 Task: Look for space in Zawiya, Libya from 10th July, 2023 to 25th July, 2023 for 3 adults, 1 child in price range Rs.15000 to Rs.25000. Place can be shared room with 2 bedrooms having 3 beds and 2 bathrooms. Property type can be house, flat, guest house. Amenities needed are: wifi, TV, free parkinig on premises, gym, breakfast. Booking option can be shelf check-in. Required host language is English.
Action: Mouse pressed left at (489, 99)
Screenshot: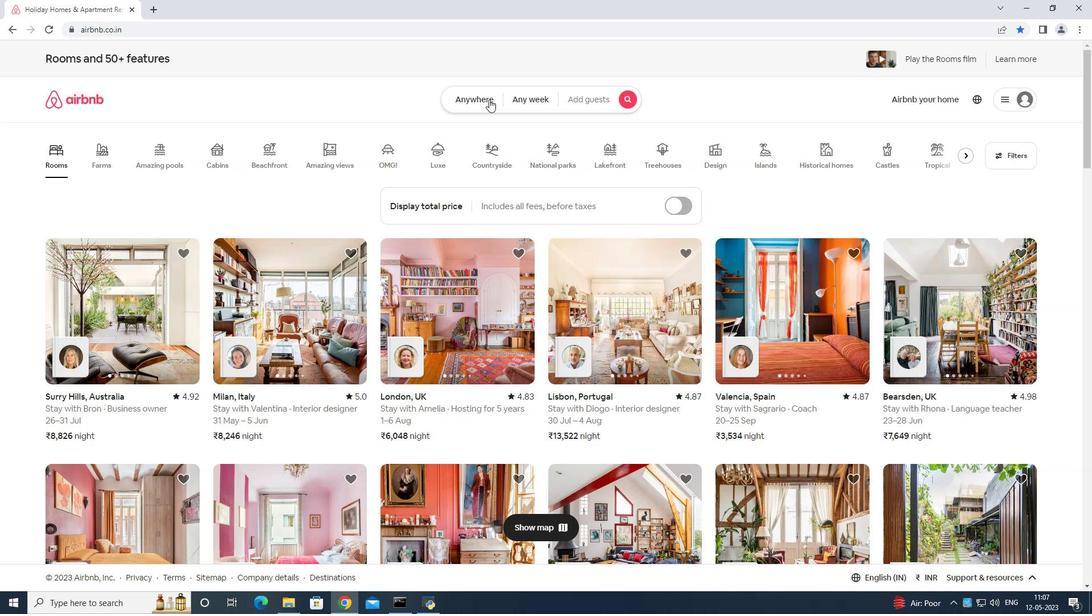 
Action: Mouse moved to (404, 144)
Screenshot: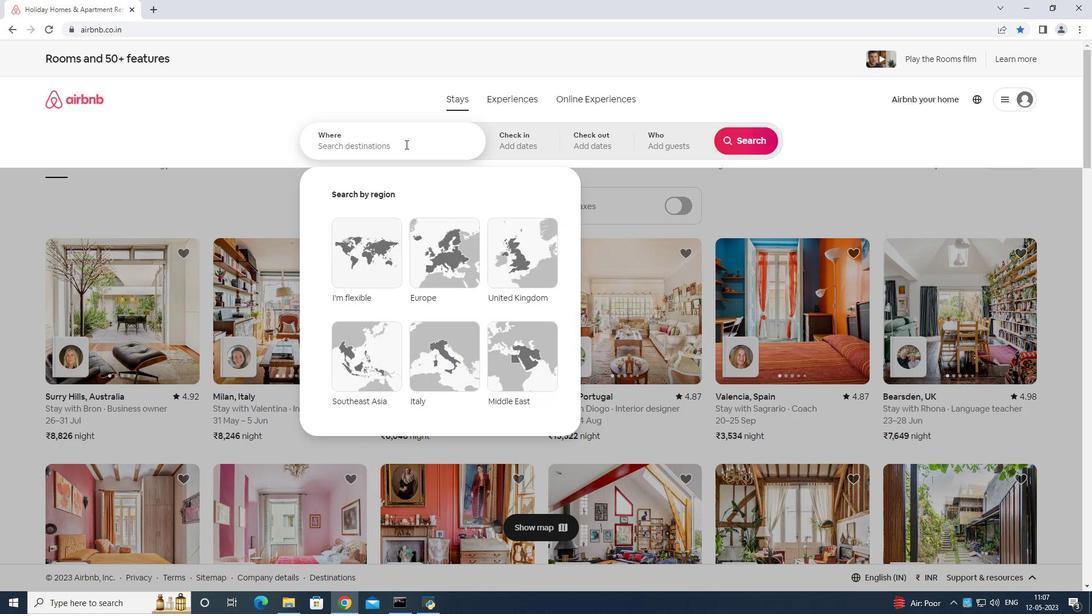 
Action: Mouse pressed left at (404, 144)
Screenshot: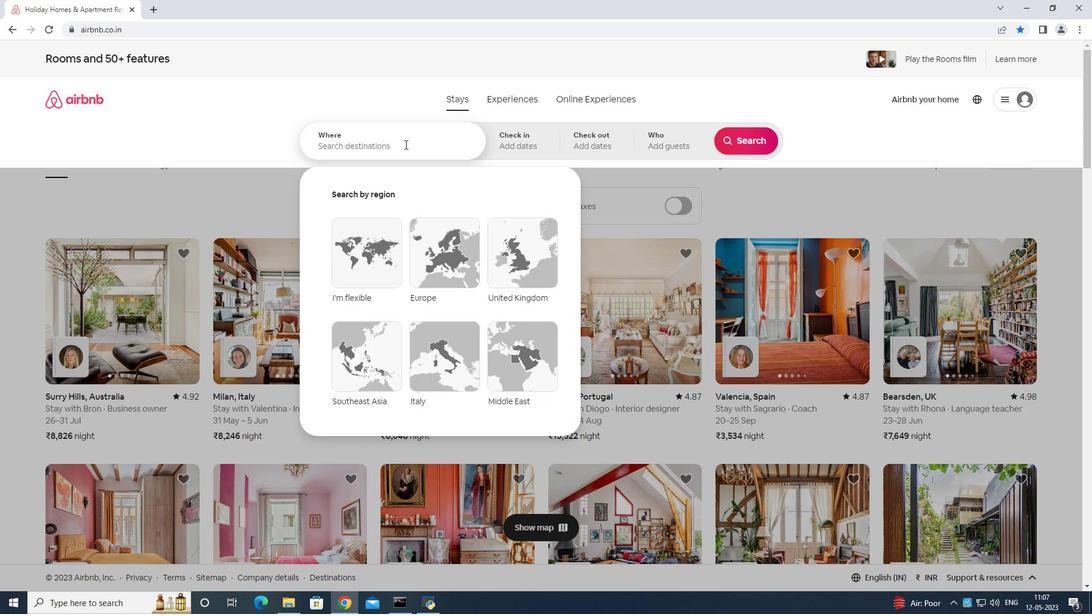 
Action: Key pressed <Key.shift>Zawiya<Key.space>libya<Key.enter>
Screenshot: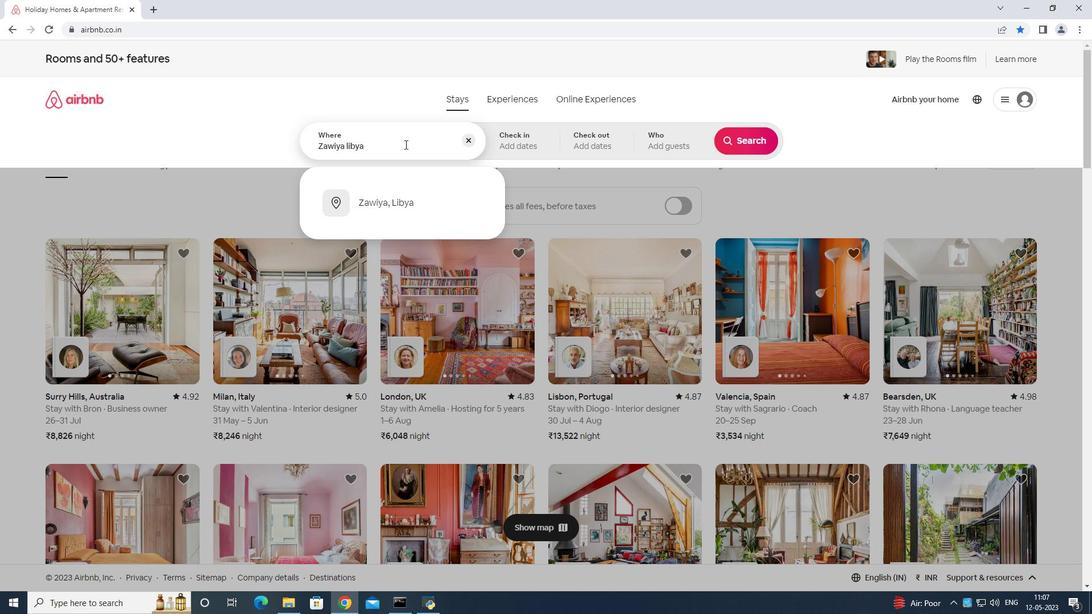
Action: Mouse moved to (742, 229)
Screenshot: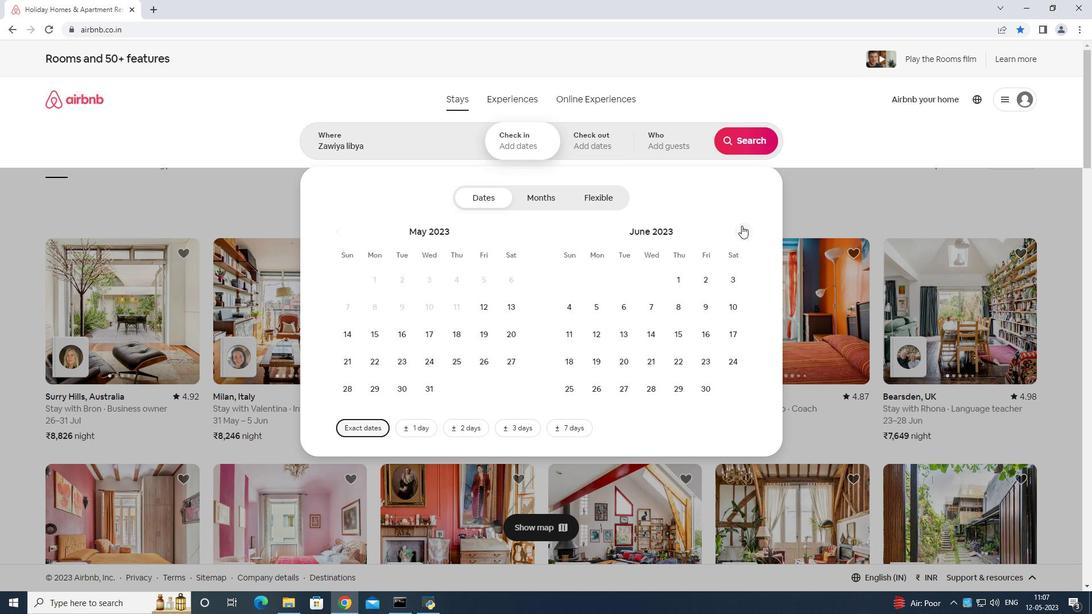 
Action: Mouse pressed left at (742, 229)
Screenshot: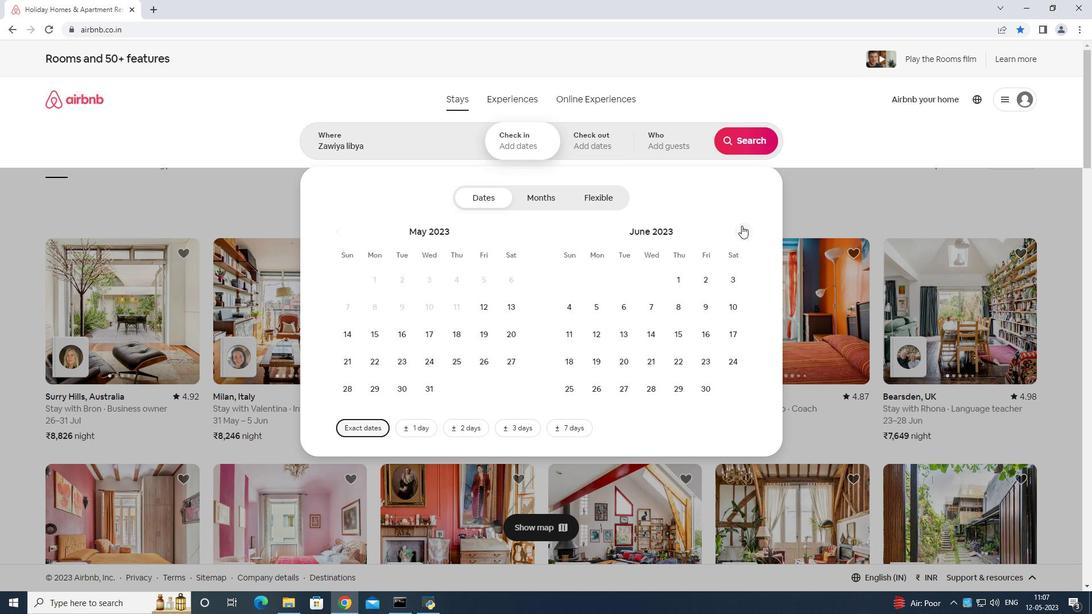 
Action: Mouse moved to (596, 335)
Screenshot: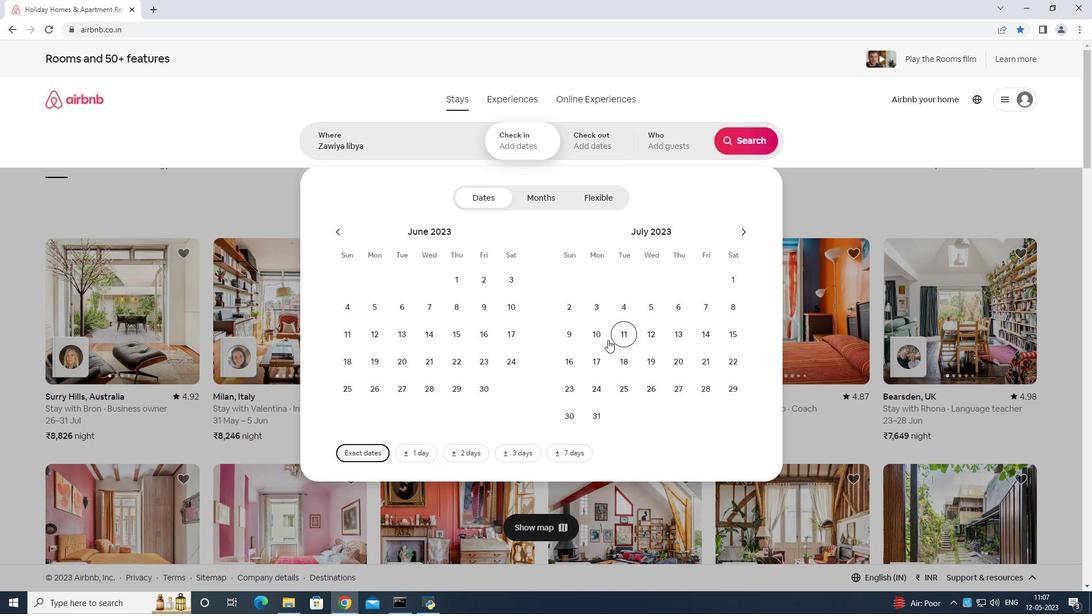 
Action: Mouse pressed left at (596, 335)
Screenshot: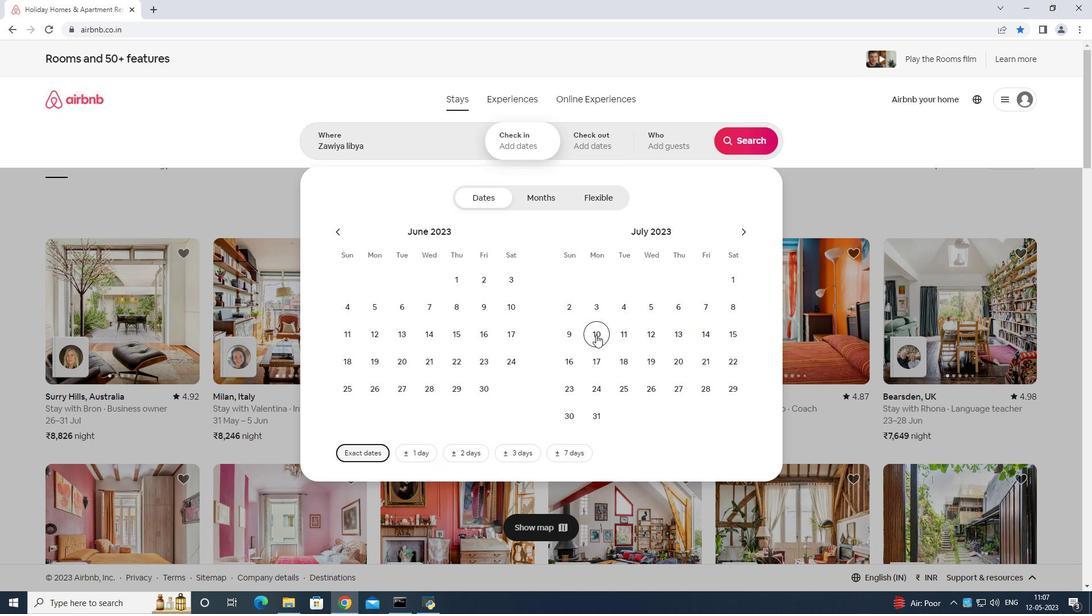 
Action: Mouse moved to (628, 386)
Screenshot: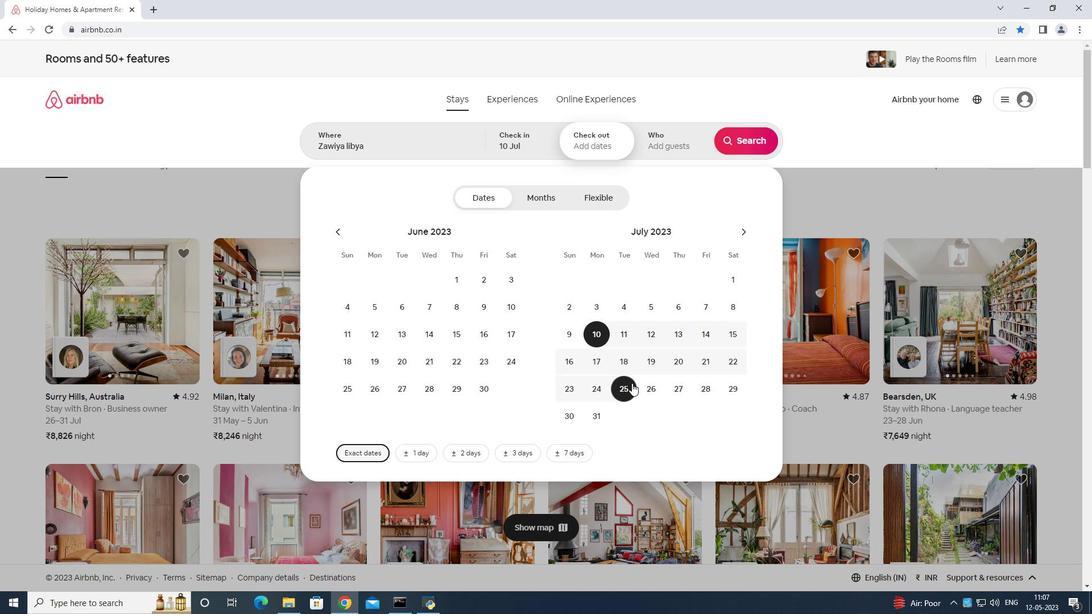 
Action: Mouse pressed left at (628, 386)
Screenshot: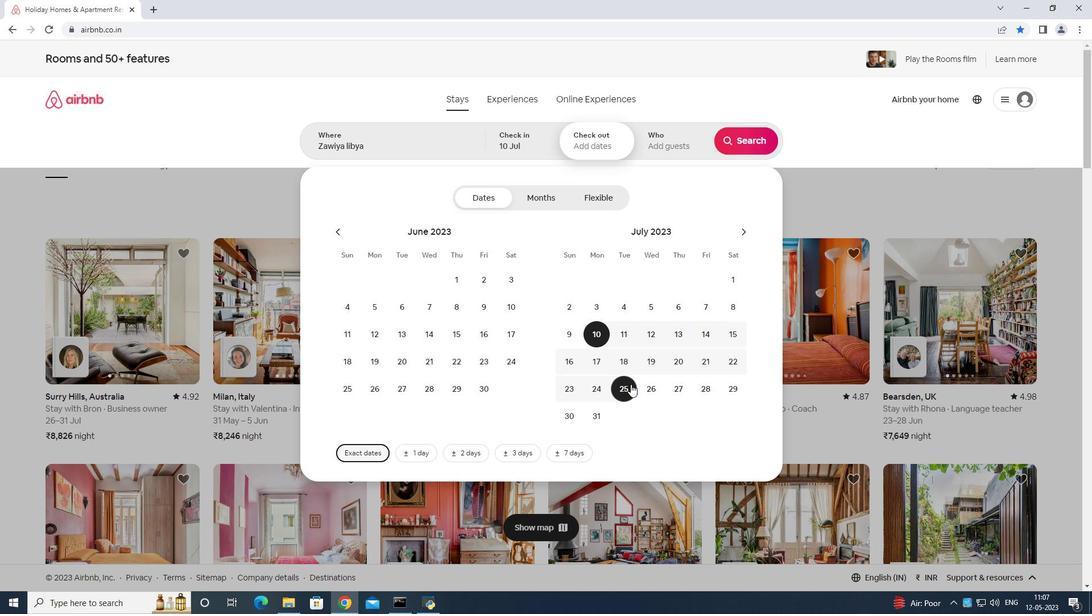 
Action: Mouse moved to (657, 139)
Screenshot: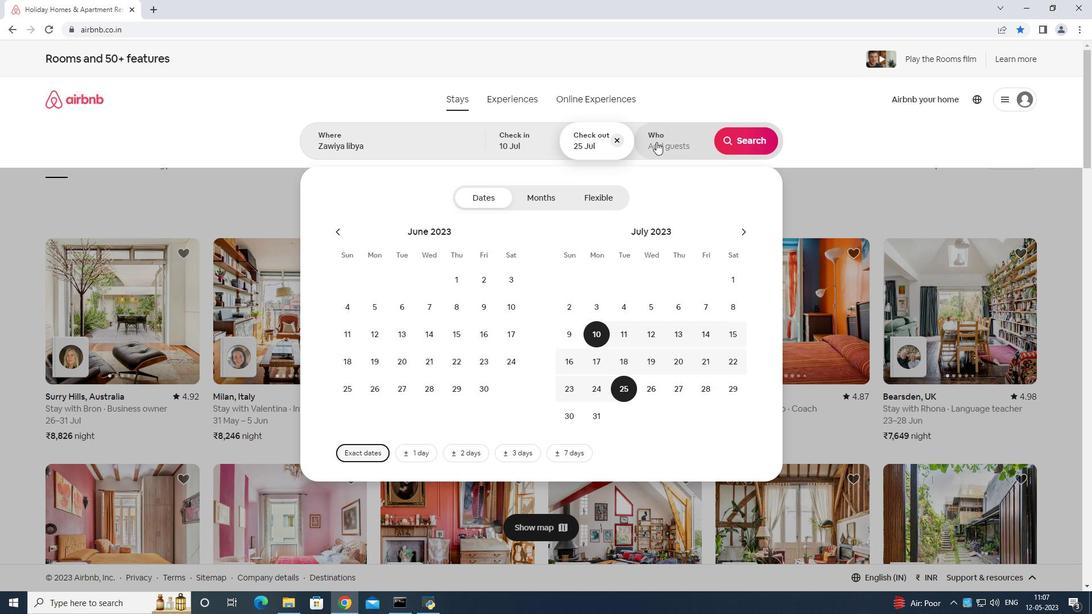 
Action: Mouse pressed left at (657, 139)
Screenshot: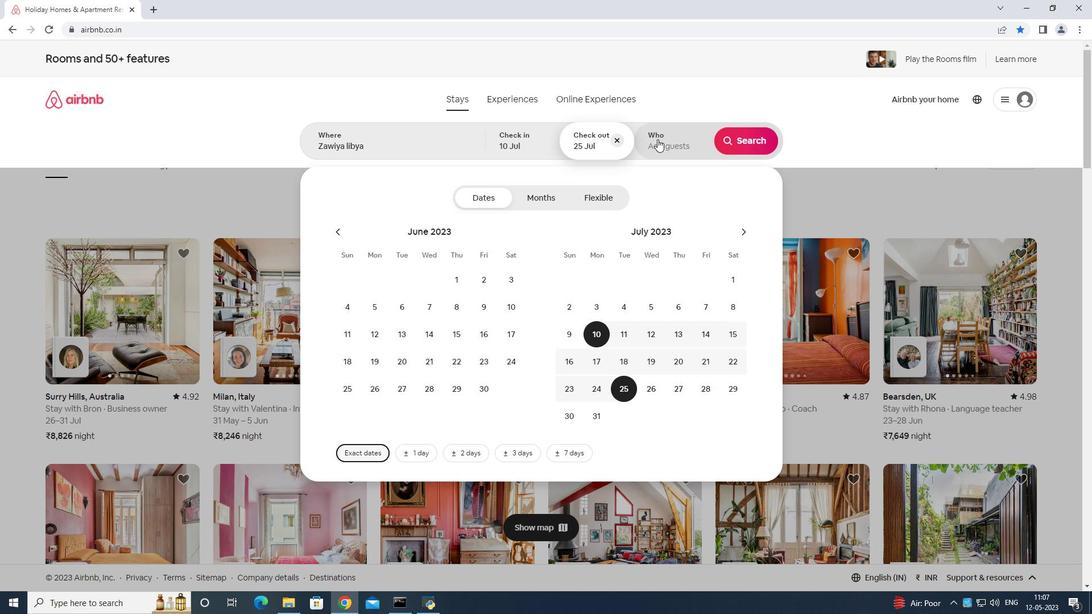 
Action: Mouse moved to (743, 200)
Screenshot: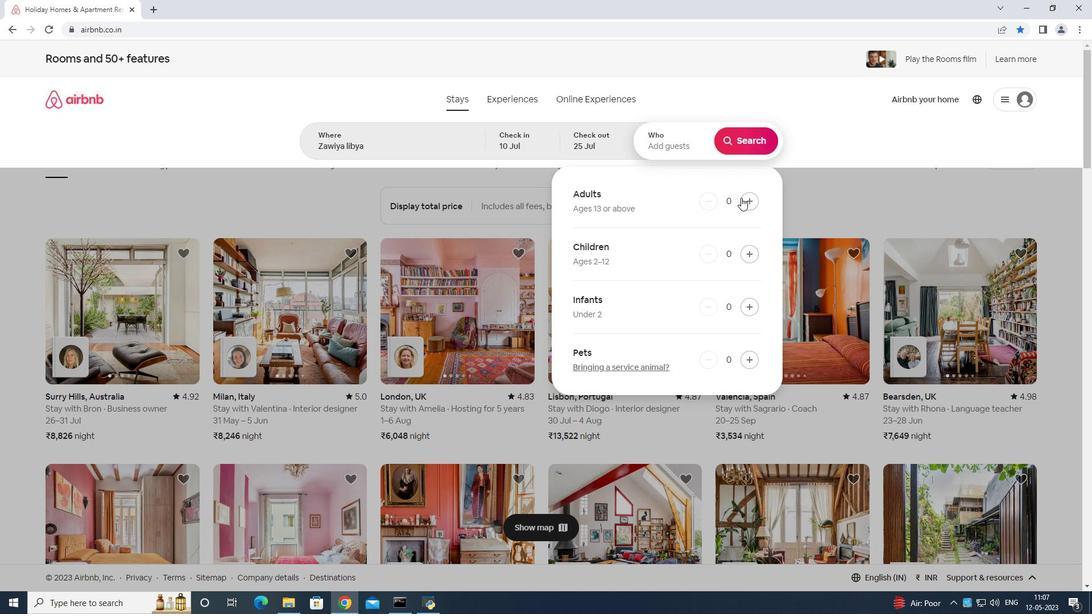 
Action: Mouse pressed left at (743, 200)
Screenshot: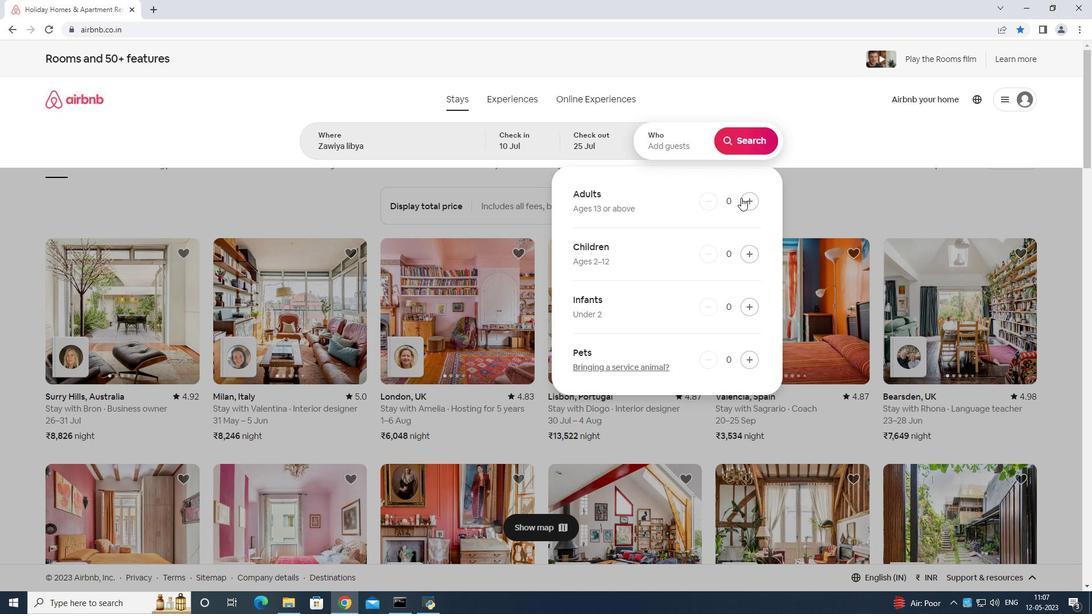 
Action: Mouse pressed left at (743, 200)
Screenshot: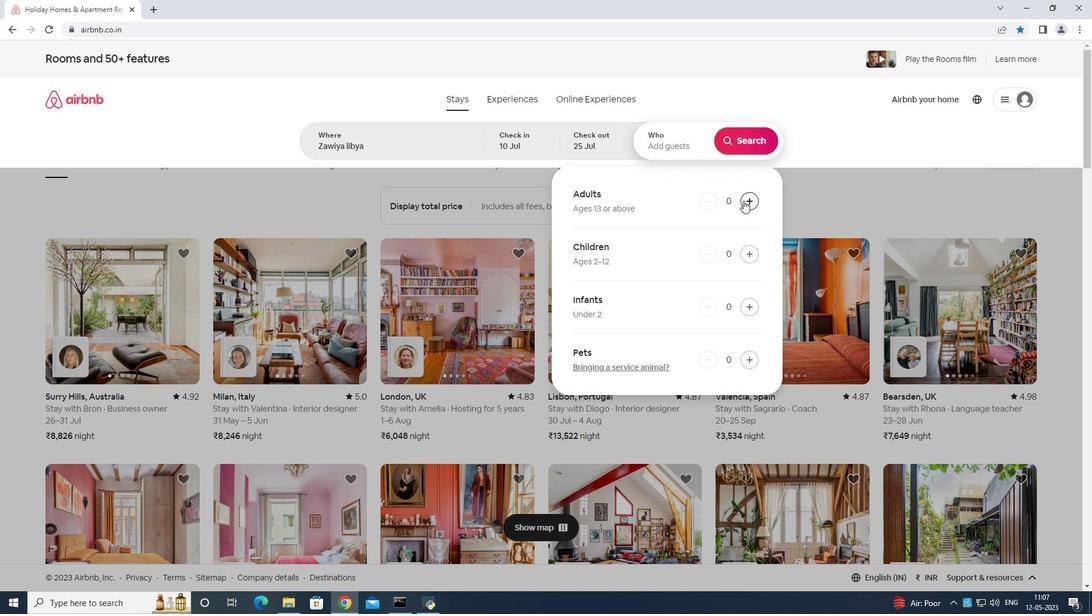 
Action: Mouse moved to (744, 200)
Screenshot: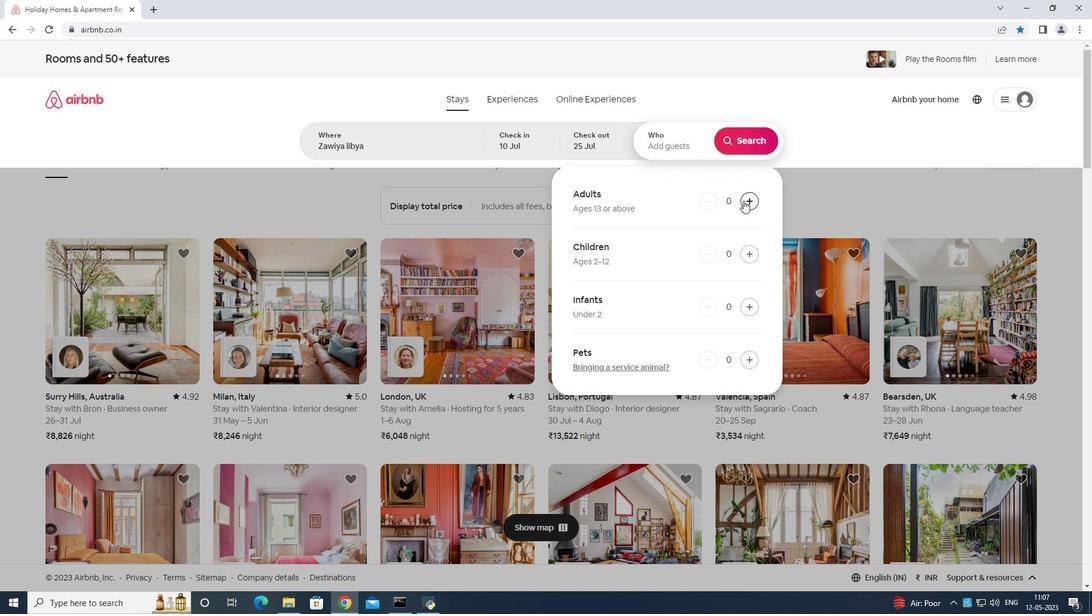 
Action: Mouse pressed left at (744, 200)
Screenshot: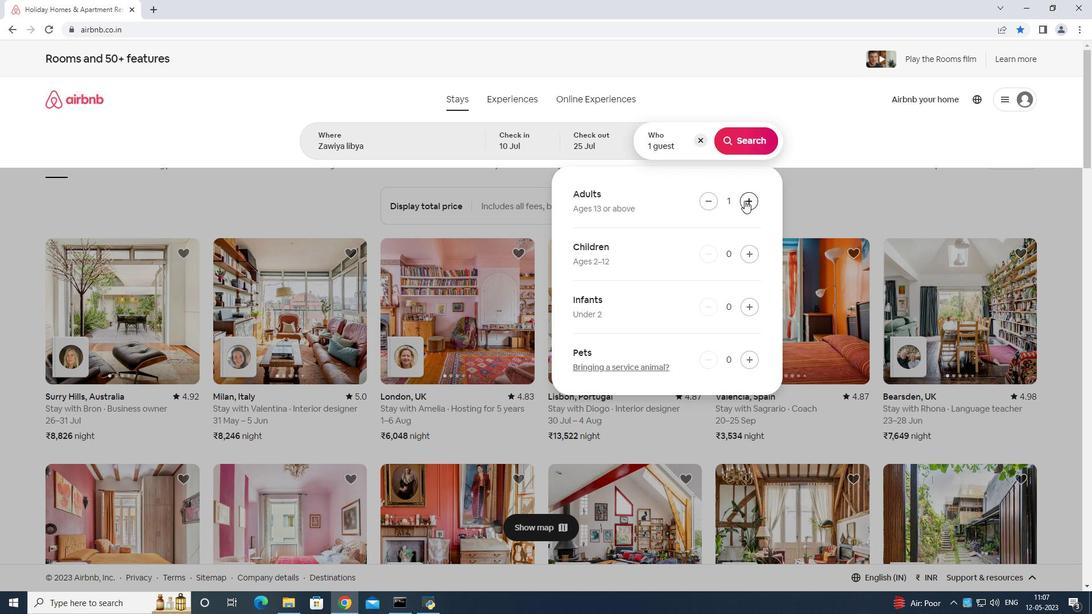 
Action: Mouse moved to (745, 255)
Screenshot: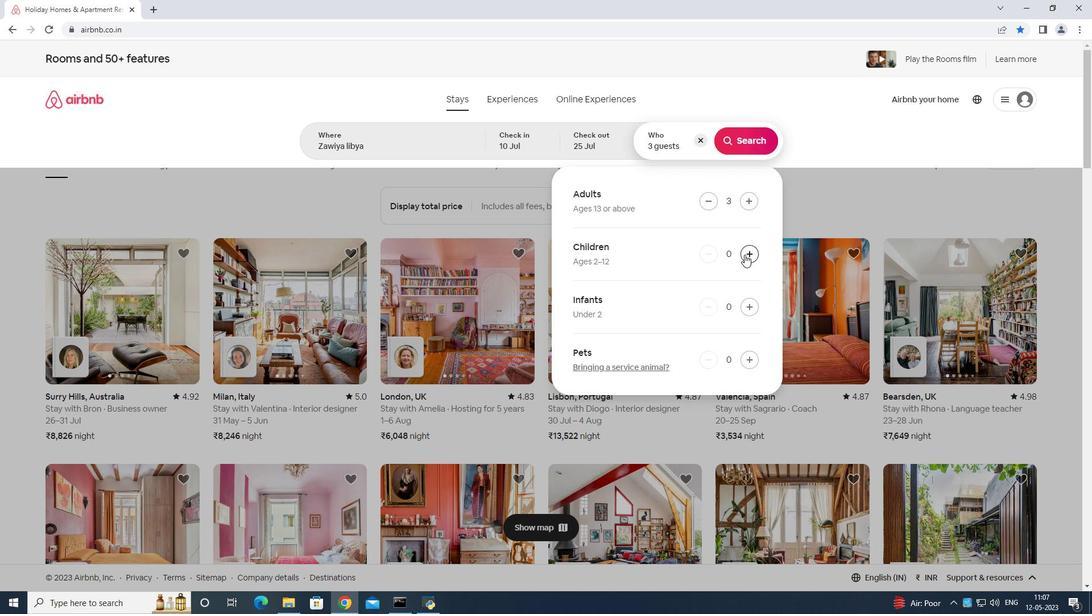 
Action: Mouse pressed left at (745, 255)
Screenshot: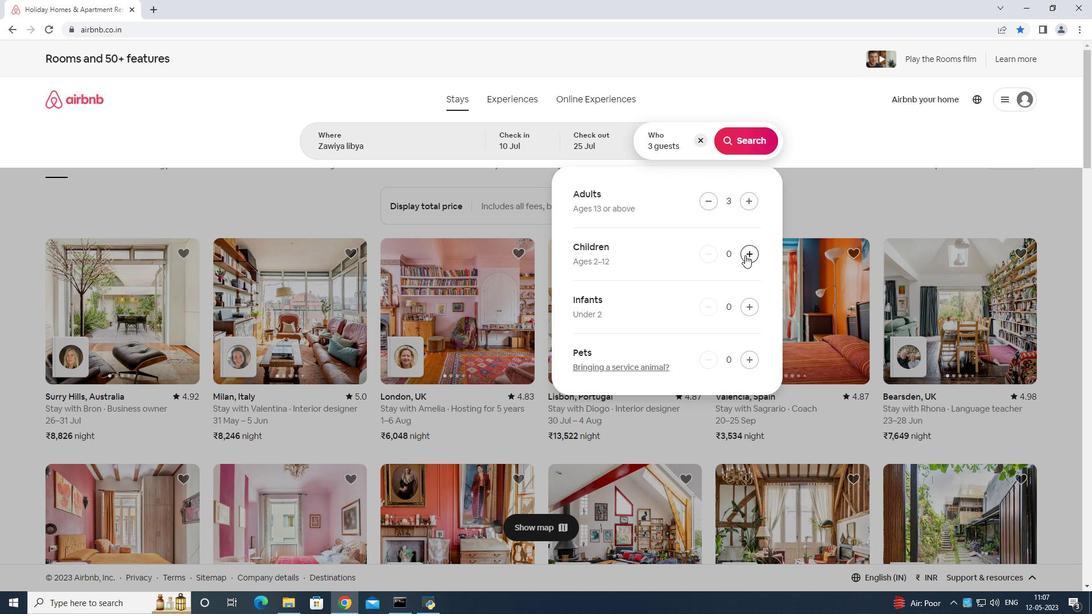 
Action: Mouse moved to (744, 140)
Screenshot: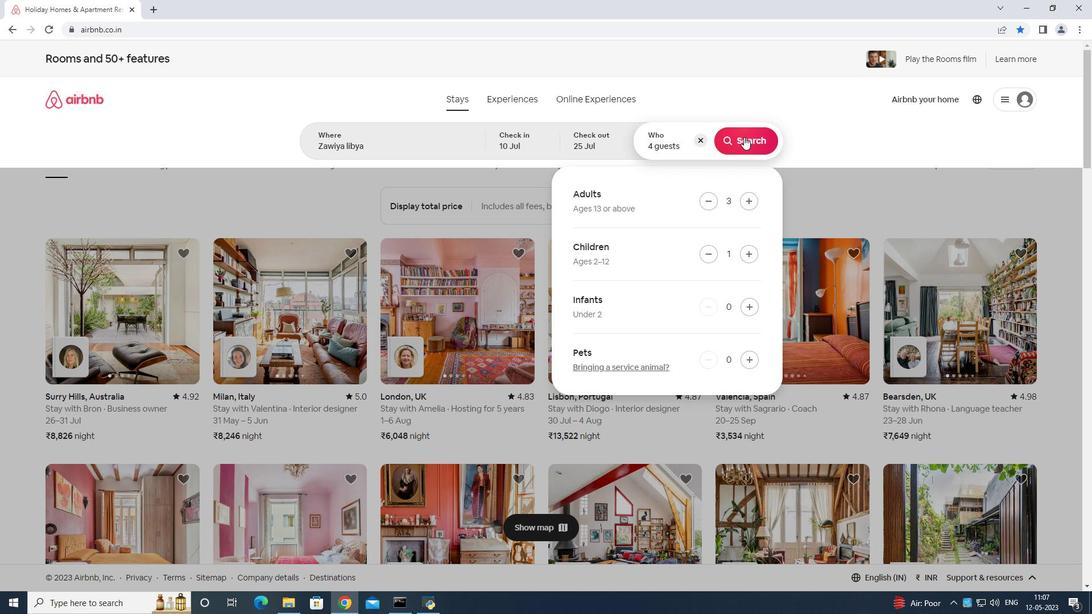 
Action: Mouse pressed left at (744, 140)
Screenshot: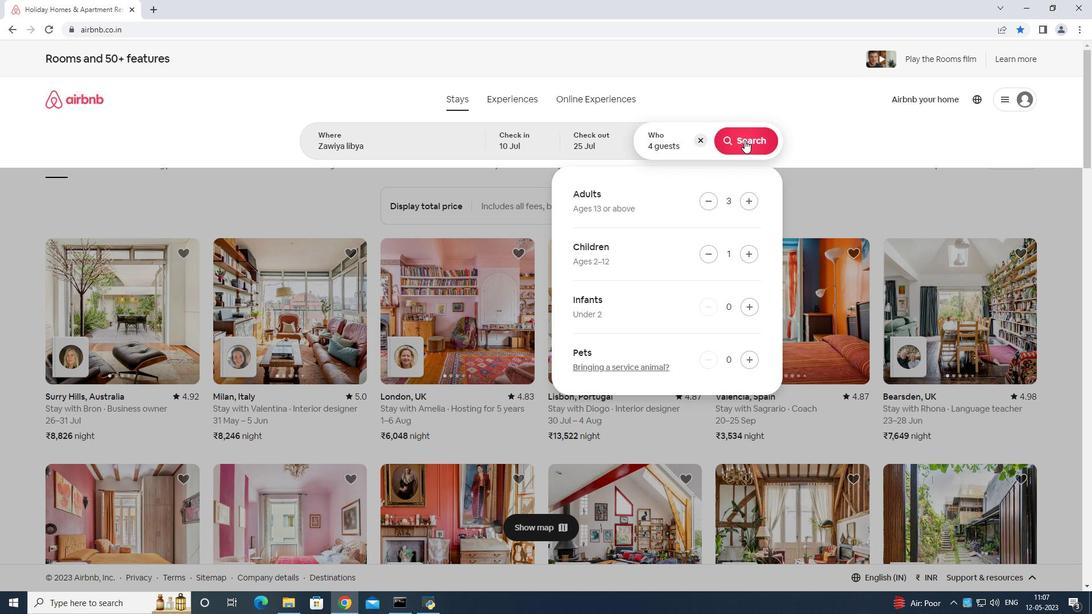 
Action: Mouse moved to (1048, 108)
Screenshot: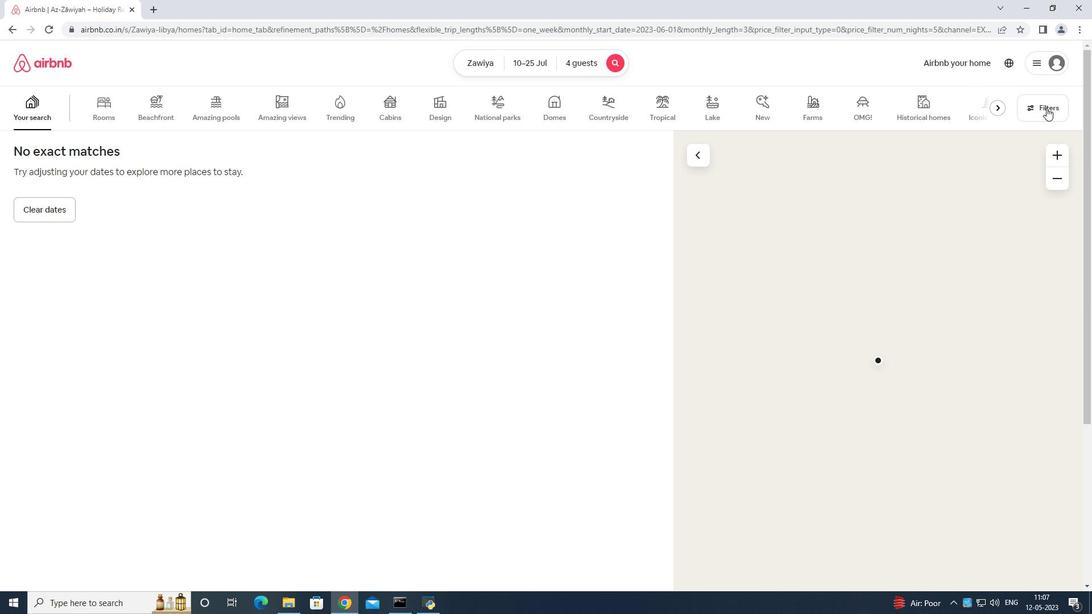 
Action: Mouse pressed left at (1048, 108)
Screenshot: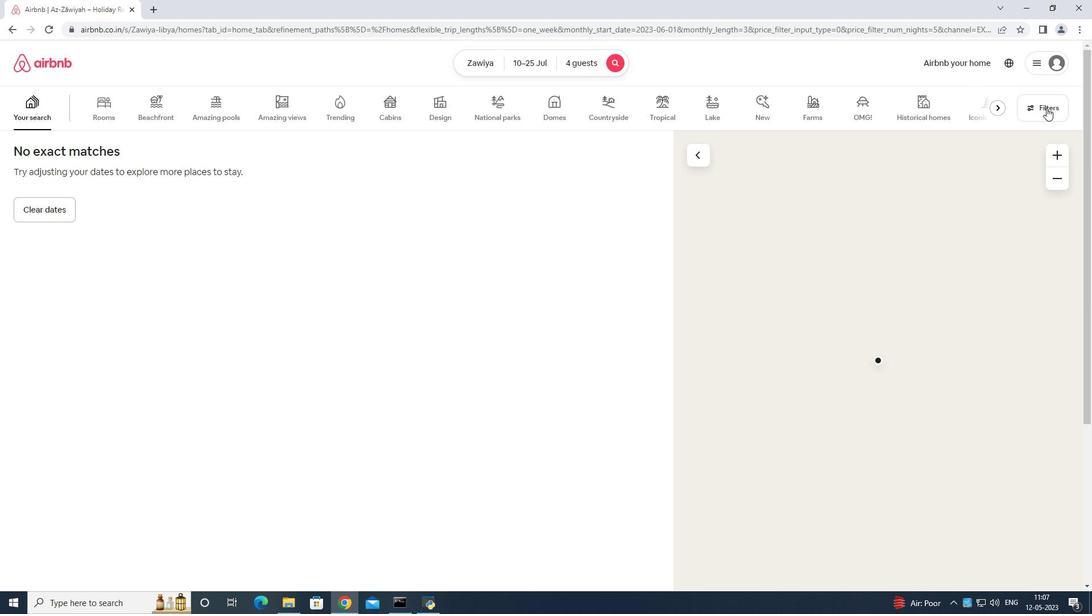 
Action: Mouse moved to (474, 382)
Screenshot: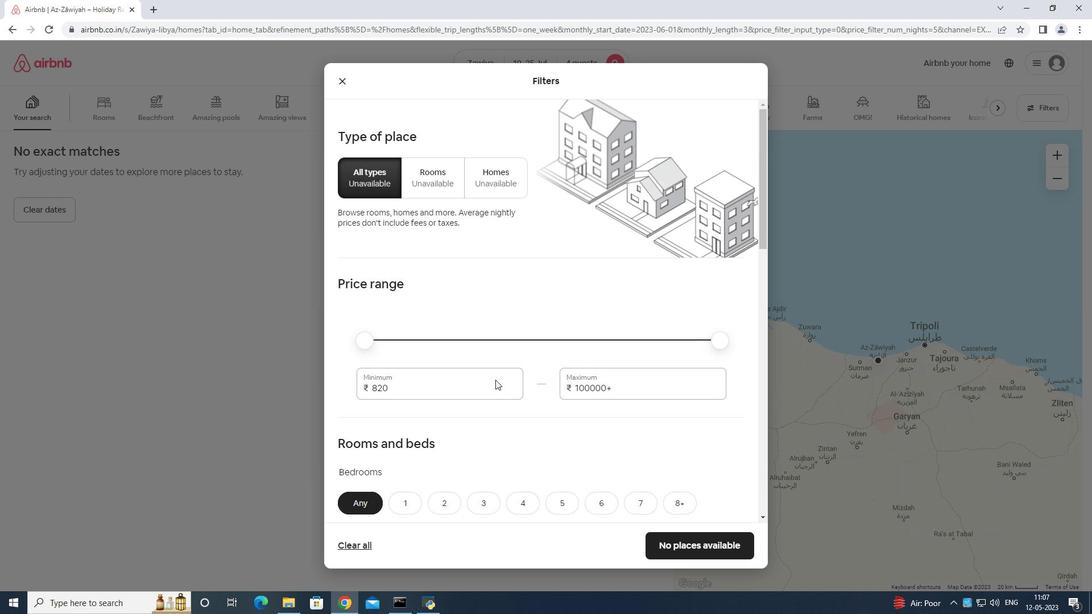 
Action: Mouse pressed left at (474, 382)
Screenshot: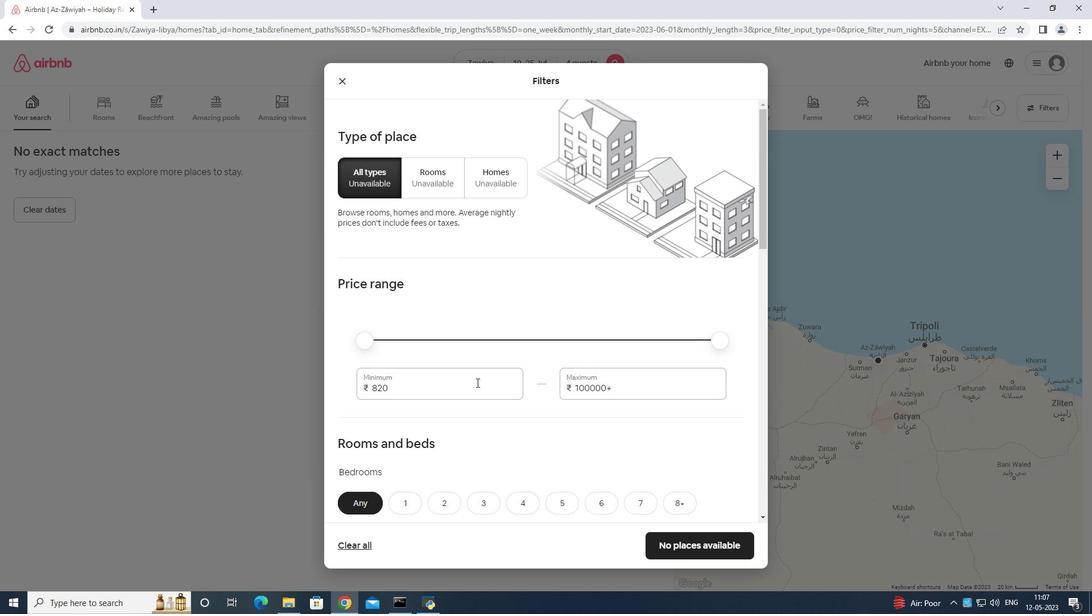 
Action: Mouse moved to (472, 383)
Screenshot: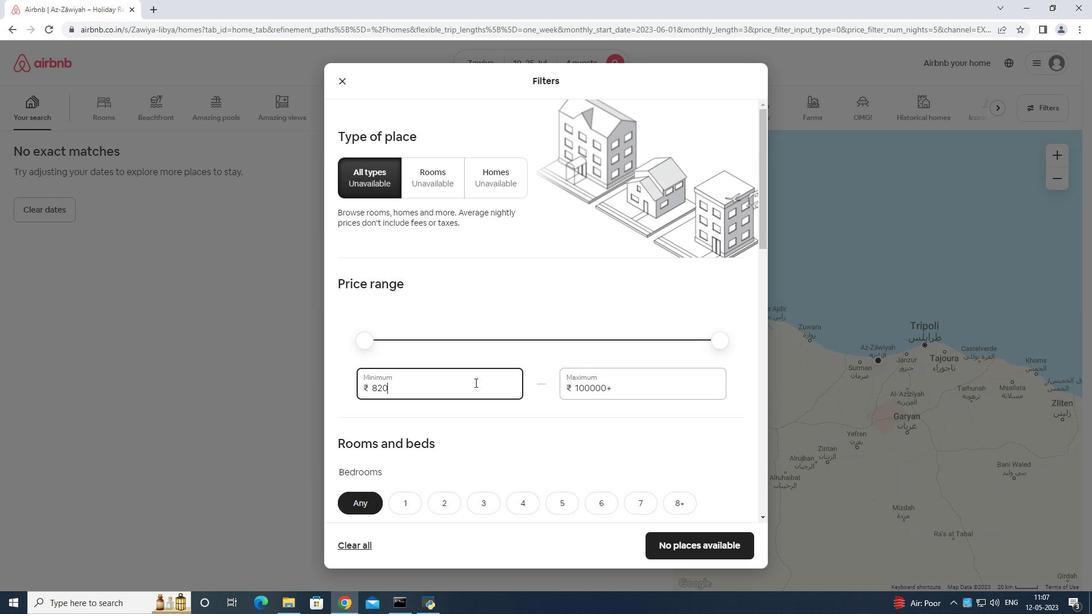 
Action: Key pressed <Key.backspace><Key.backspace><Key.backspace><Key.backspace><Key.backspace><Key.backspace><Key.backspace><Key.backspace><Key.backspace><Key.backspace>10<Key.backspace>5000
Screenshot: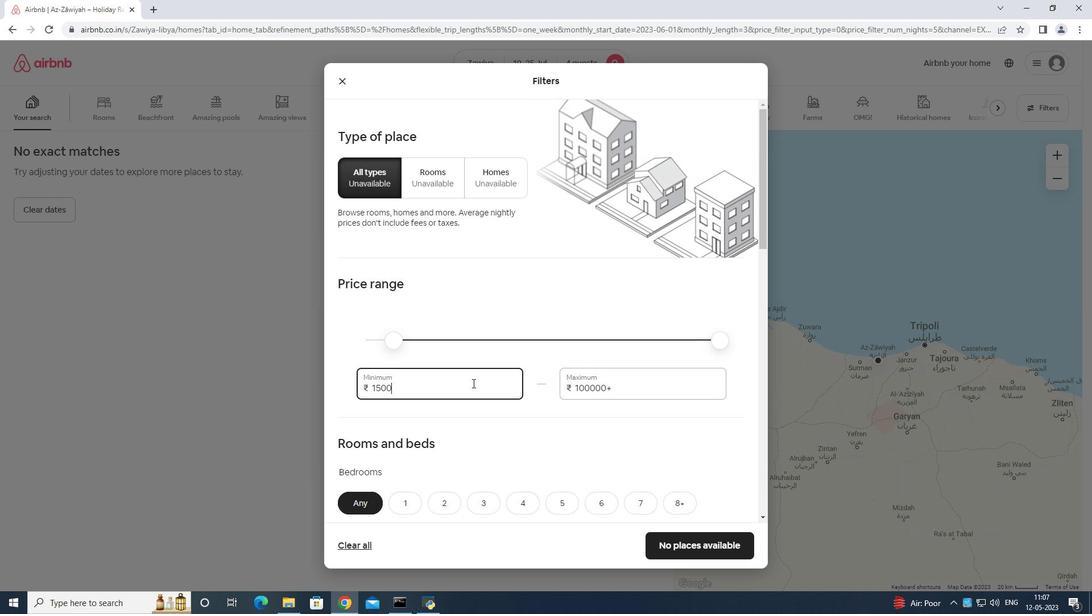 
Action: Mouse moved to (633, 375)
Screenshot: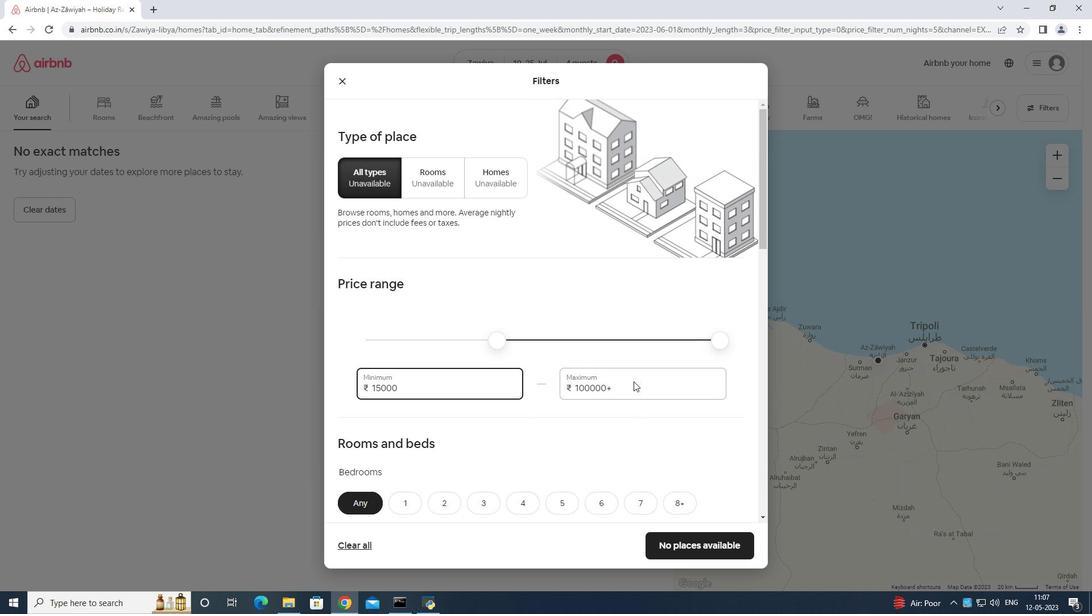 
Action: Mouse pressed left at (633, 375)
Screenshot: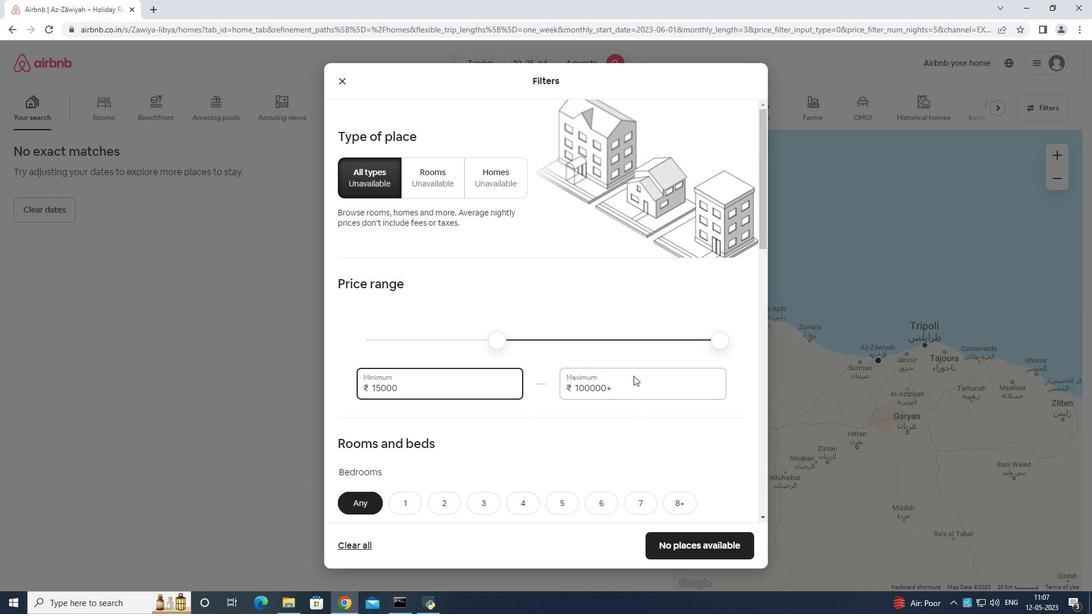 
Action: Key pressed <Key.backspace><Key.backspace><Key.backspace><Key.backspace><Key.backspace><Key.backspace><Key.backspace><Key.backspace><Key.backspace><Key.backspace><Key.backspace><Key.backspace><Key.backspace>2
Screenshot: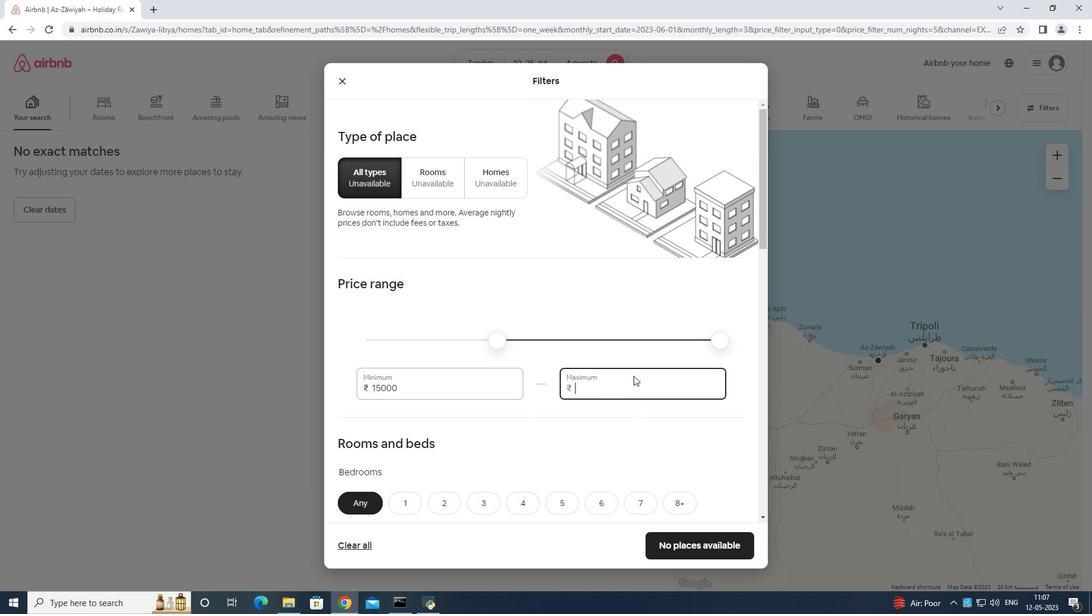 
Action: Mouse moved to (634, 375)
Screenshot: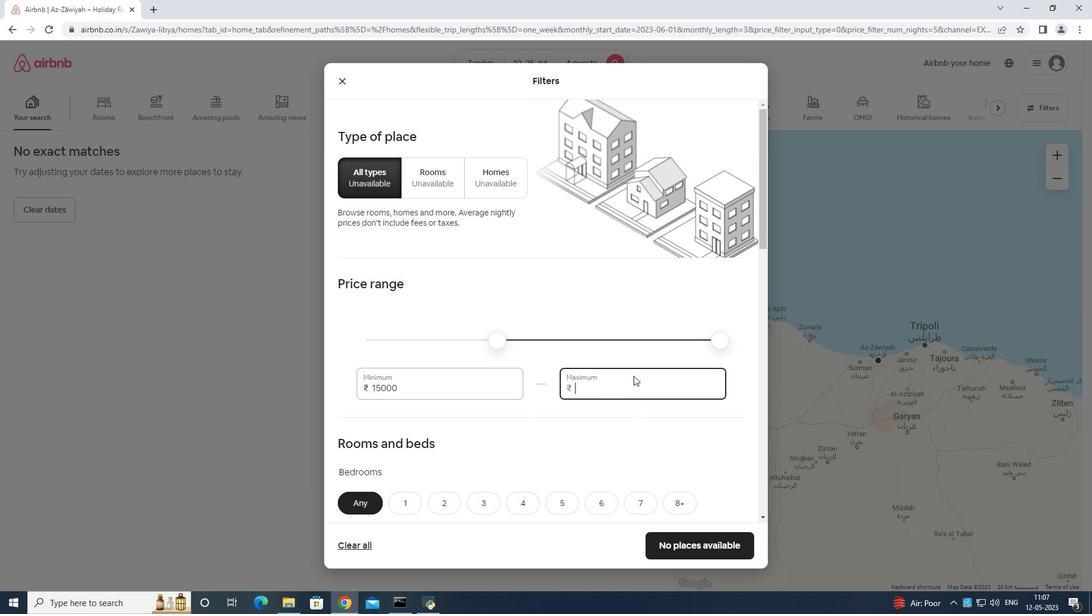 
Action: Key pressed 5
Screenshot: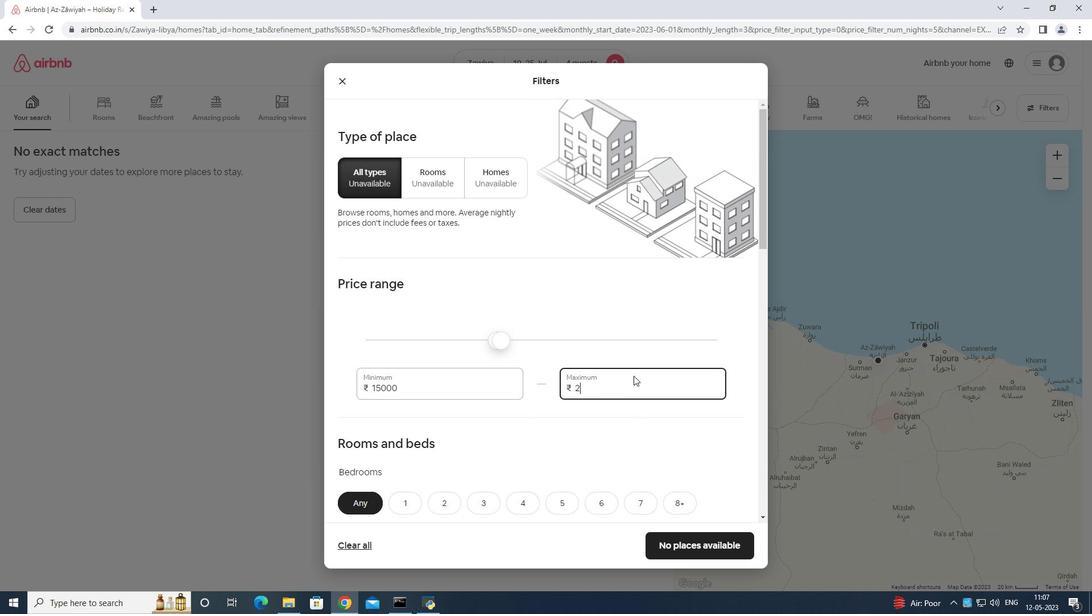 
Action: Mouse moved to (635, 374)
Screenshot: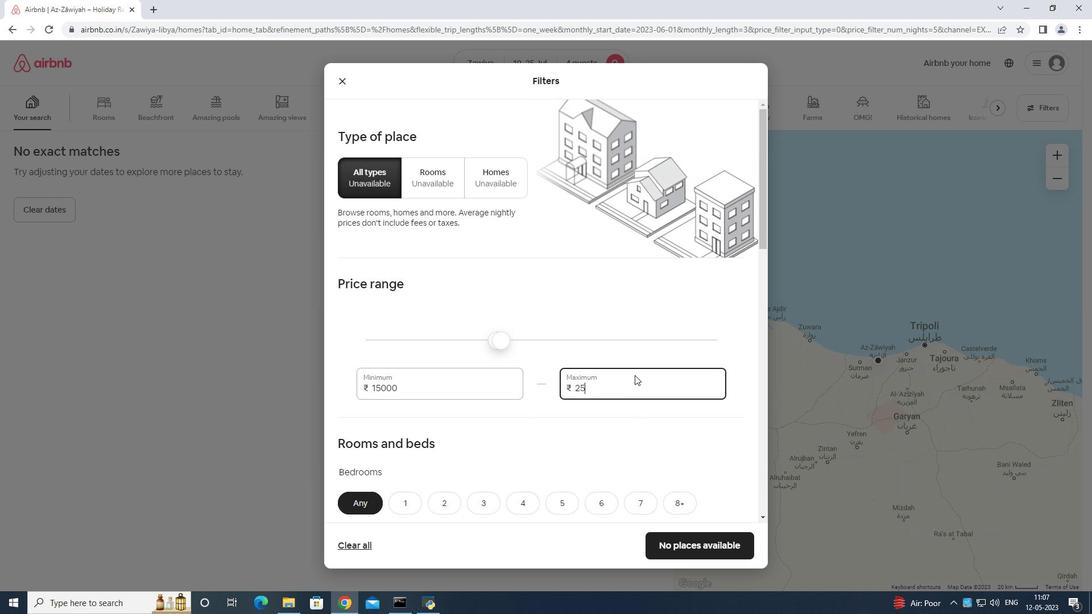 
Action: Key pressed 000
Screenshot: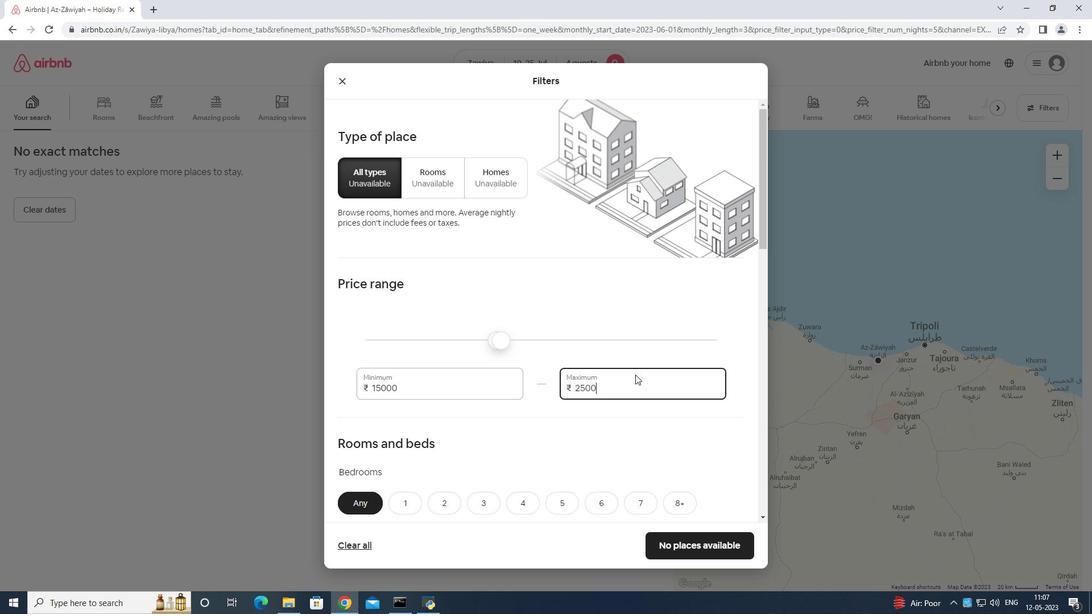 
Action: Mouse moved to (637, 374)
Screenshot: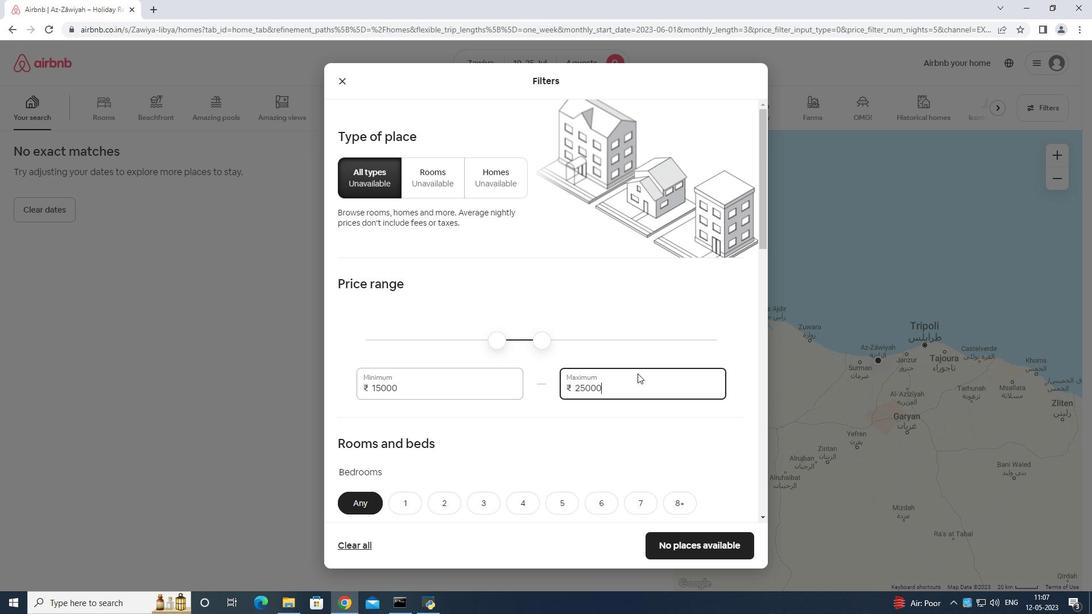 
Action: Mouse scrolled (637, 373) with delta (0, 0)
Screenshot: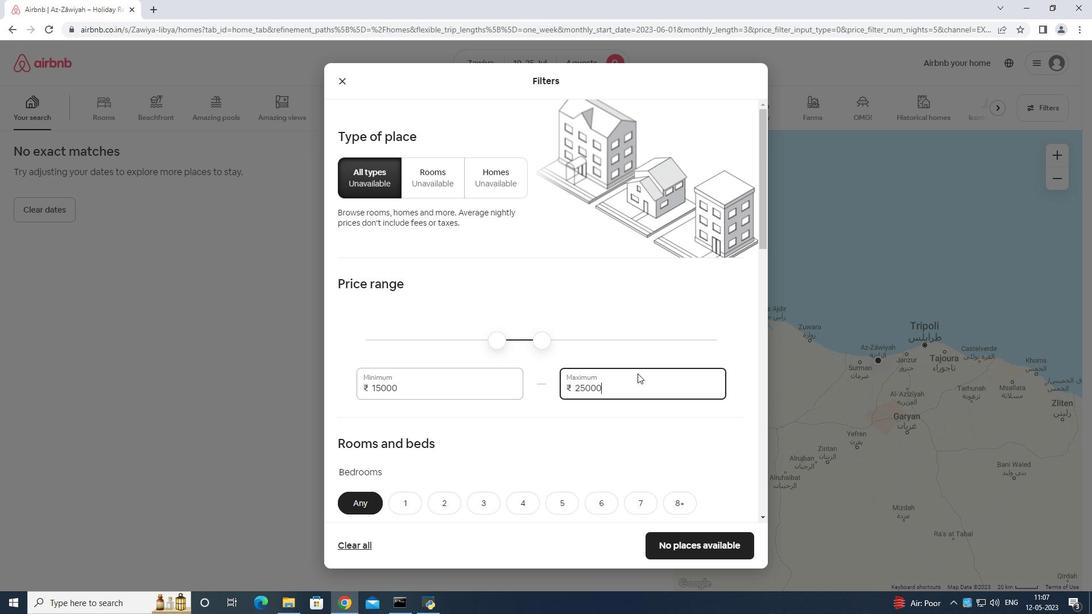 
Action: Mouse moved to (636, 375)
Screenshot: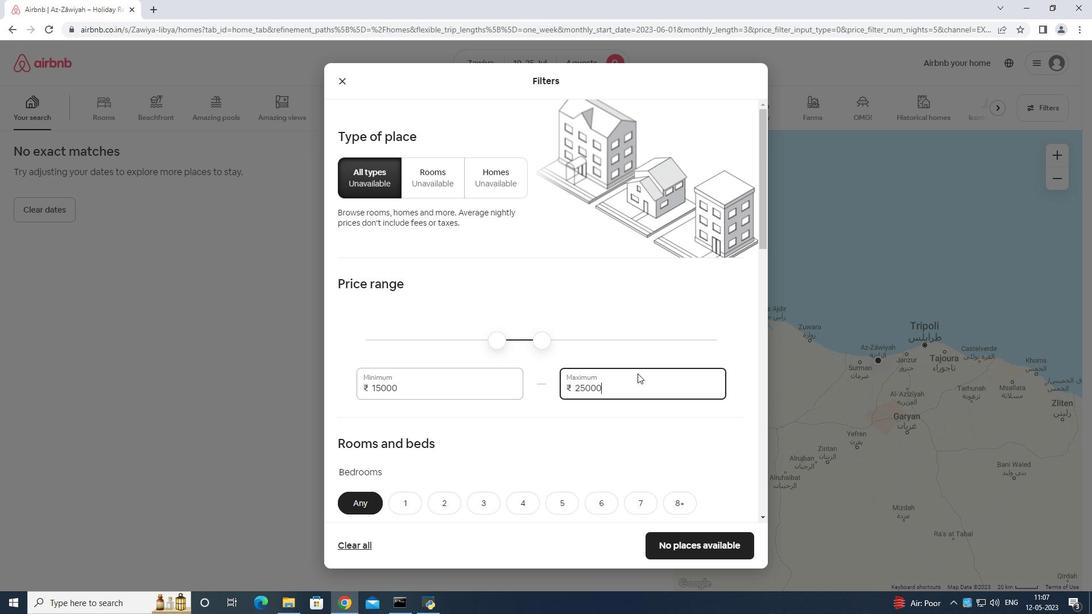 
Action: Mouse scrolled (636, 375) with delta (0, 0)
Screenshot: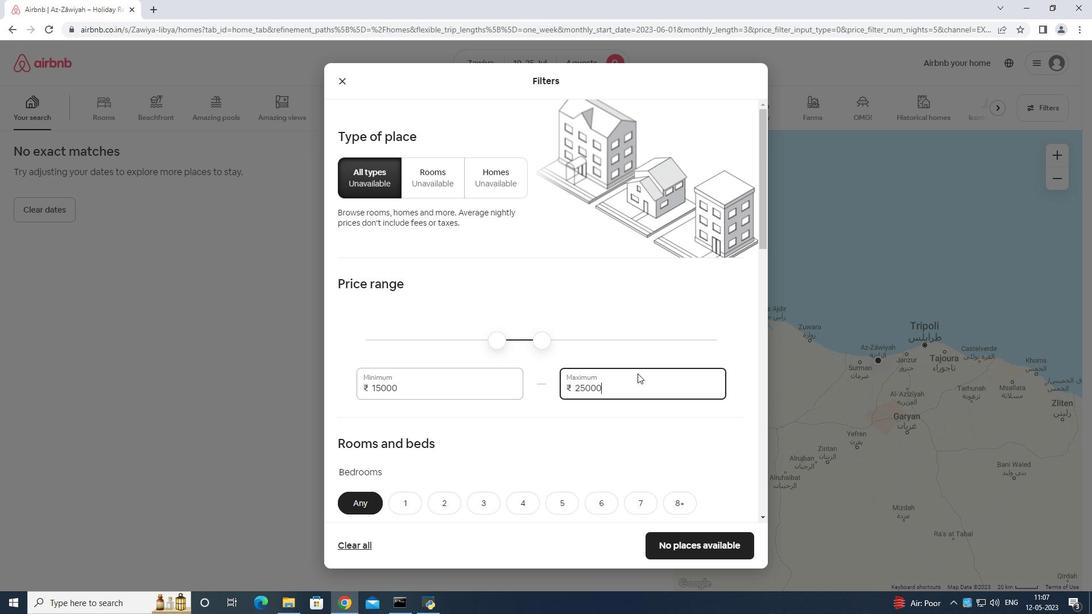 
Action: Mouse moved to (635, 377)
Screenshot: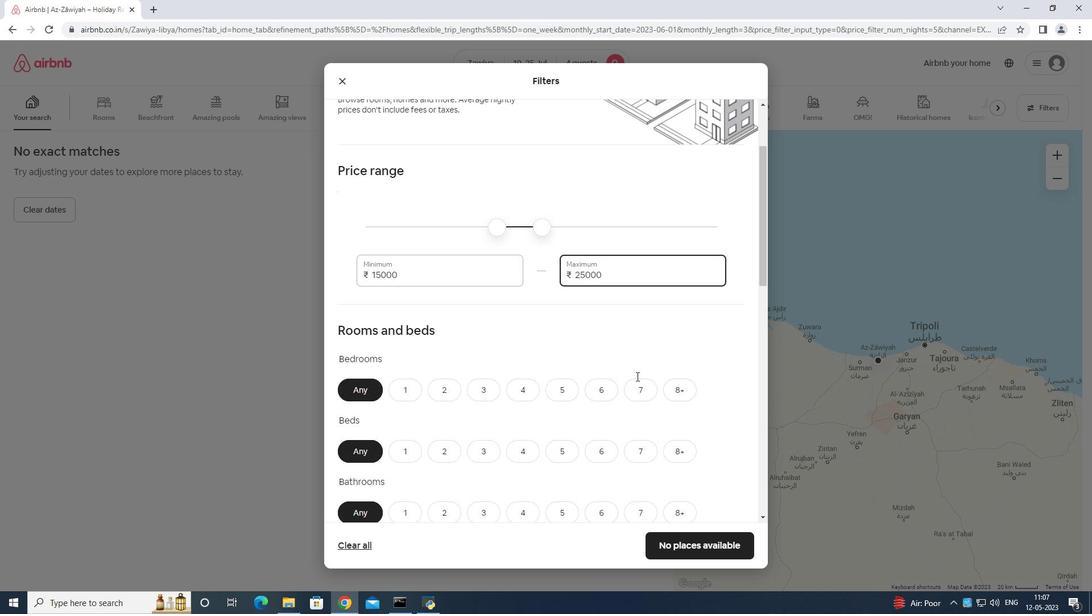 
Action: Mouse scrolled (635, 377) with delta (0, 0)
Screenshot: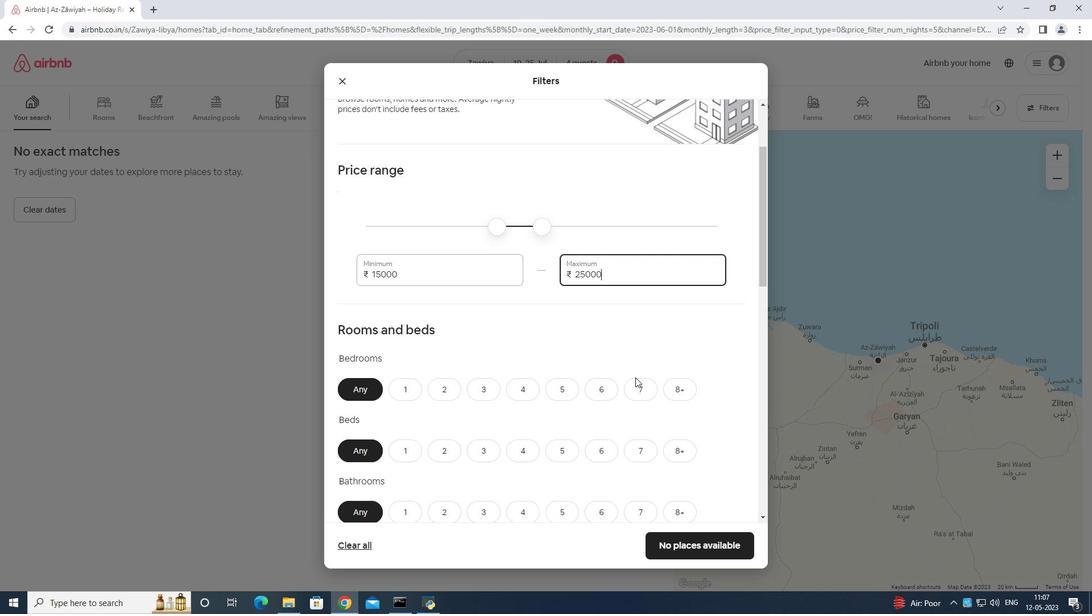 
Action: Mouse scrolled (635, 377) with delta (0, 0)
Screenshot: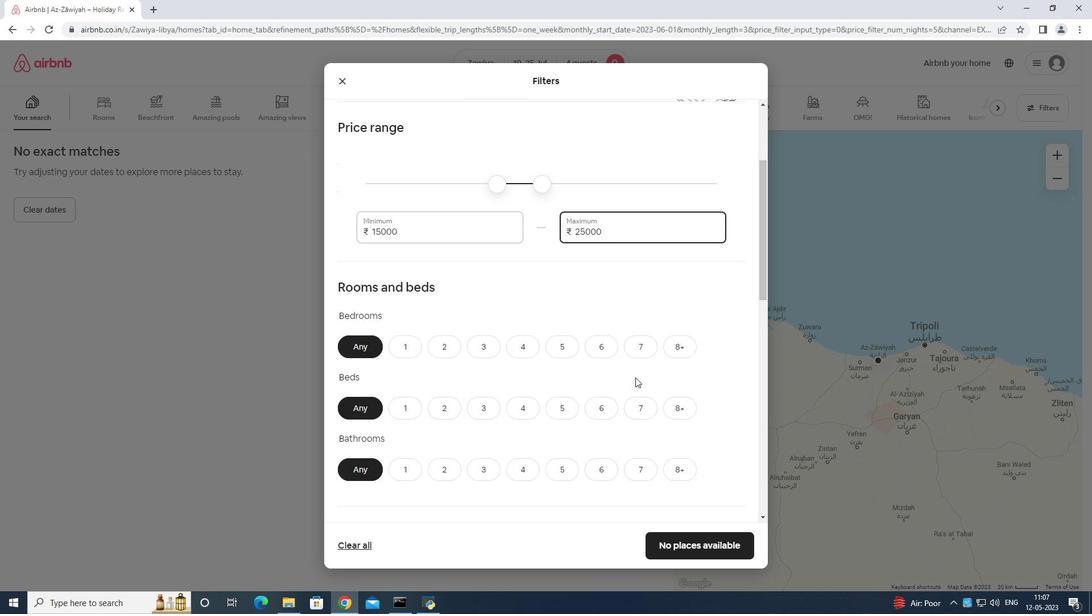 
Action: Mouse moved to (455, 271)
Screenshot: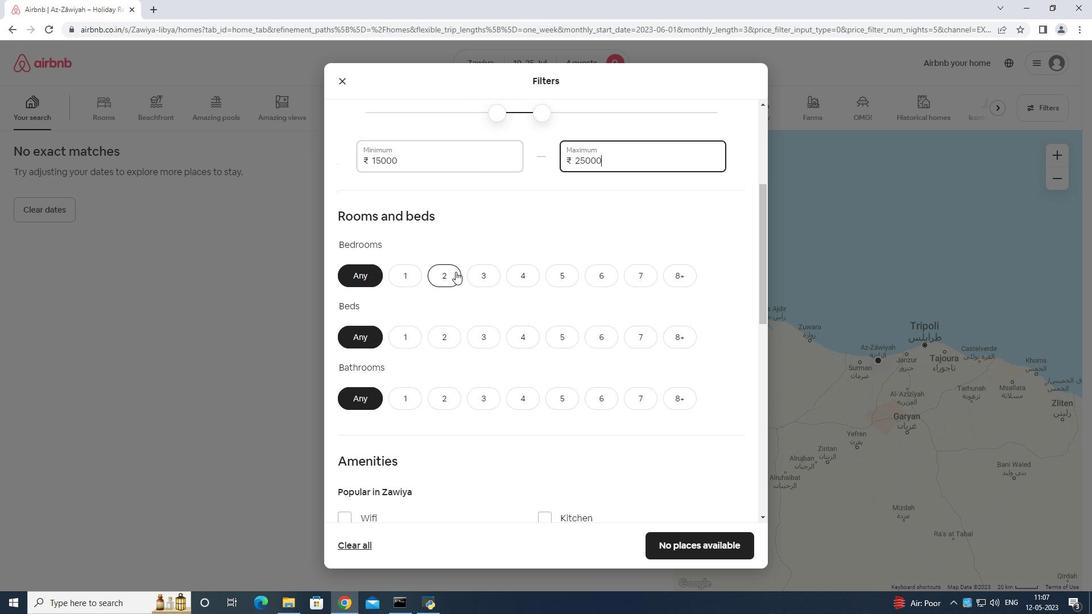 
Action: Mouse pressed left at (455, 271)
Screenshot: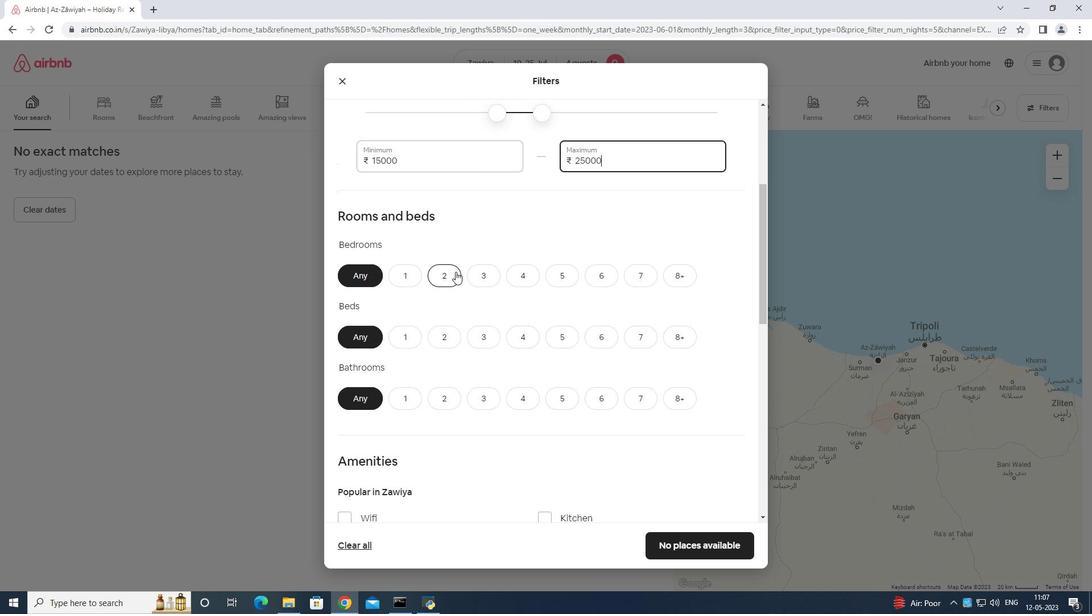
Action: Mouse moved to (522, 334)
Screenshot: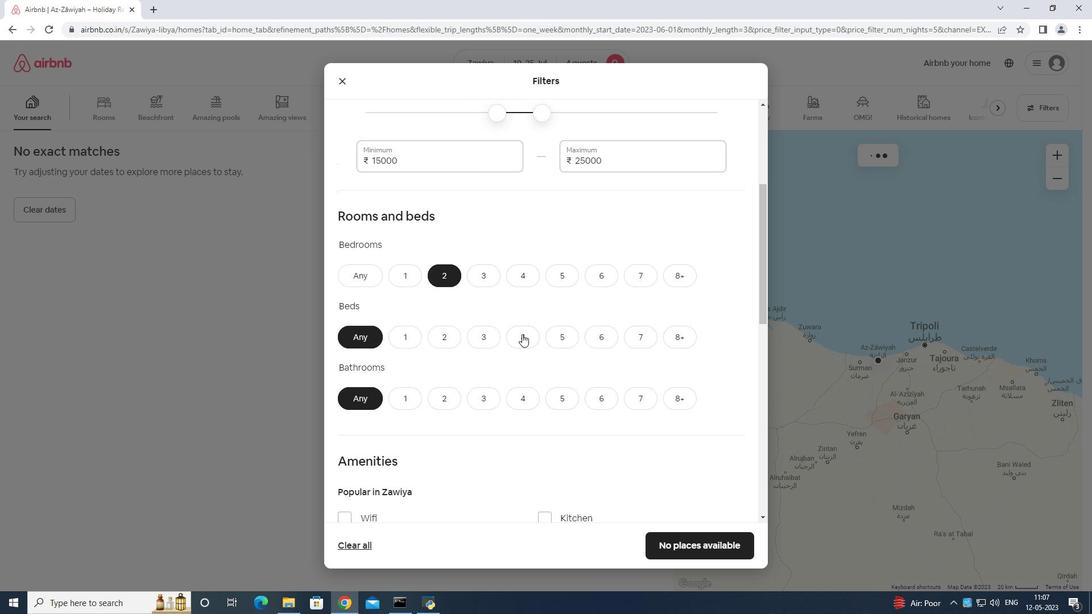 
Action: Mouse pressed left at (522, 334)
Screenshot: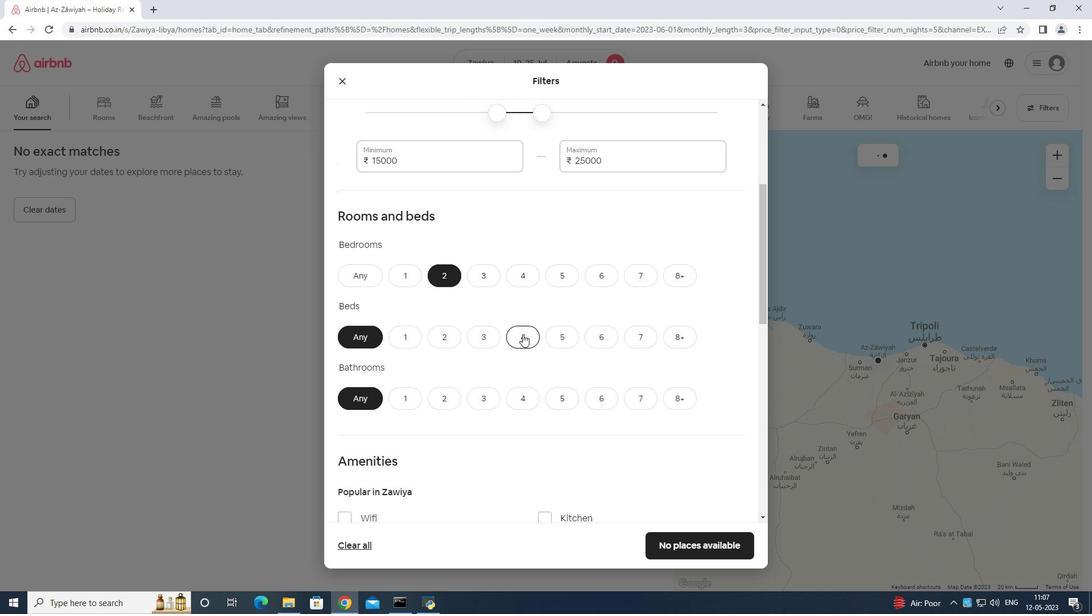 
Action: Mouse moved to (489, 333)
Screenshot: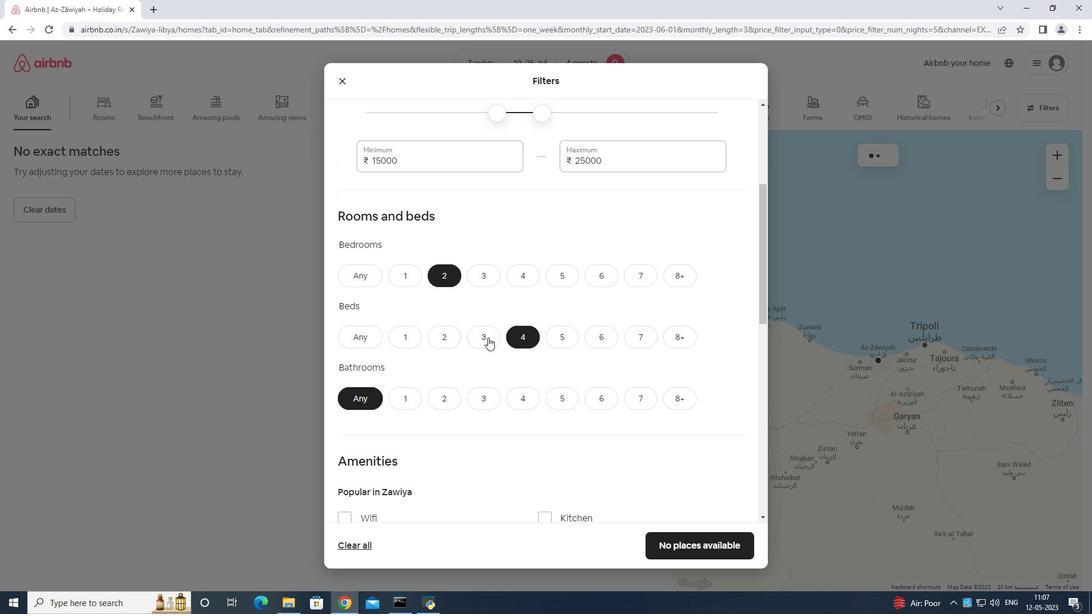 
Action: Mouse pressed left at (489, 333)
Screenshot: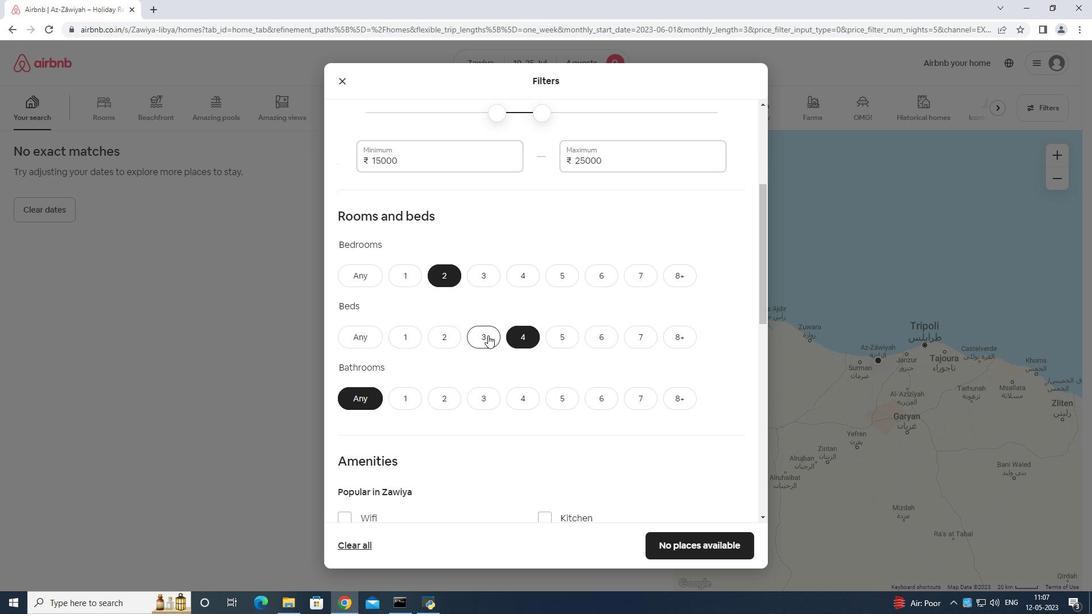 
Action: Mouse moved to (440, 396)
Screenshot: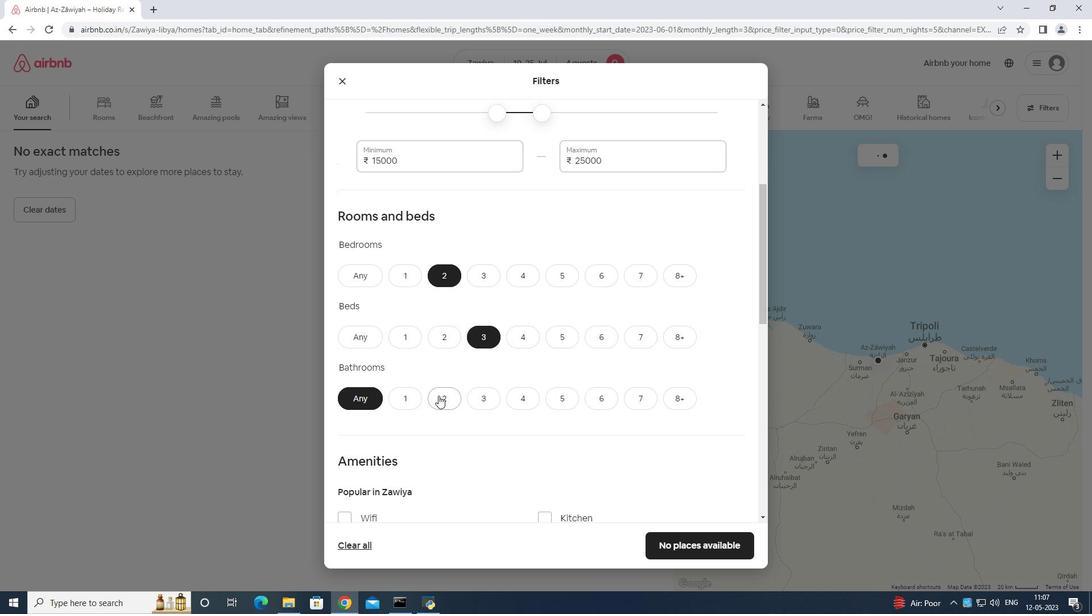 
Action: Mouse pressed left at (440, 396)
Screenshot: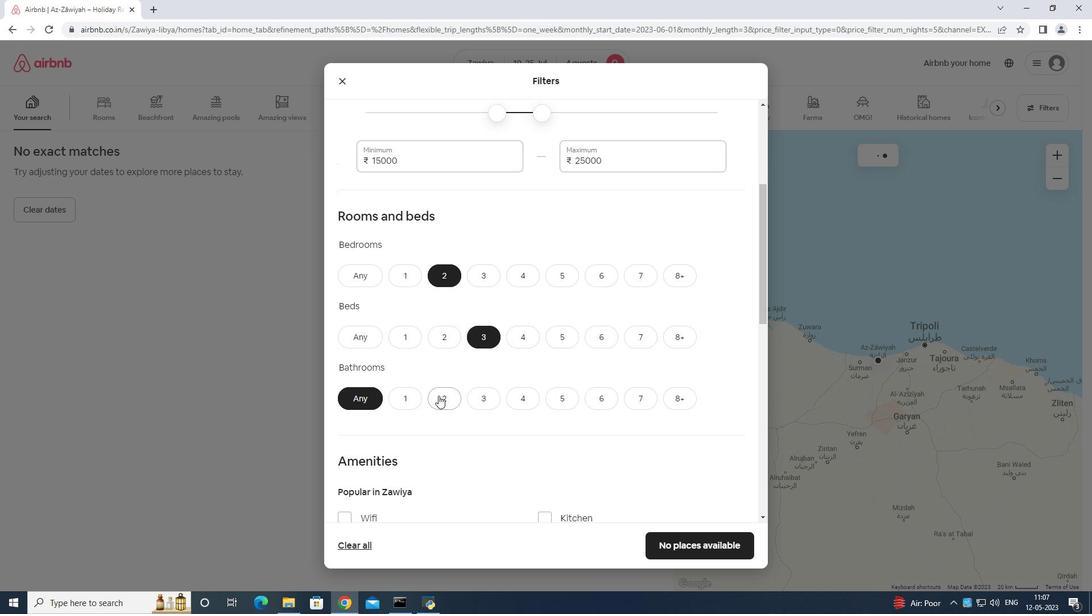 
Action: Mouse moved to (443, 388)
Screenshot: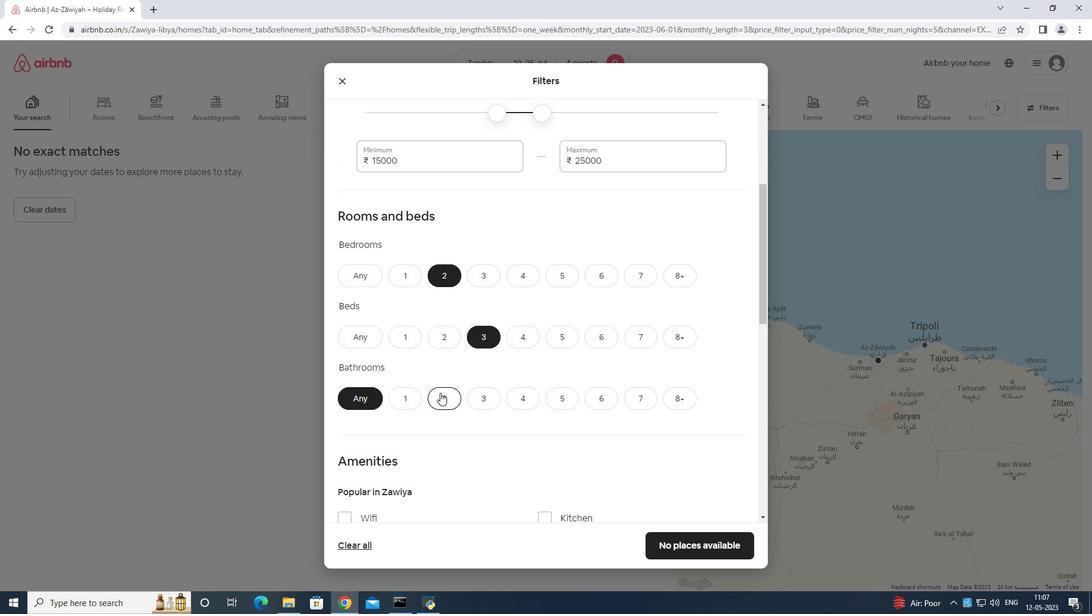 
Action: Mouse scrolled (443, 387) with delta (0, 0)
Screenshot: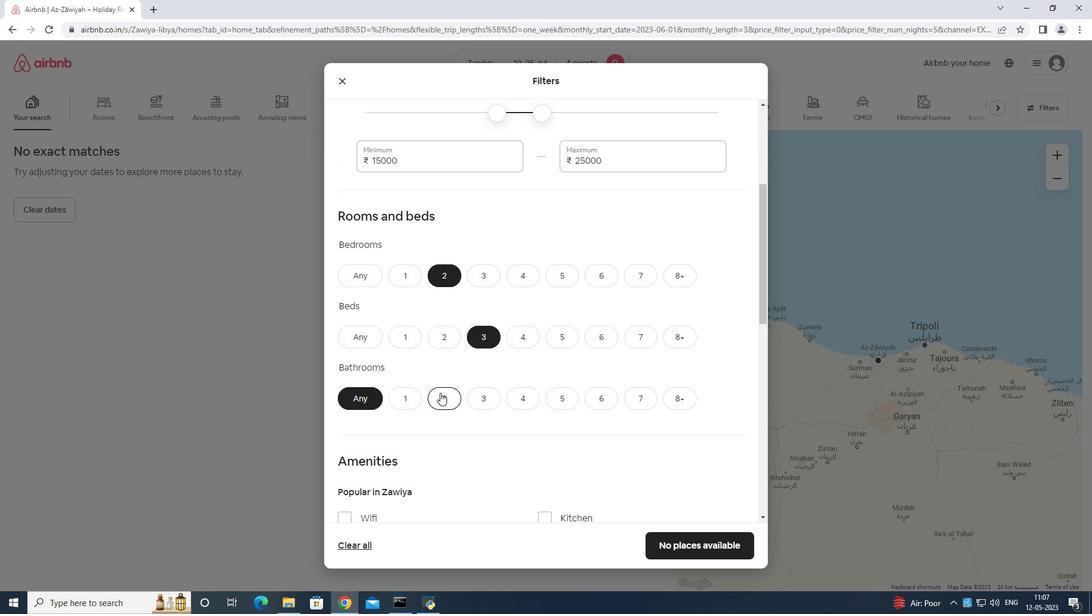 
Action: Mouse moved to (444, 389)
Screenshot: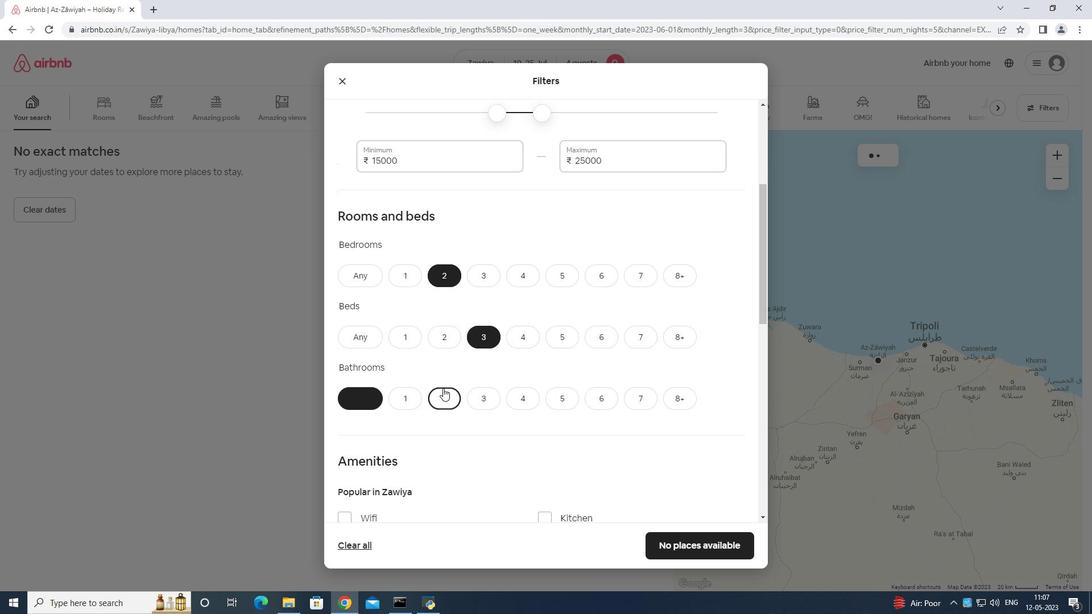 
Action: Mouse scrolled (444, 388) with delta (0, 0)
Screenshot: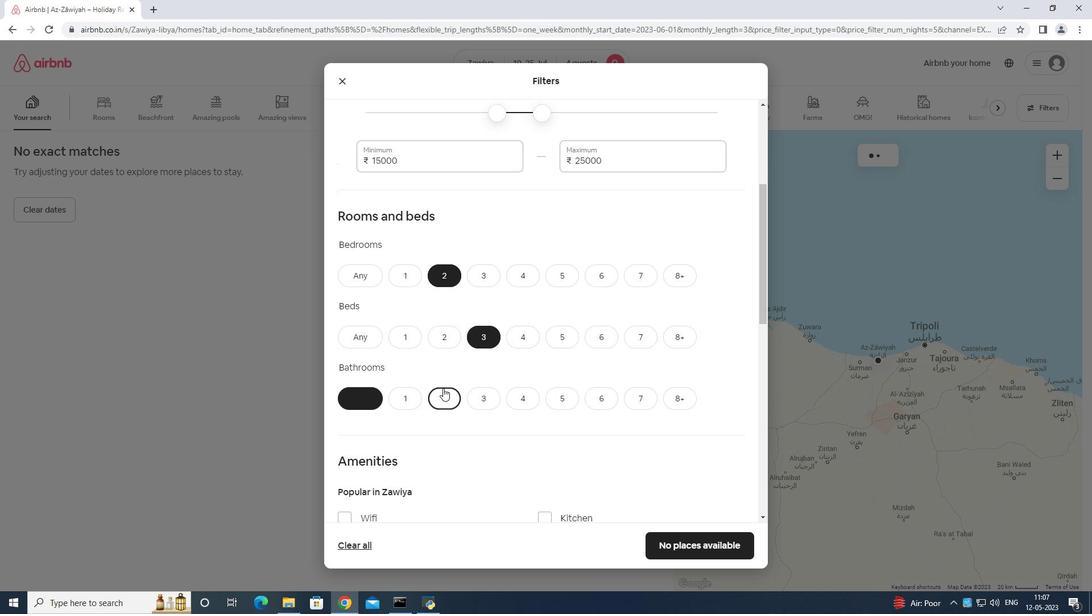 
Action: Mouse moved to (445, 389)
Screenshot: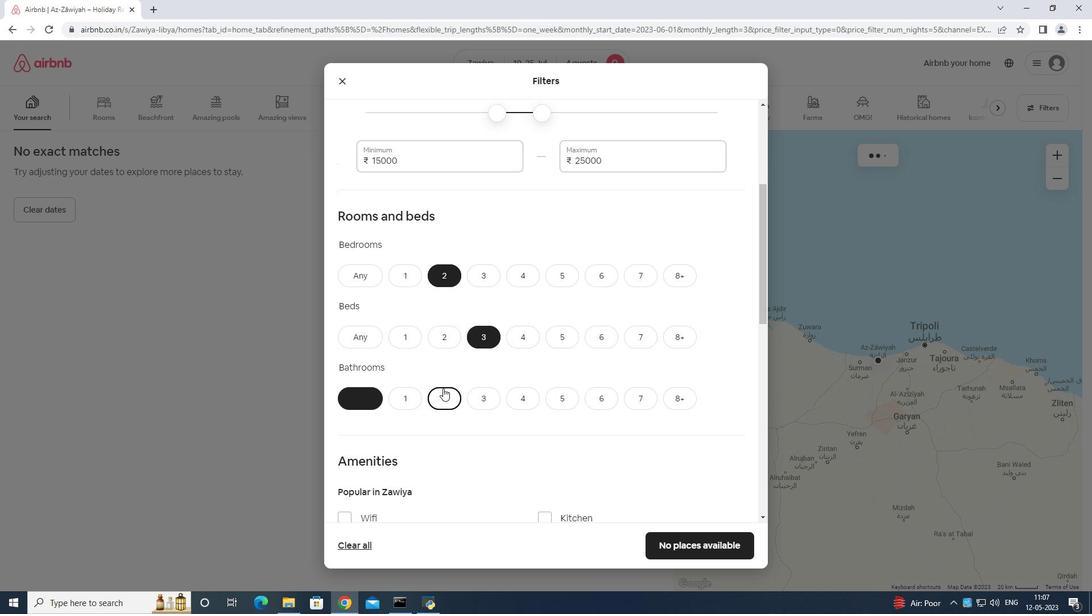 
Action: Mouse scrolled (445, 388) with delta (0, 0)
Screenshot: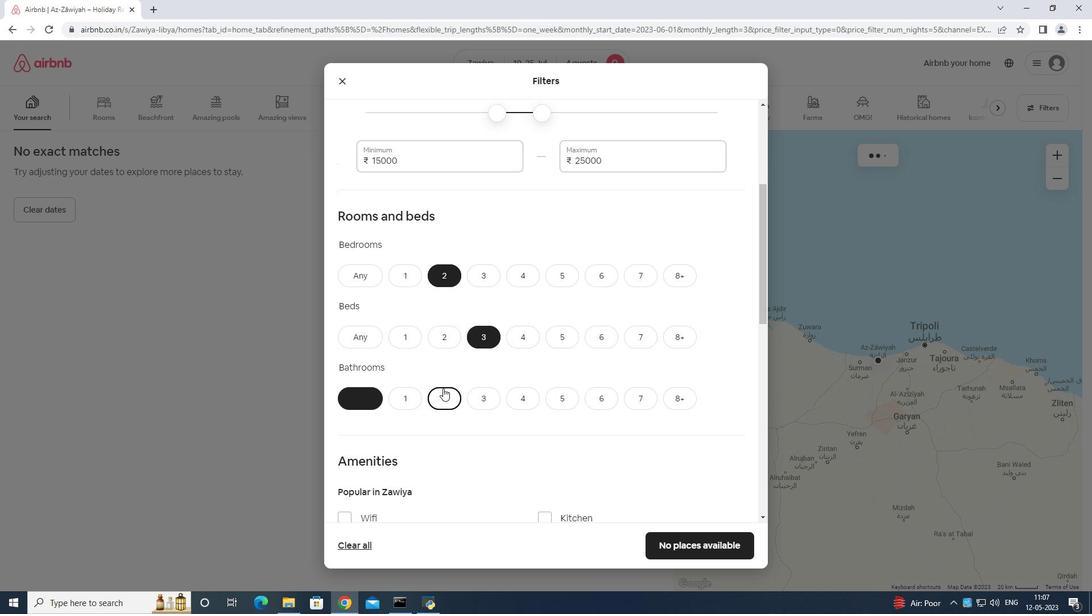
Action: Mouse moved to (449, 386)
Screenshot: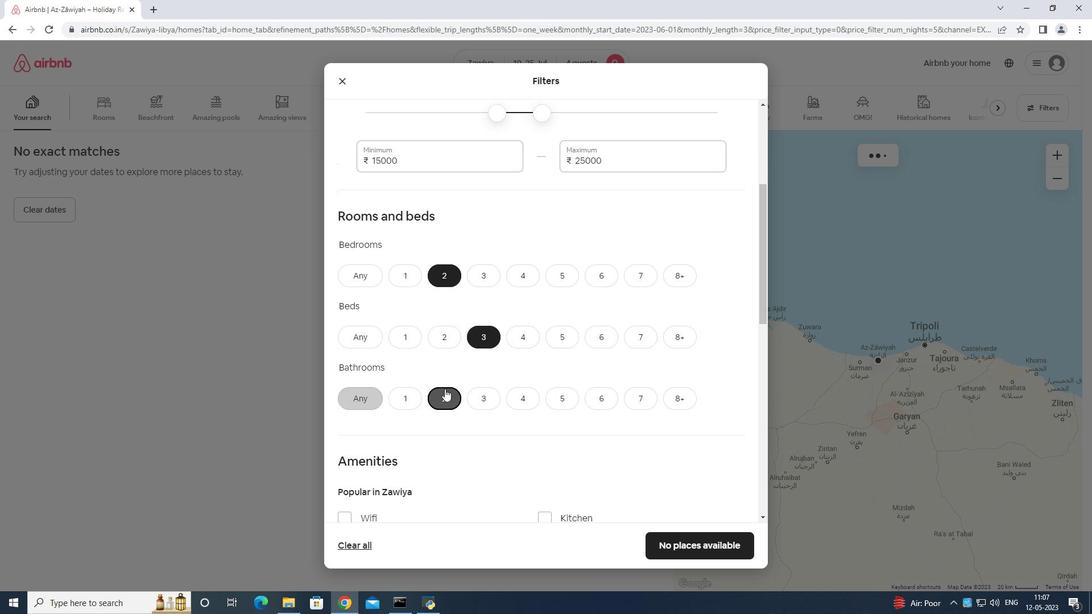 
Action: Mouse scrolled (449, 386) with delta (0, 0)
Screenshot: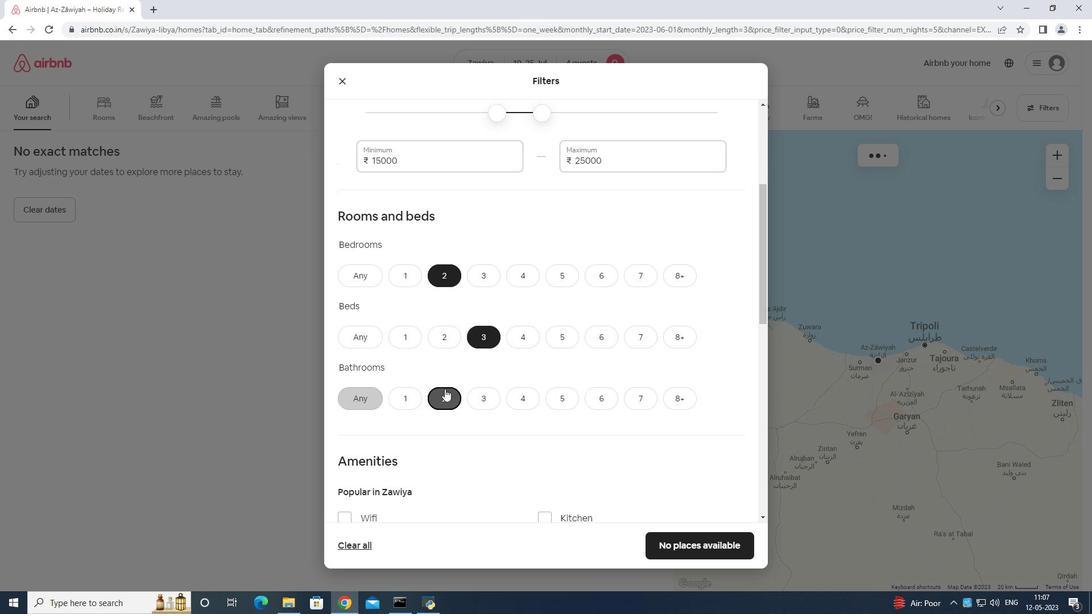 
Action: Mouse moved to (350, 290)
Screenshot: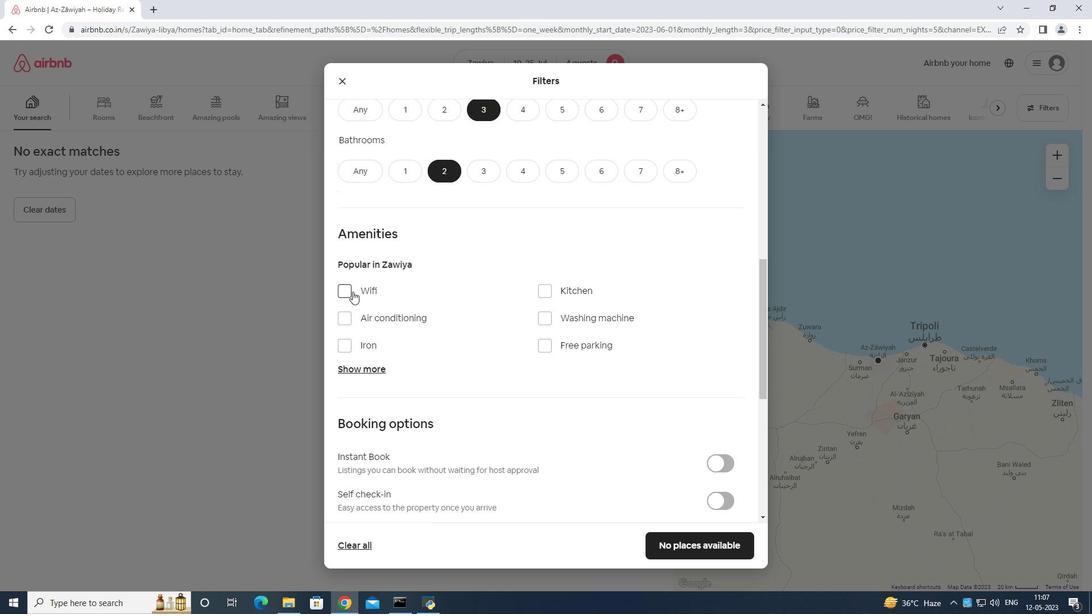 
Action: Mouse pressed left at (350, 290)
Screenshot: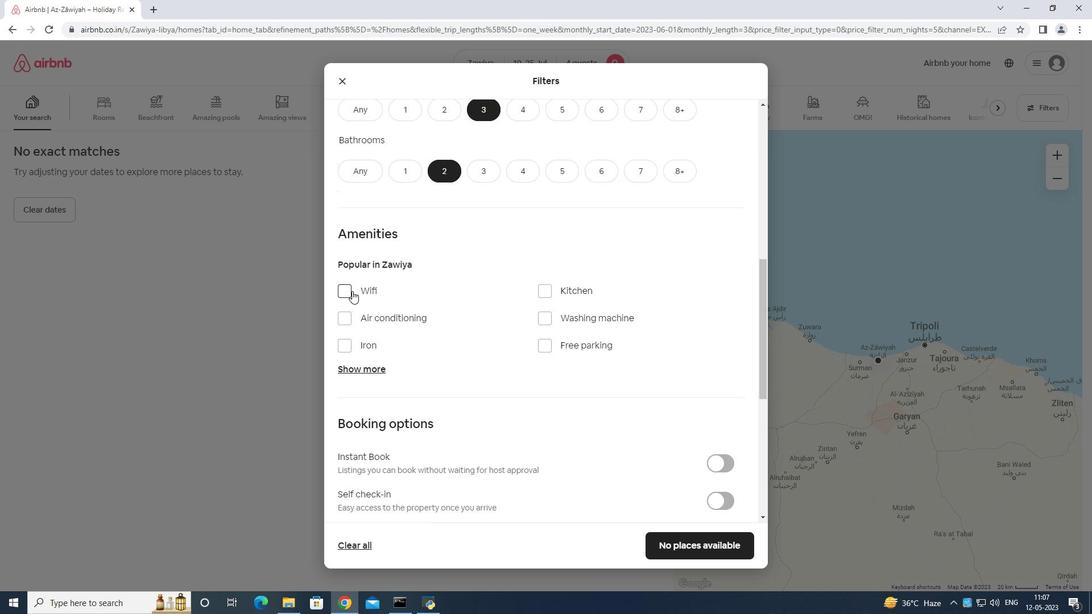 
Action: Mouse moved to (539, 347)
Screenshot: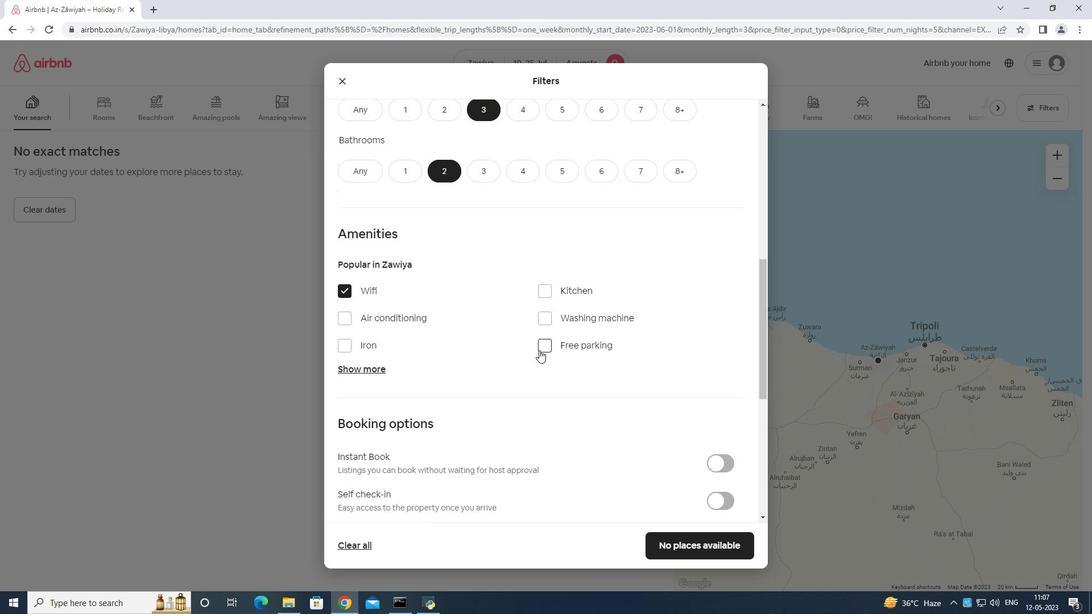 
Action: Mouse pressed left at (539, 347)
Screenshot: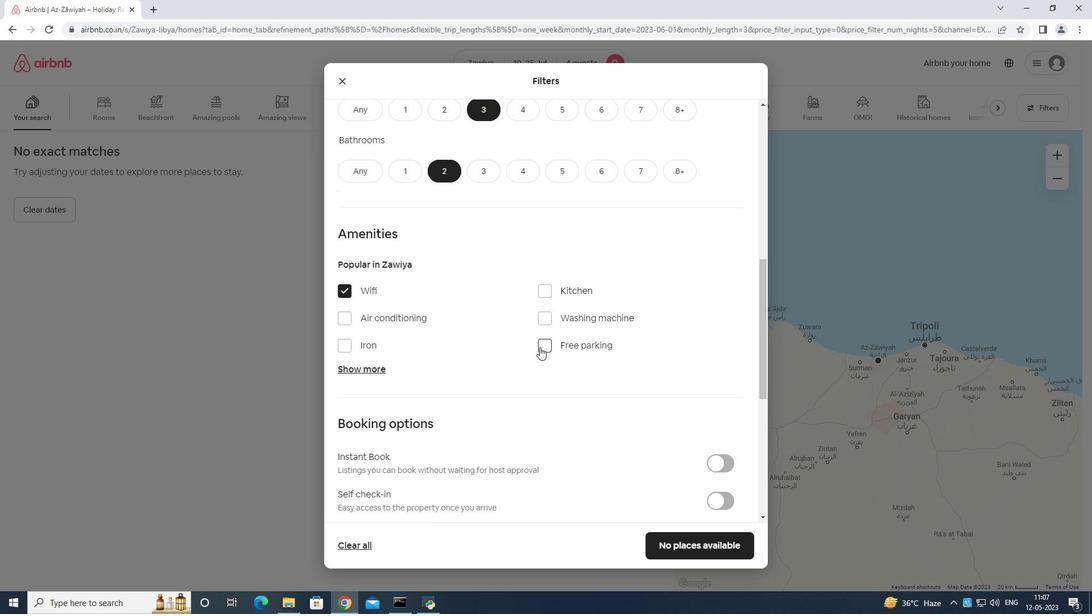 
Action: Mouse moved to (357, 367)
Screenshot: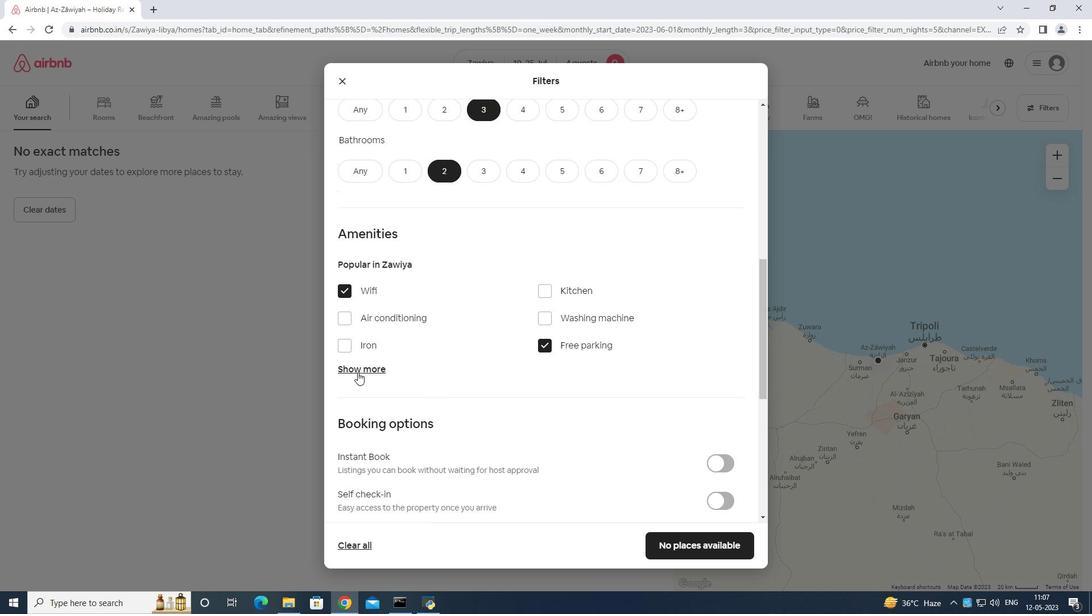 
Action: Mouse pressed left at (357, 367)
Screenshot: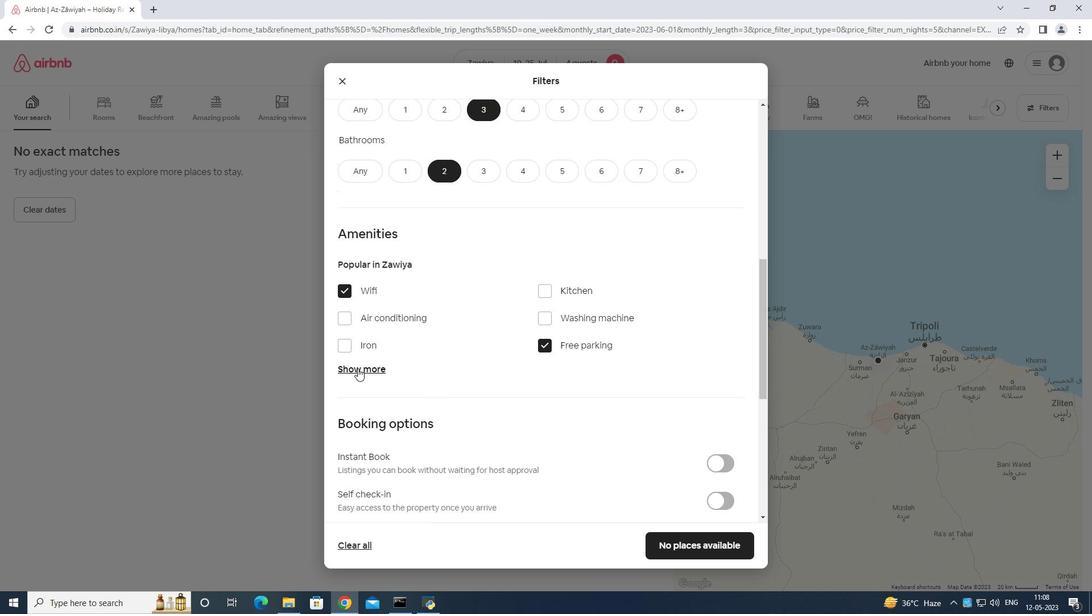 
Action: Mouse moved to (543, 441)
Screenshot: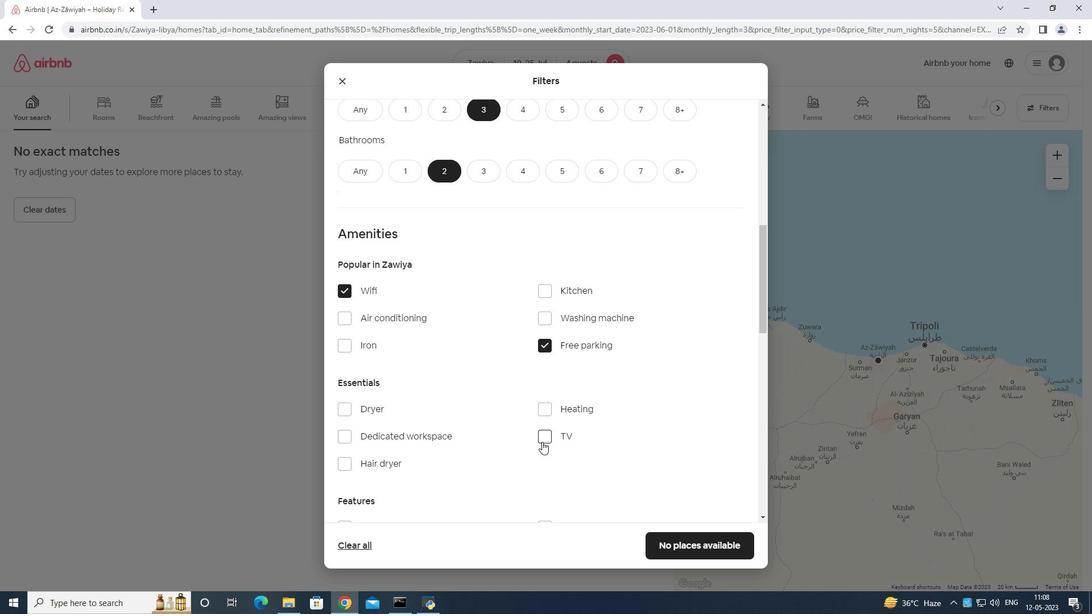 
Action: Mouse pressed left at (543, 441)
Screenshot: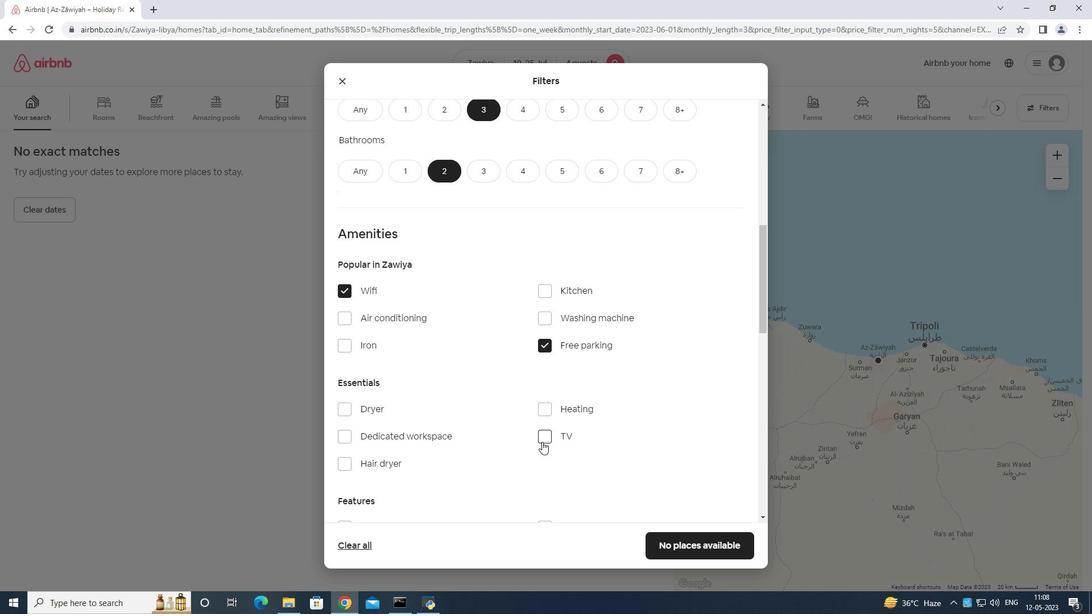 
Action: Mouse moved to (547, 423)
Screenshot: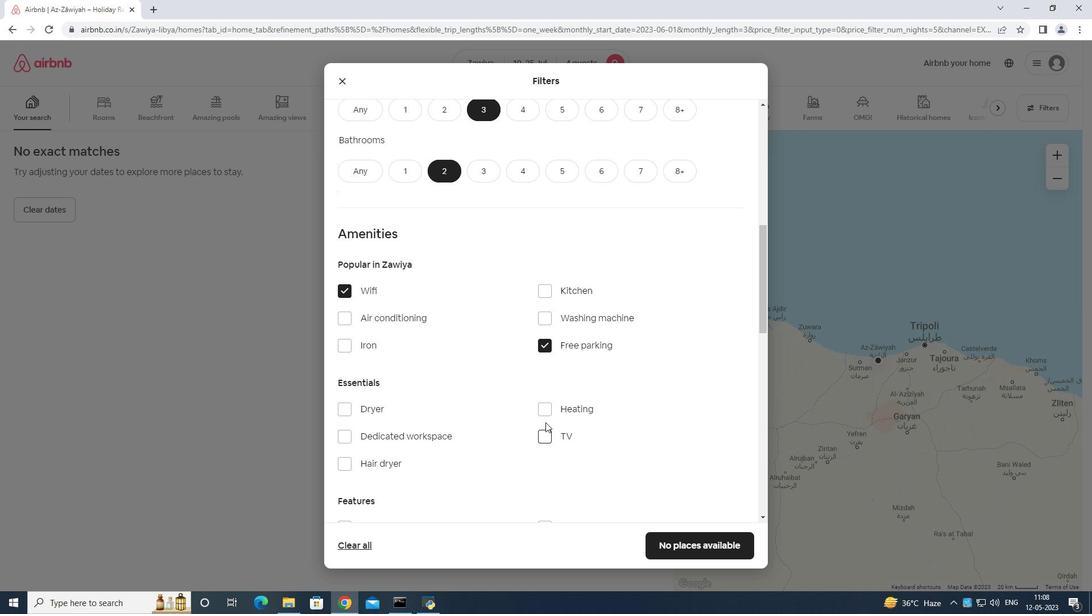 
Action: Mouse scrolled (547, 422) with delta (0, 0)
Screenshot: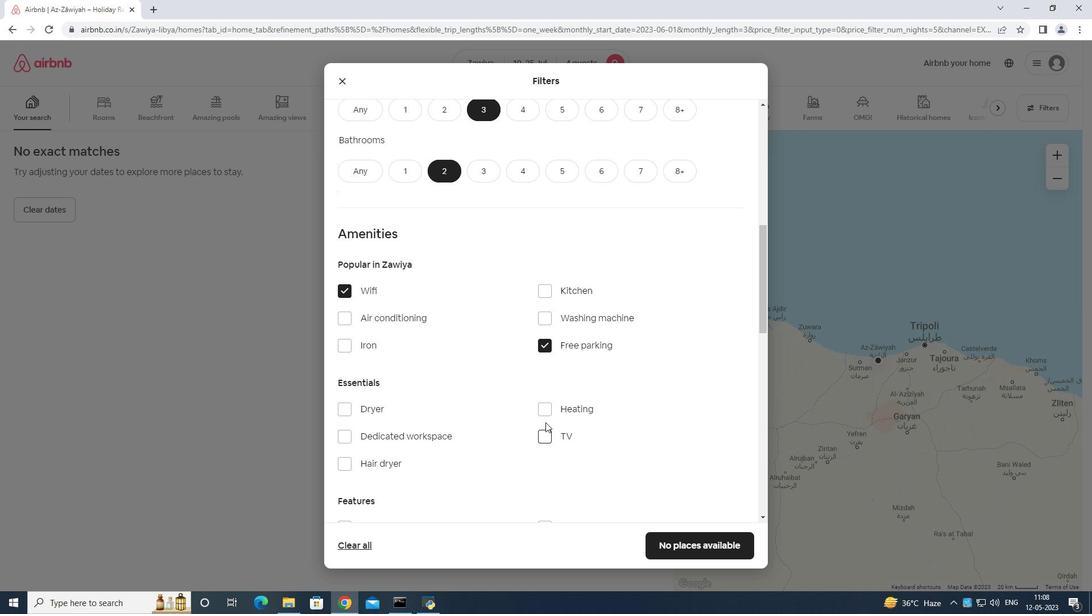 
Action: Mouse moved to (547, 427)
Screenshot: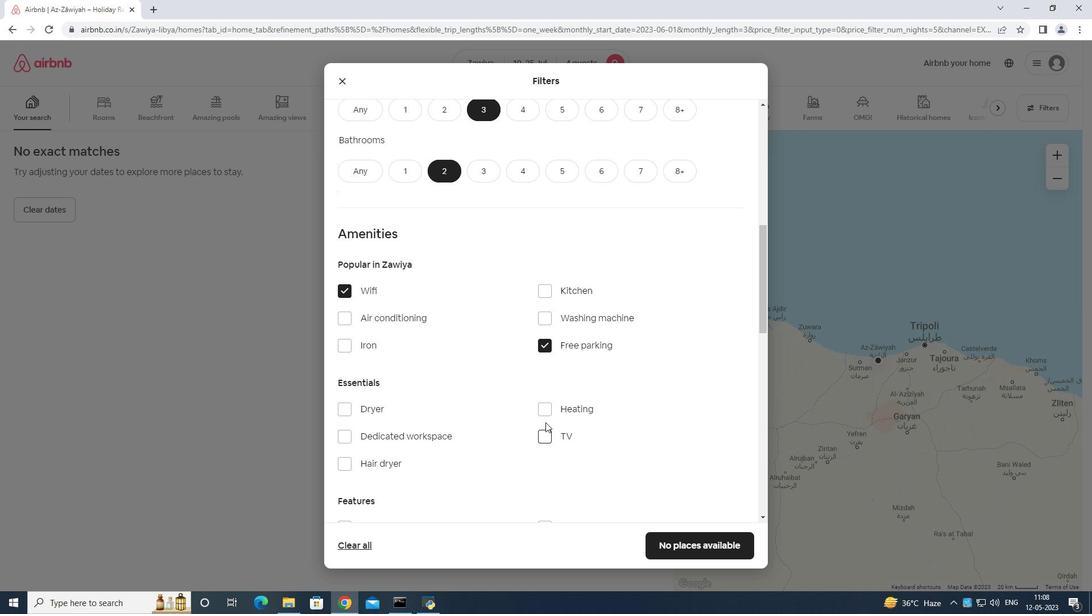 
Action: Mouse scrolled (547, 426) with delta (0, 0)
Screenshot: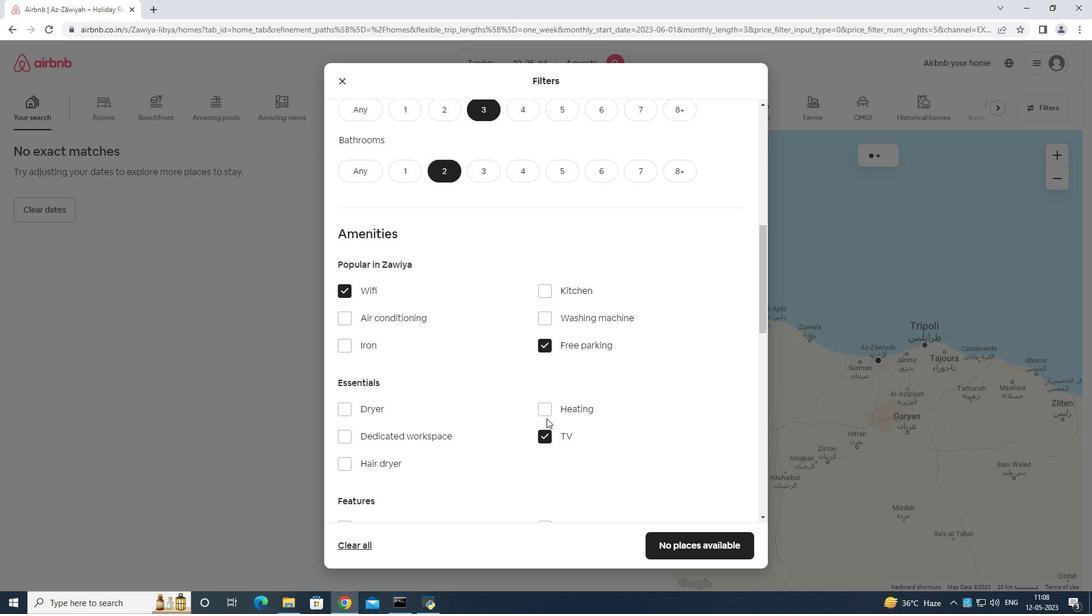 
Action: Mouse scrolled (547, 426) with delta (0, 0)
Screenshot: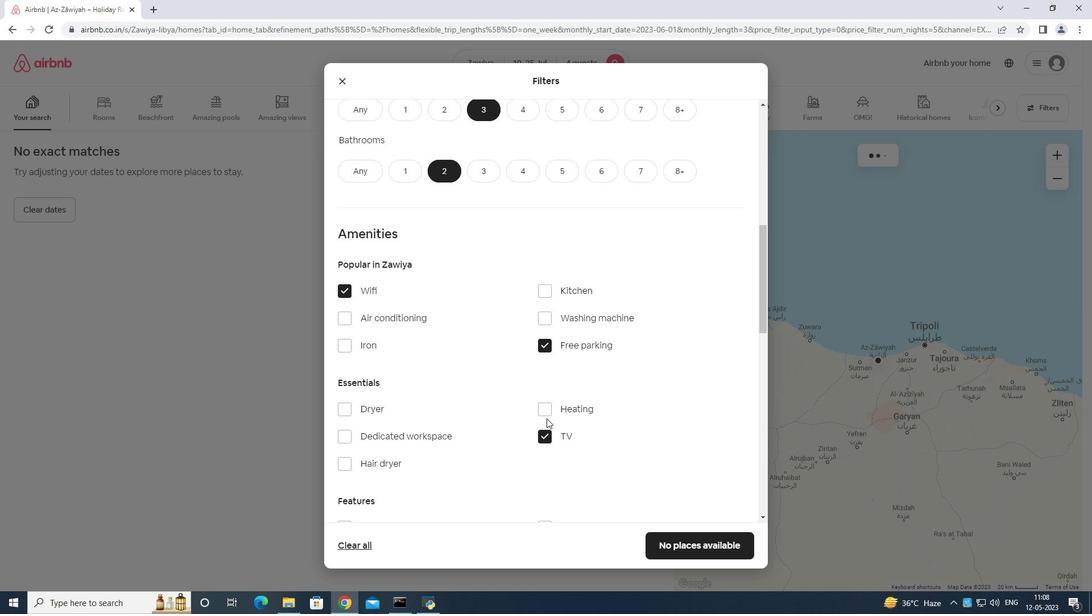 
Action: Mouse moved to (345, 411)
Screenshot: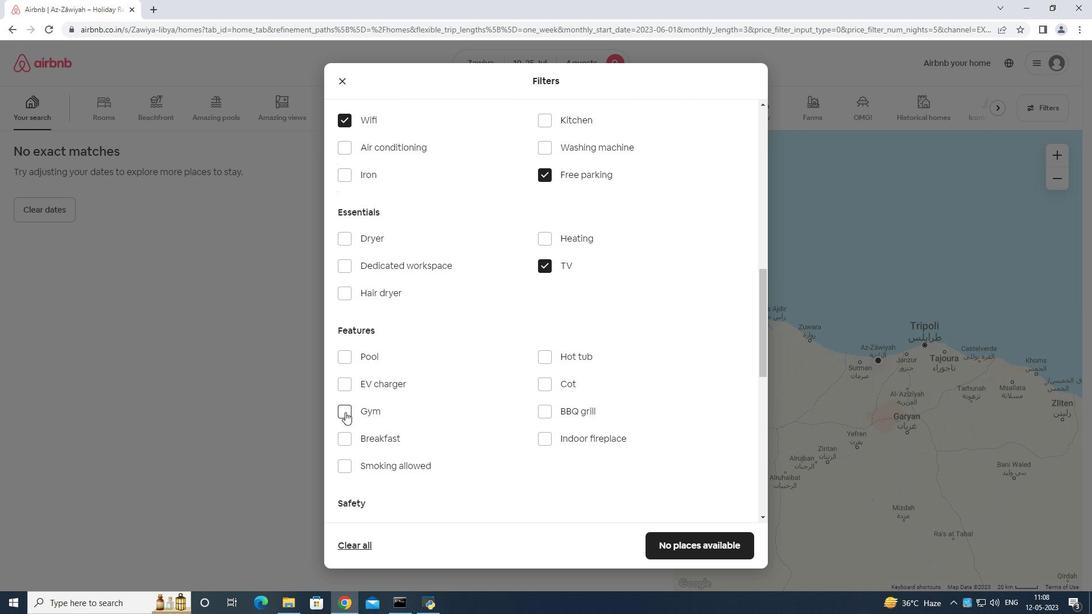 
Action: Mouse pressed left at (345, 411)
Screenshot: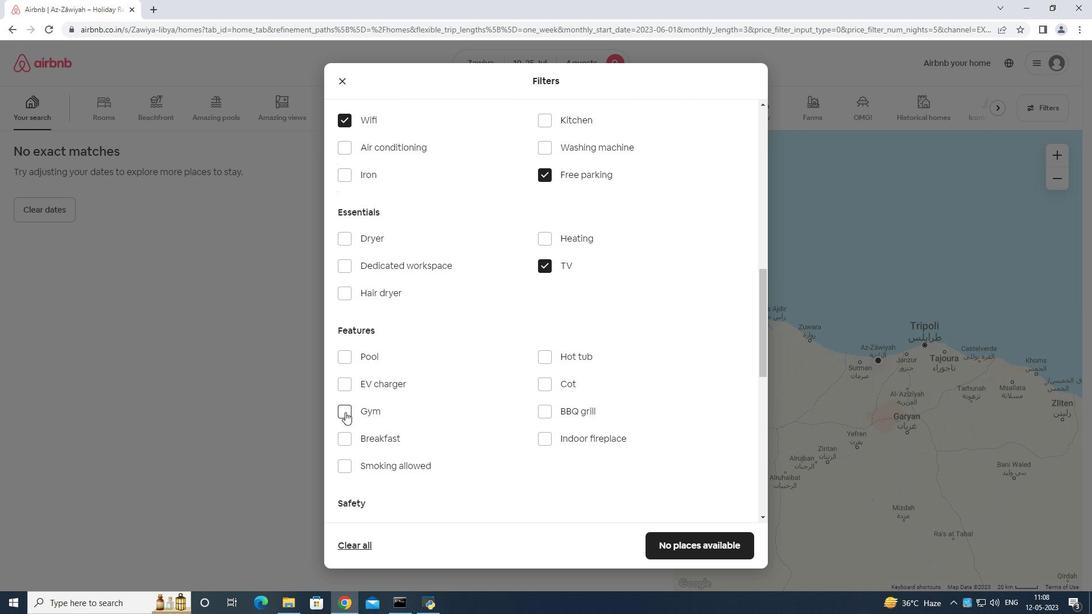 
Action: Mouse moved to (344, 435)
Screenshot: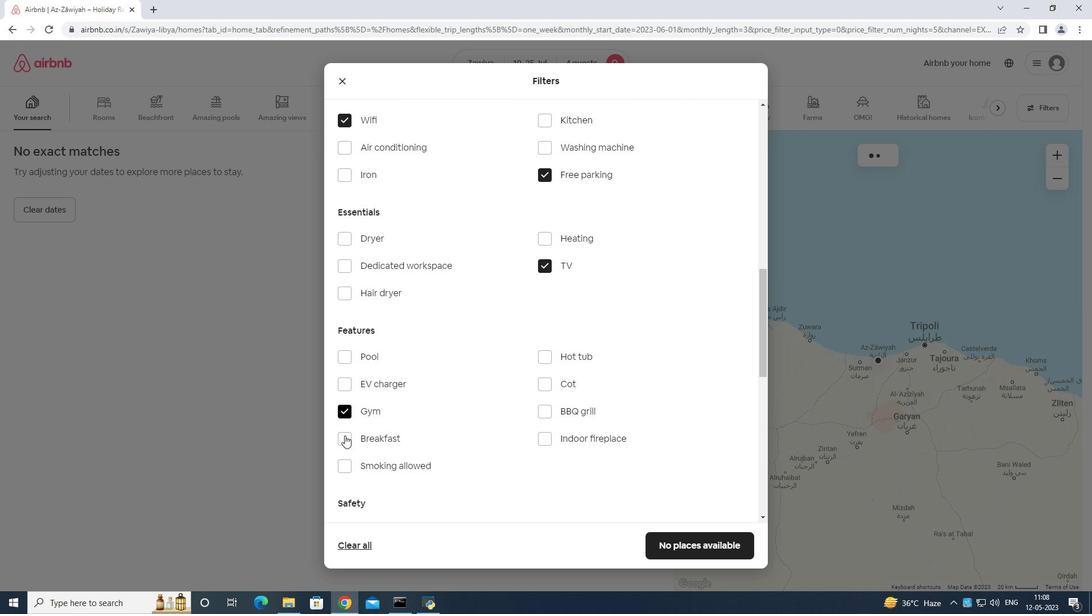 
Action: Mouse pressed left at (344, 435)
Screenshot: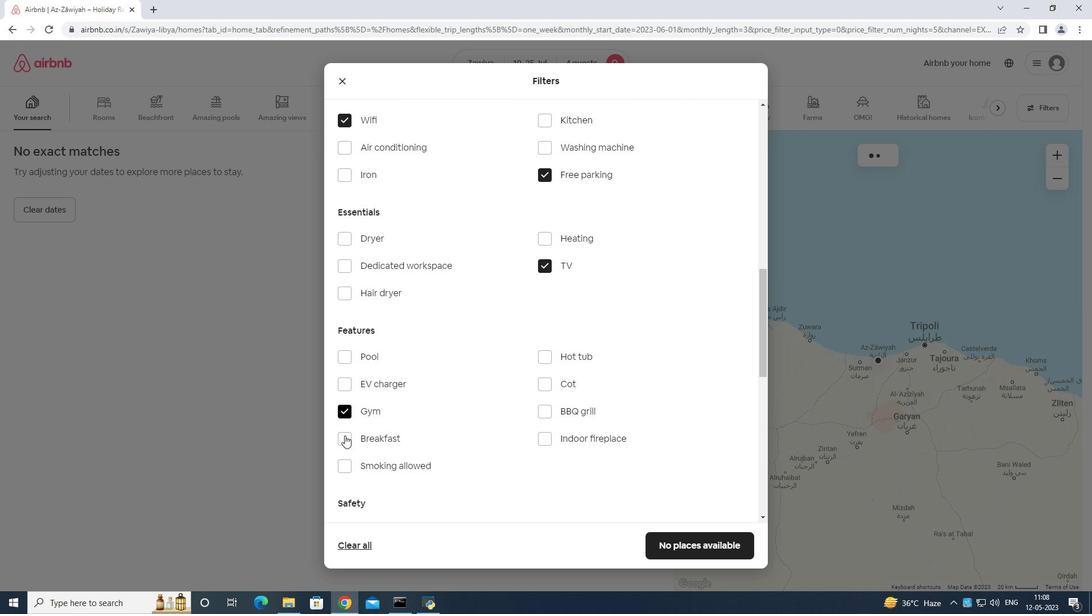 
Action: Mouse moved to (370, 434)
Screenshot: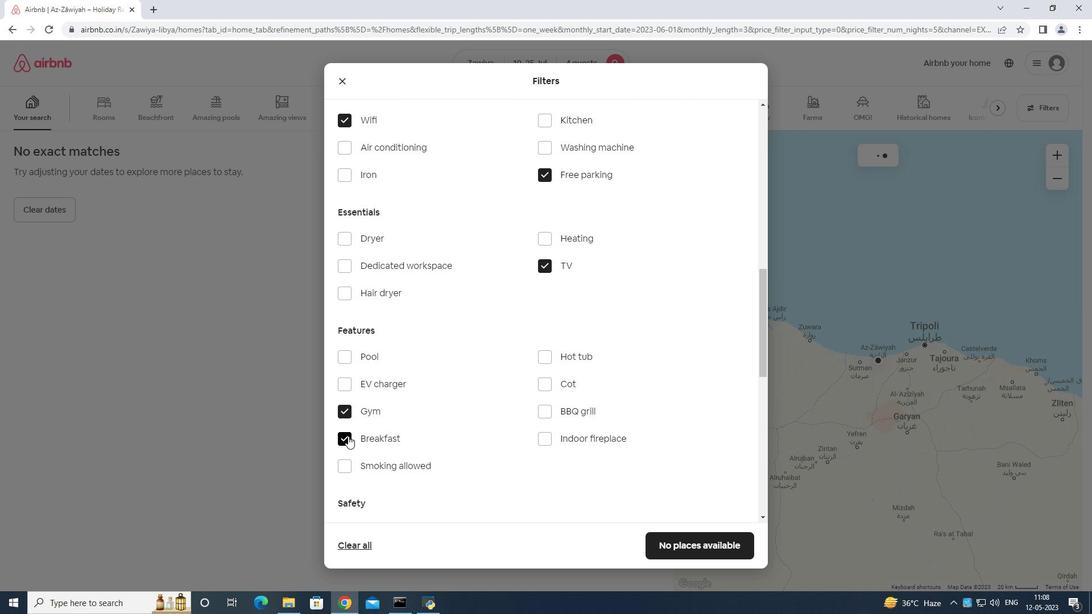 
Action: Mouse scrolled (370, 434) with delta (0, 0)
Screenshot: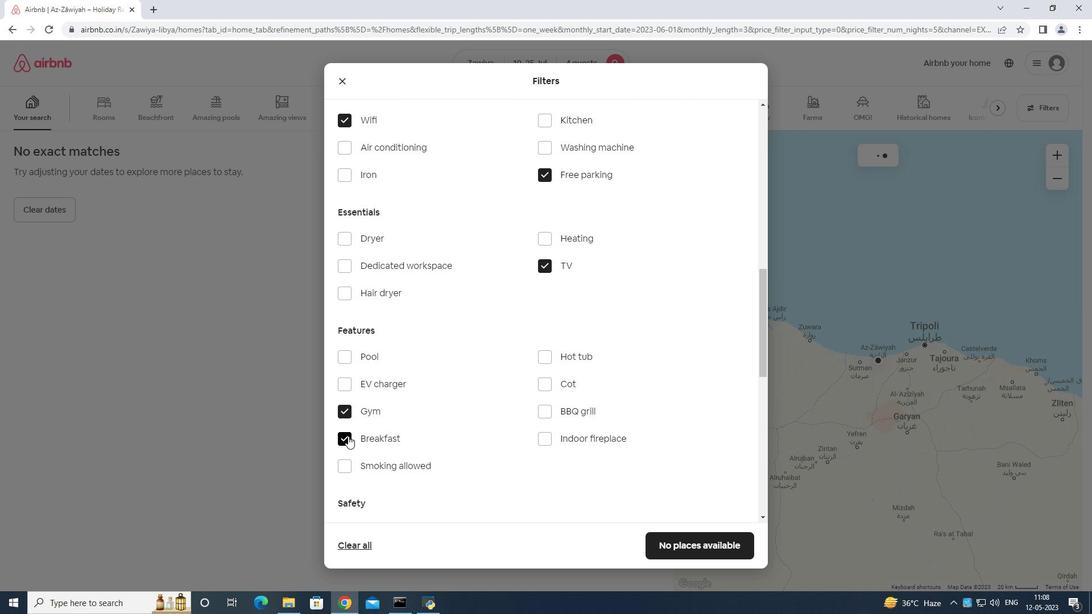 
Action: Mouse moved to (408, 436)
Screenshot: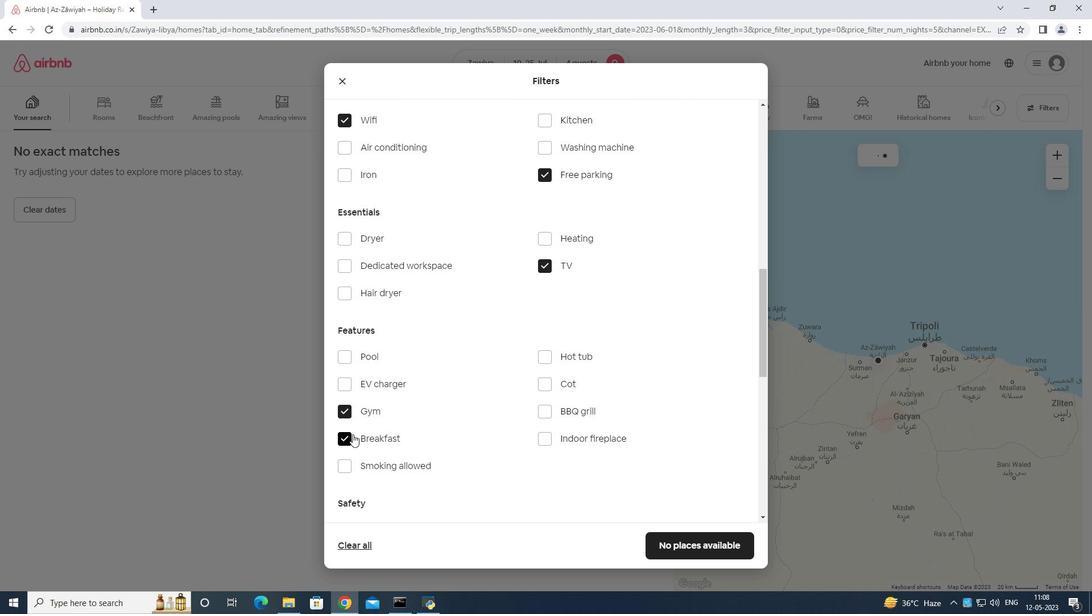 
Action: Mouse scrolled (408, 435) with delta (0, 0)
Screenshot: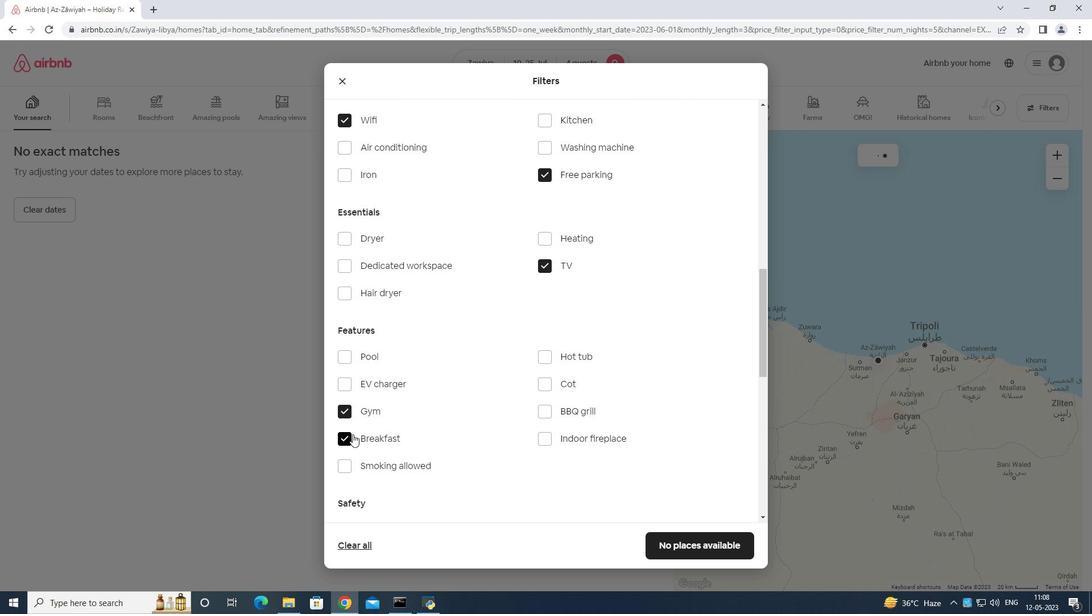 
Action: Mouse moved to (449, 437)
Screenshot: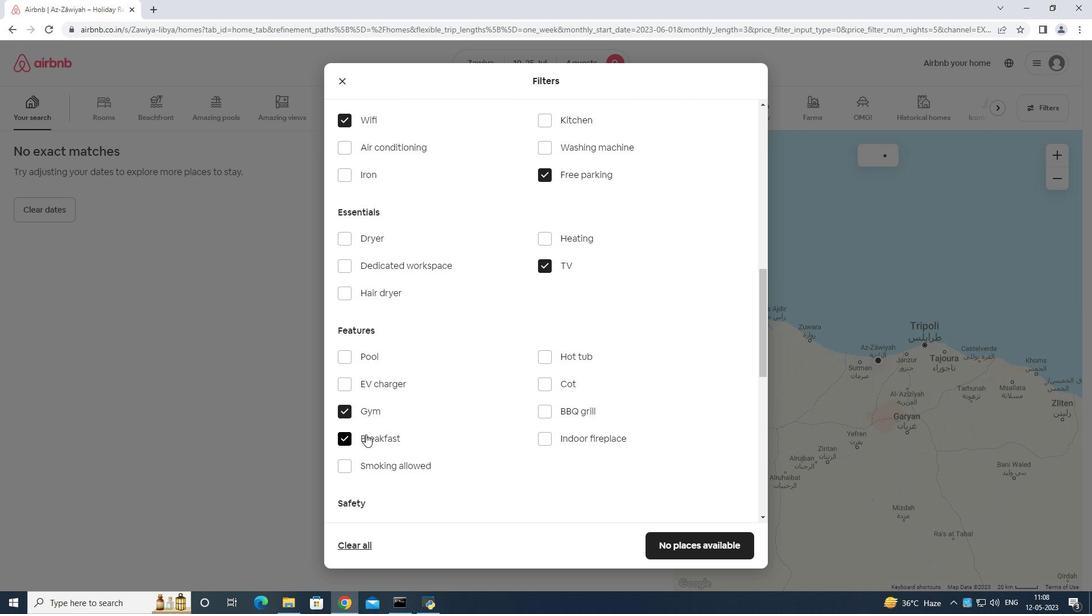 
Action: Mouse scrolled (449, 437) with delta (0, 0)
Screenshot: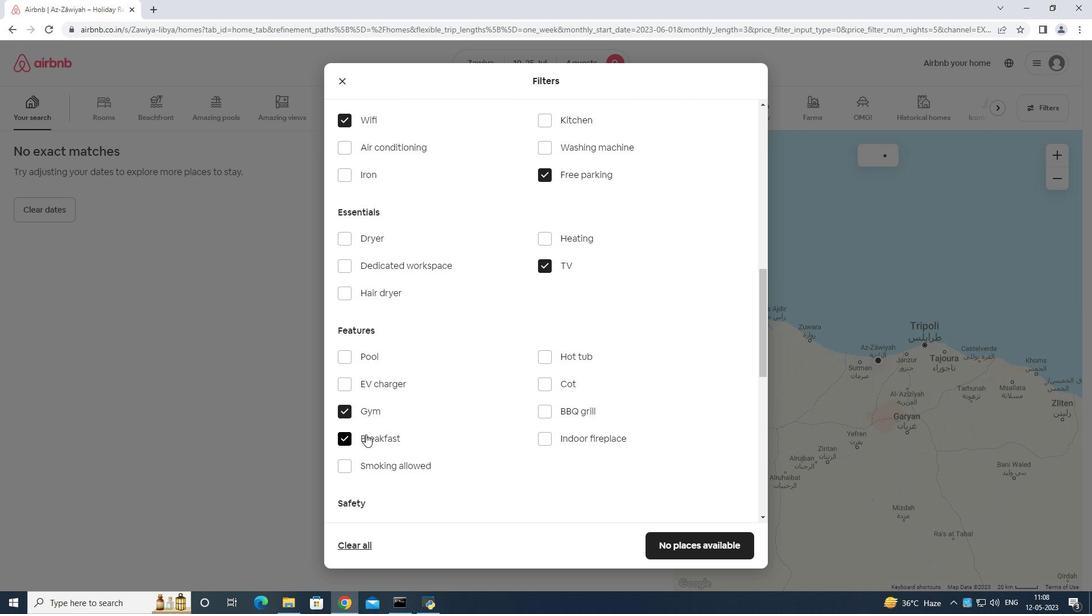 
Action: Mouse moved to (546, 436)
Screenshot: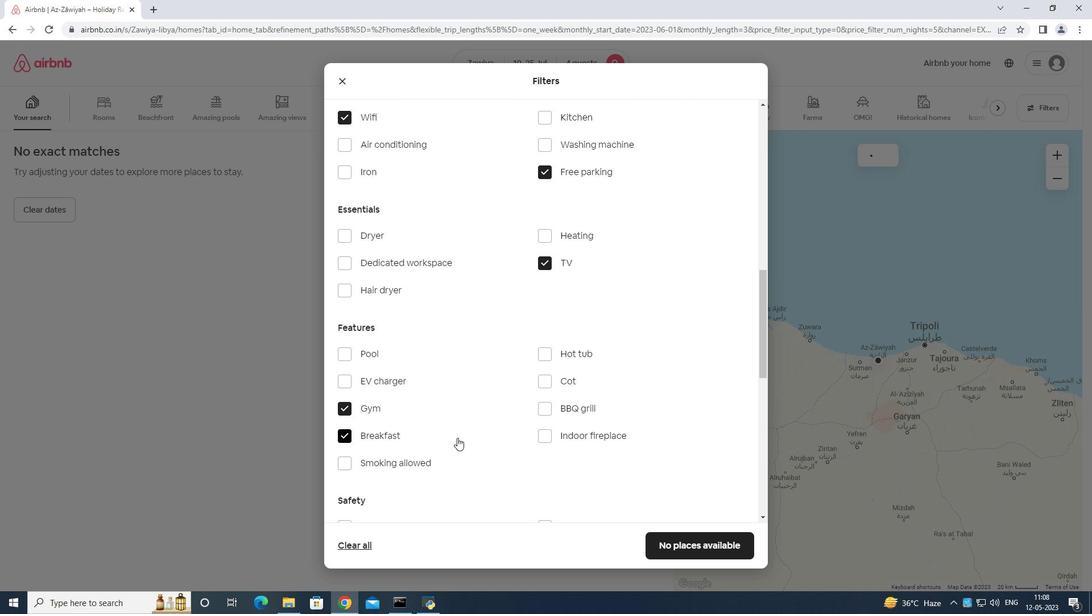 
Action: Mouse scrolled (546, 435) with delta (0, 0)
Screenshot: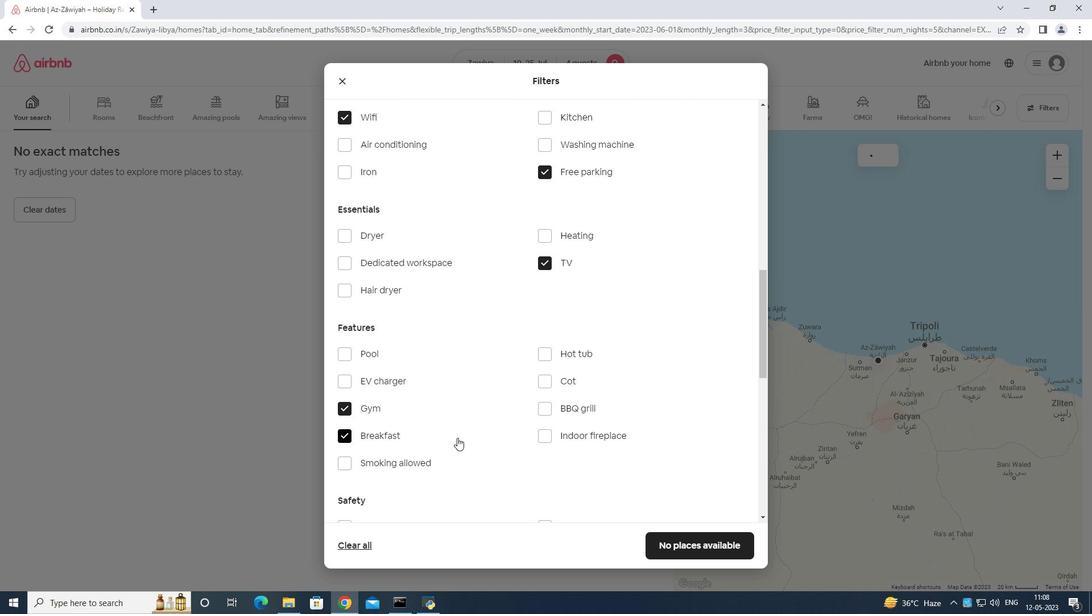 
Action: Mouse moved to (722, 449)
Screenshot: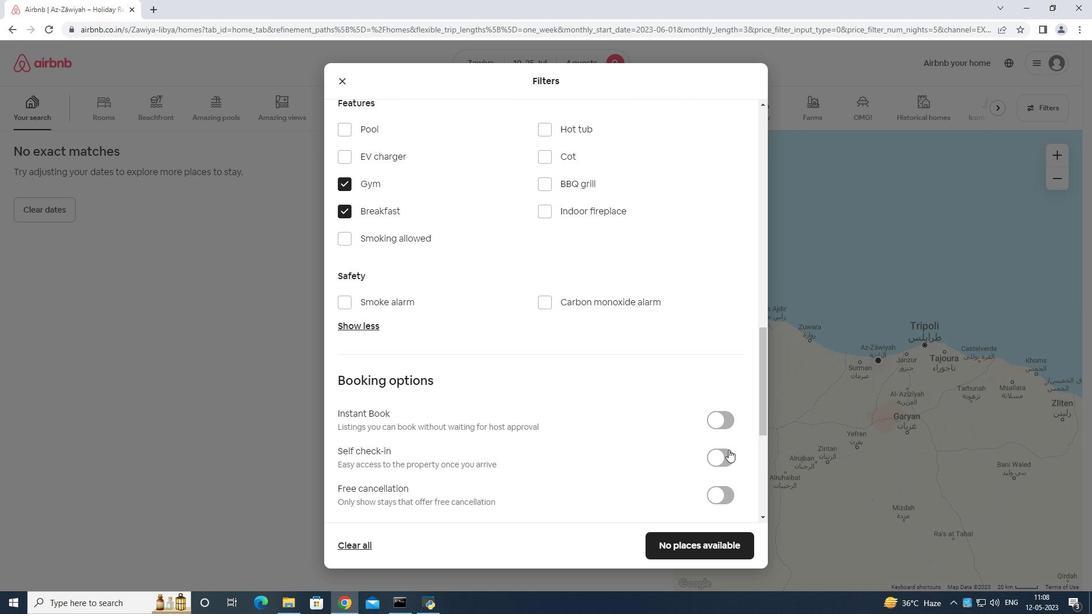 
Action: Mouse pressed left at (722, 449)
Screenshot: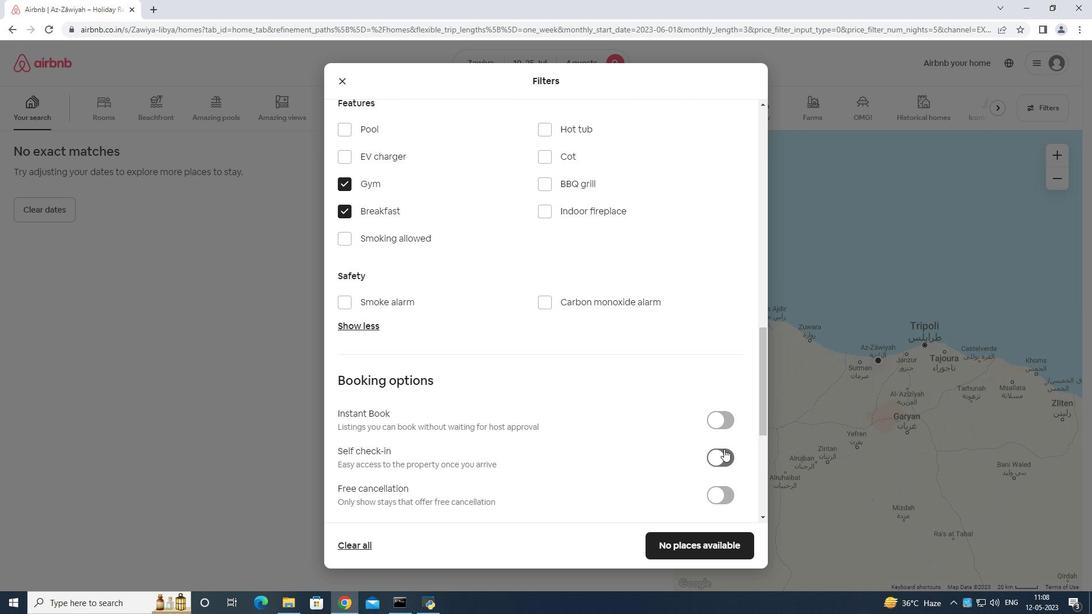 
Action: Mouse moved to (731, 437)
Screenshot: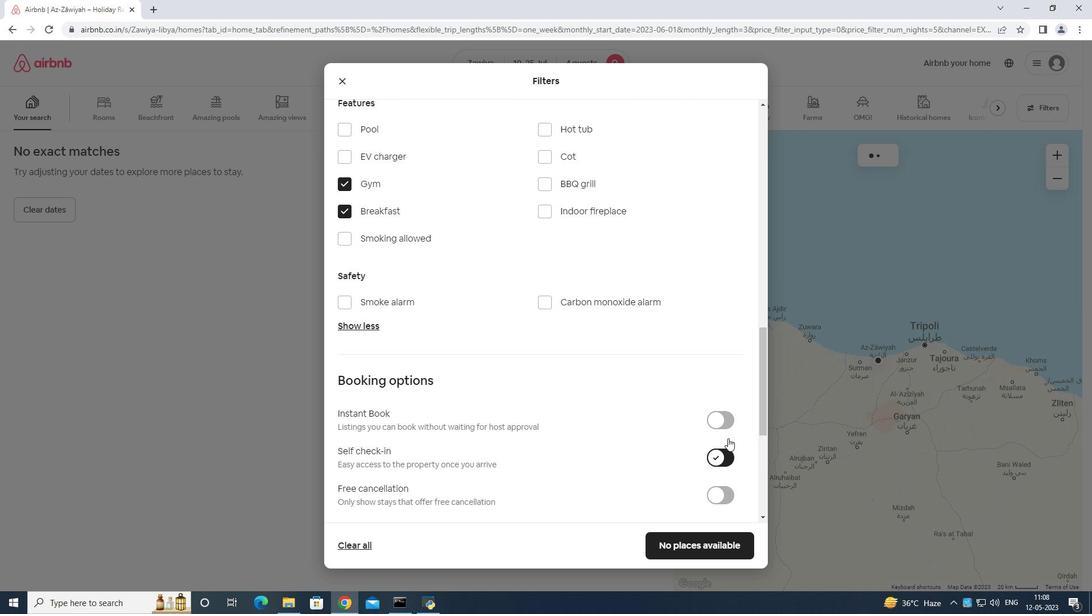
Action: Mouse scrolled (731, 436) with delta (0, 0)
Screenshot: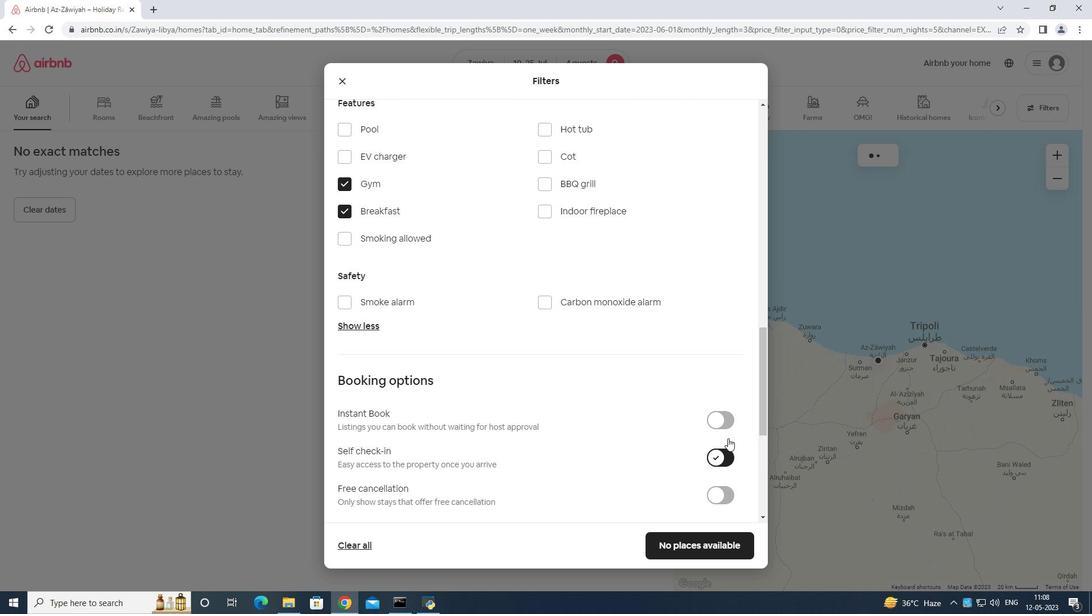 
Action: Mouse moved to (732, 440)
Screenshot: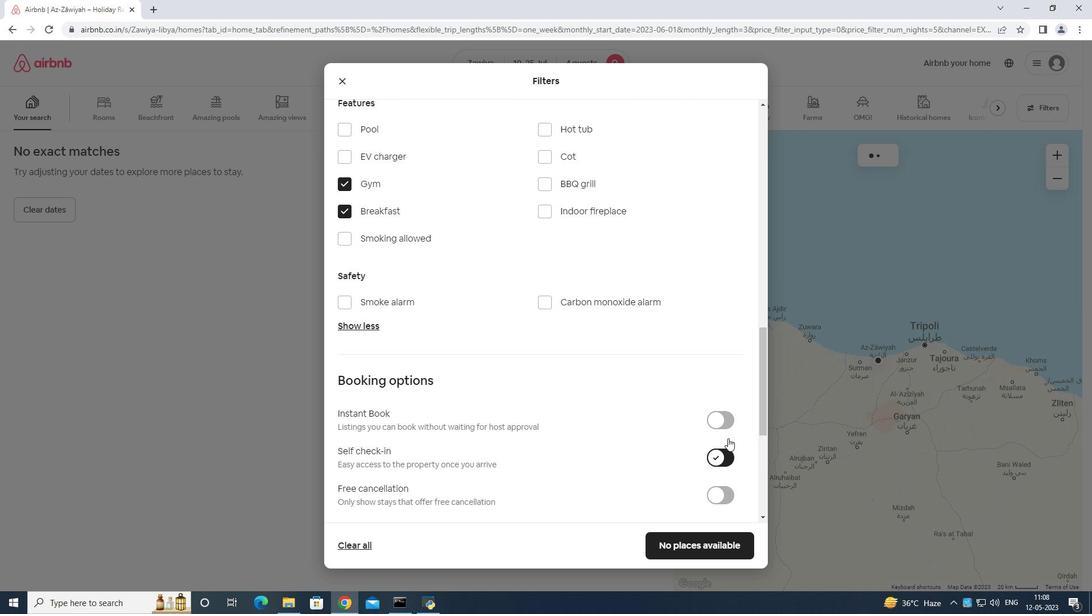 
Action: Mouse scrolled (732, 439) with delta (0, 0)
Screenshot: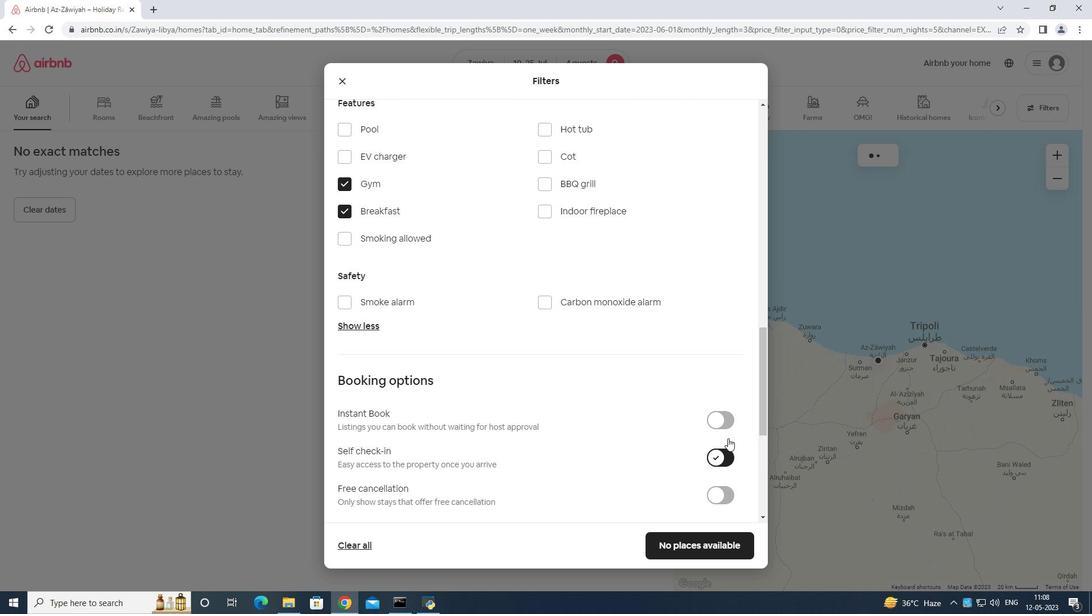 
Action: Mouse moved to (732, 440)
Screenshot: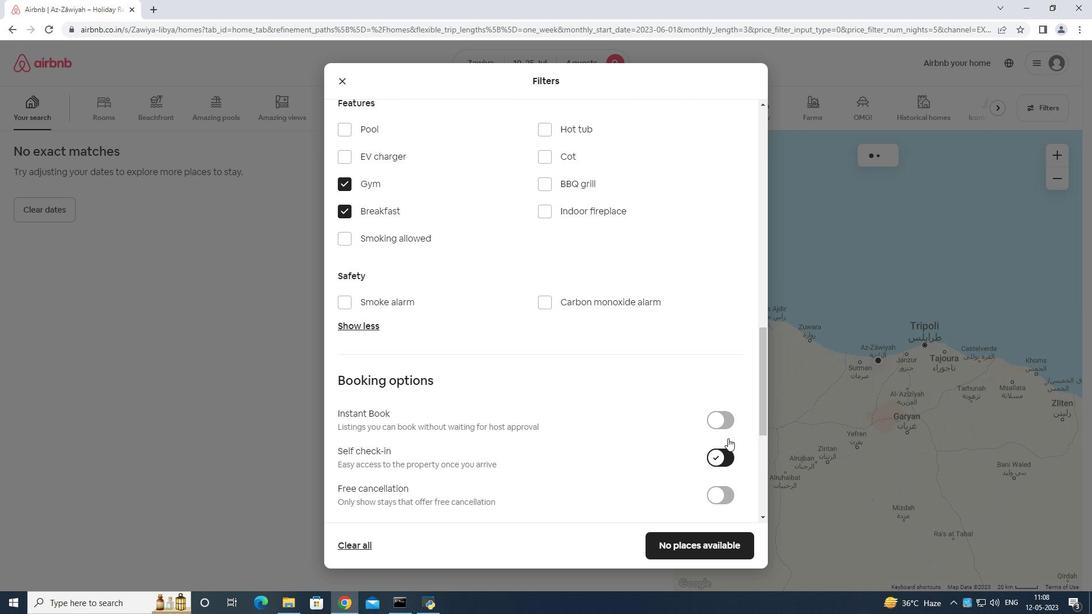 
Action: Mouse scrolled (732, 440) with delta (0, 0)
Screenshot: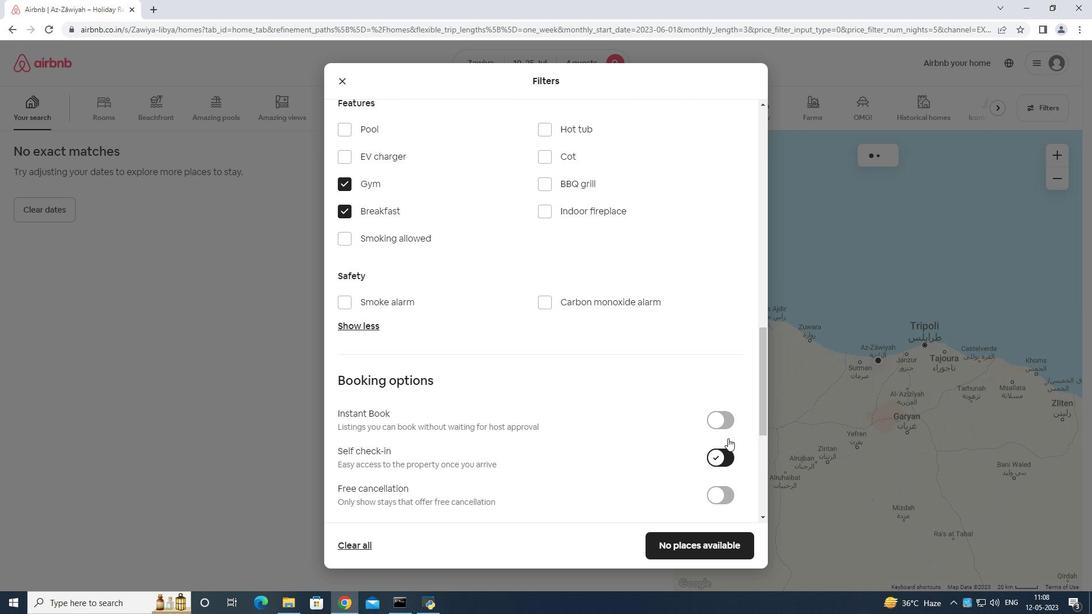 
Action: Mouse moved to (733, 441)
Screenshot: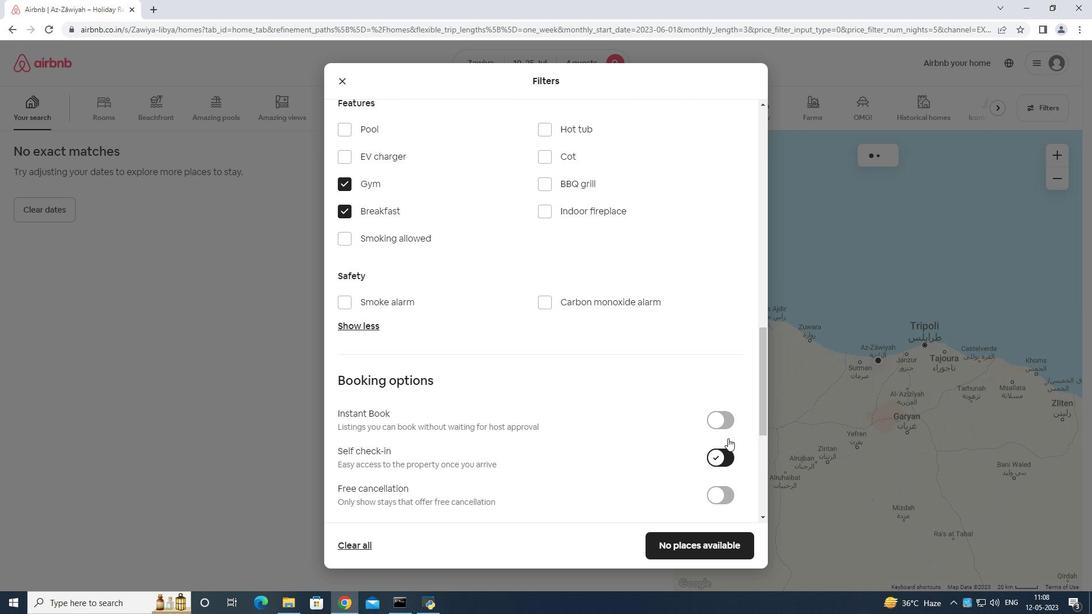
Action: Mouse scrolled (733, 441) with delta (0, 0)
Screenshot: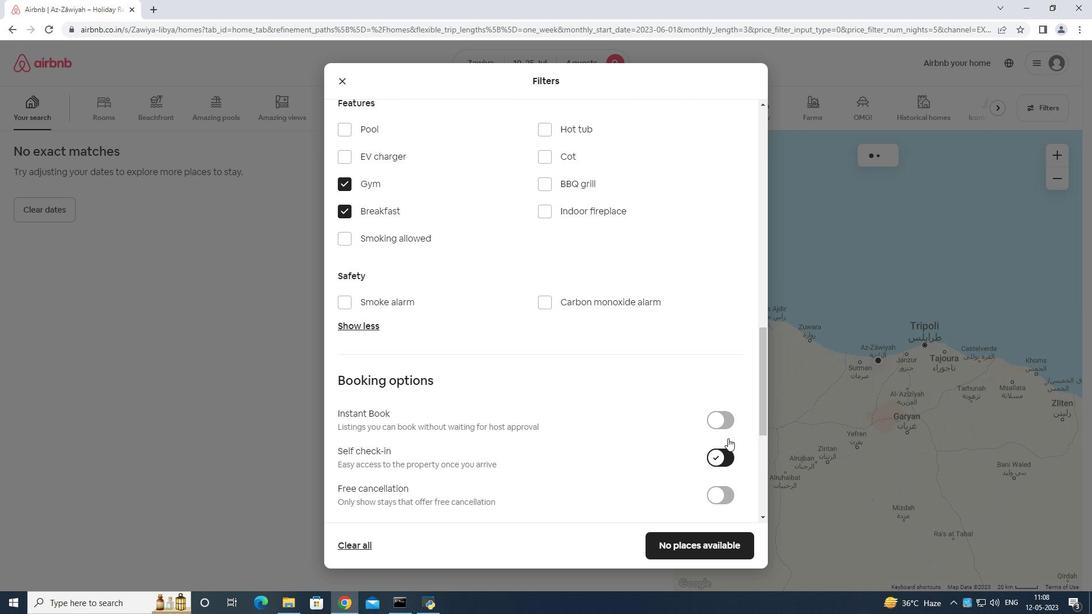 
Action: Mouse moved to (733, 441)
Screenshot: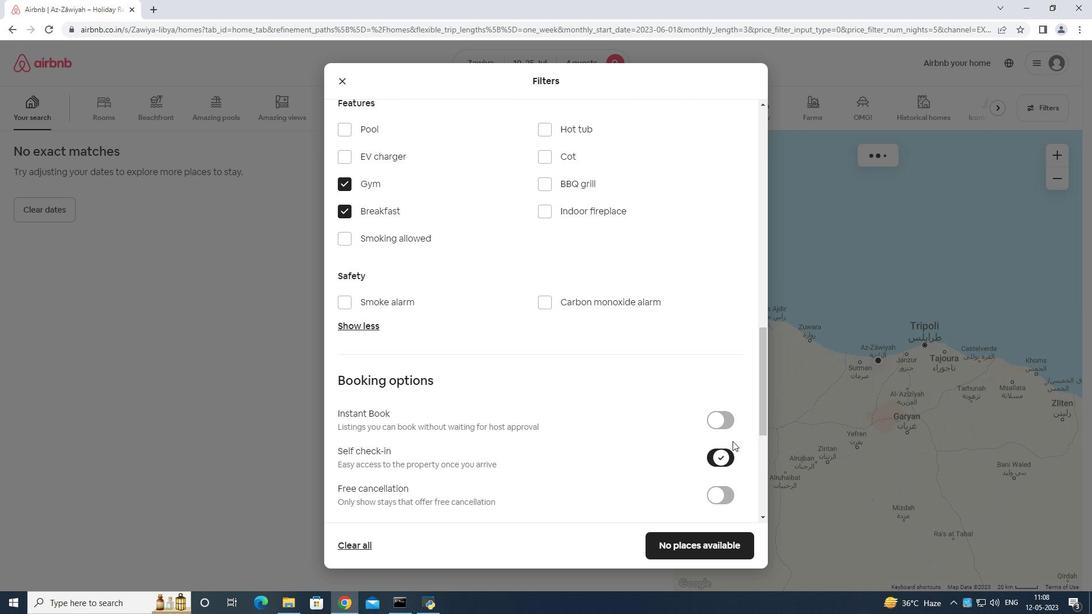 
Action: Mouse scrolled (733, 441) with delta (0, 0)
Screenshot: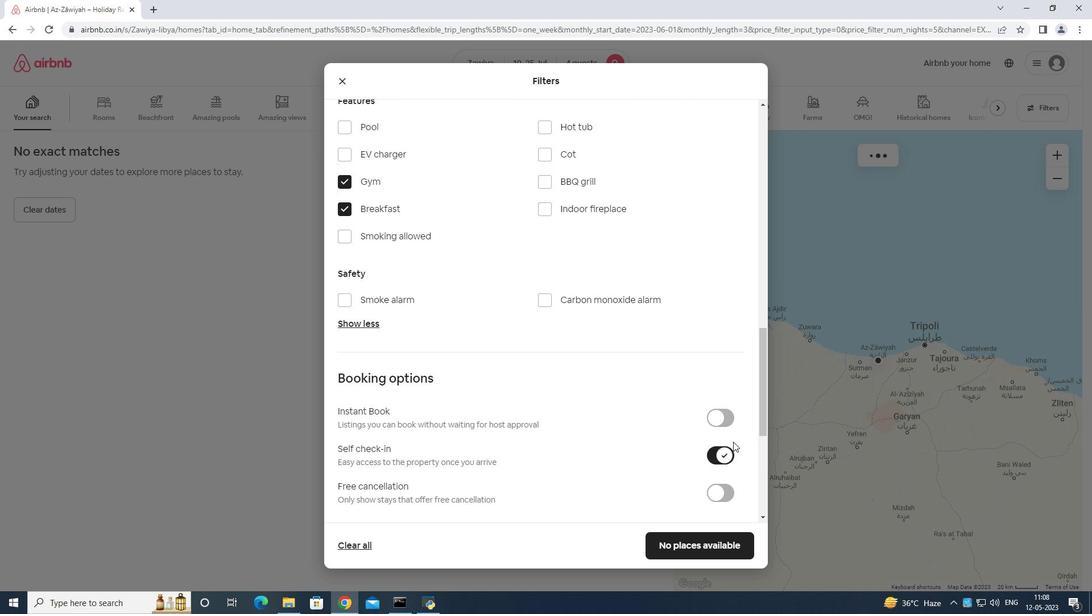 
Action: Mouse scrolled (733, 441) with delta (0, 0)
Screenshot: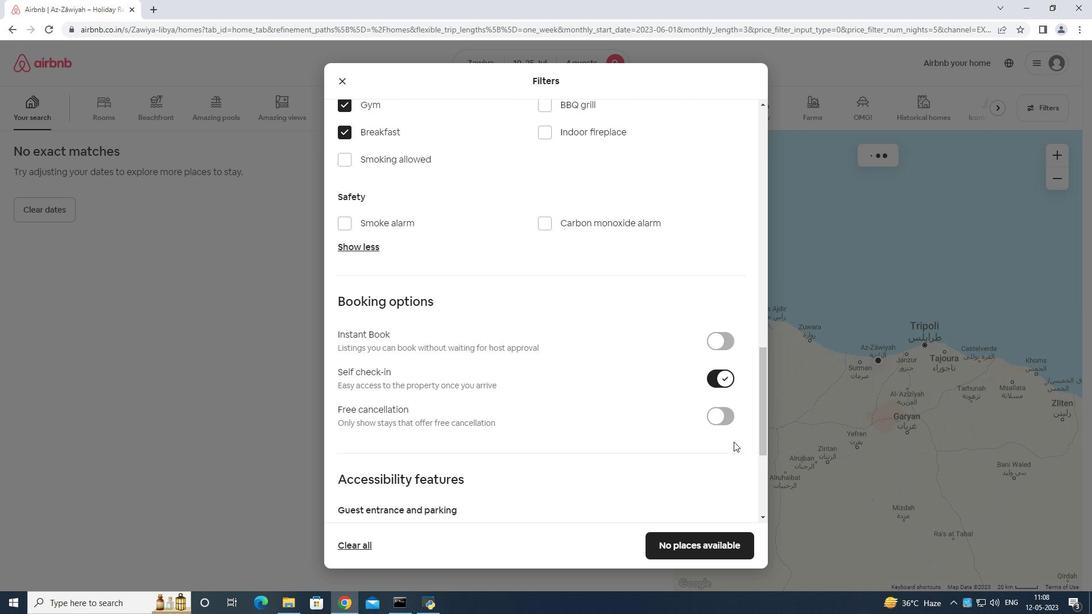 
Action: Mouse scrolled (733, 441) with delta (0, 0)
Screenshot: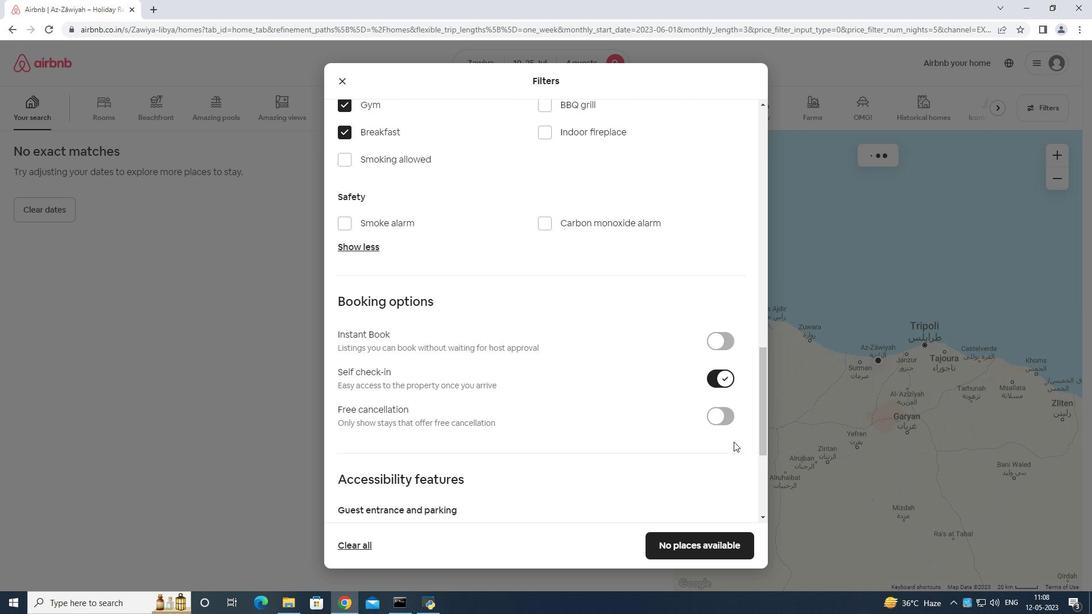 
Action: Mouse scrolled (733, 441) with delta (0, 0)
Screenshot: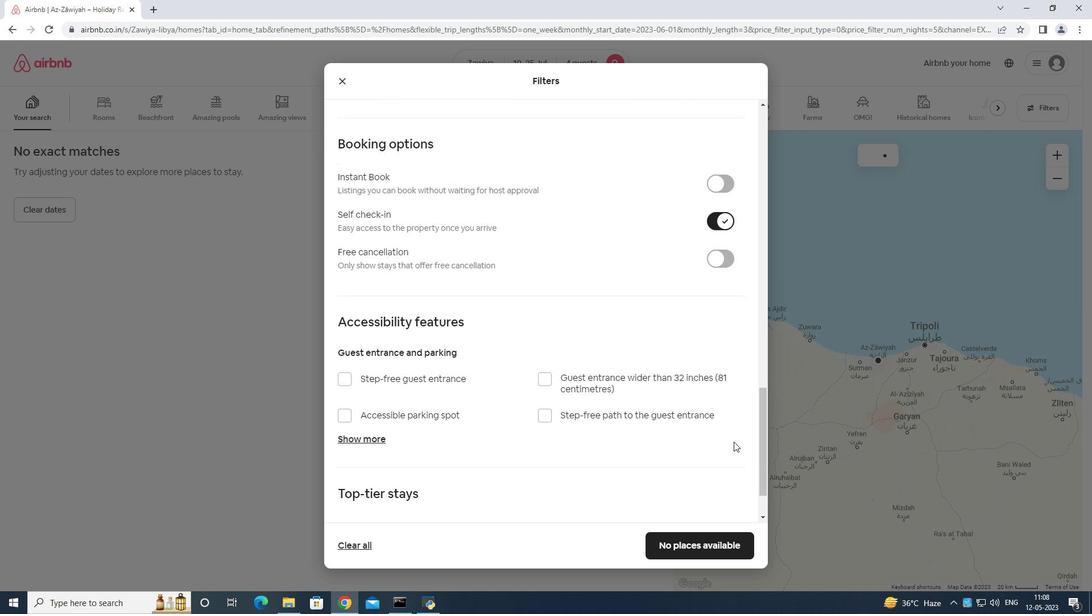 
Action: Mouse scrolled (733, 441) with delta (0, 0)
Screenshot: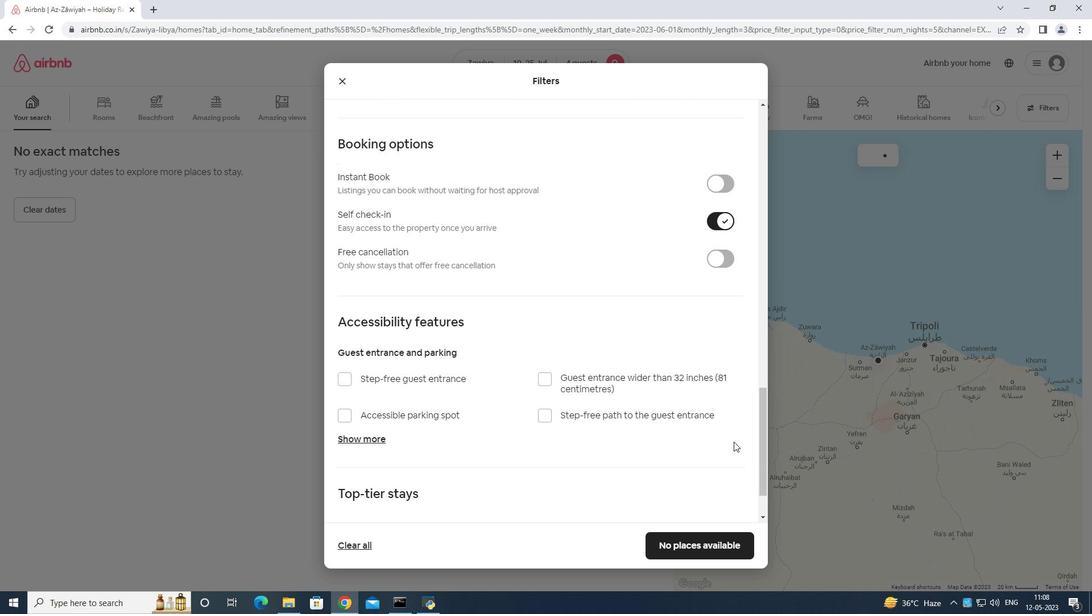 
Action: Mouse scrolled (733, 441) with delta (0, 0)
Screenshot: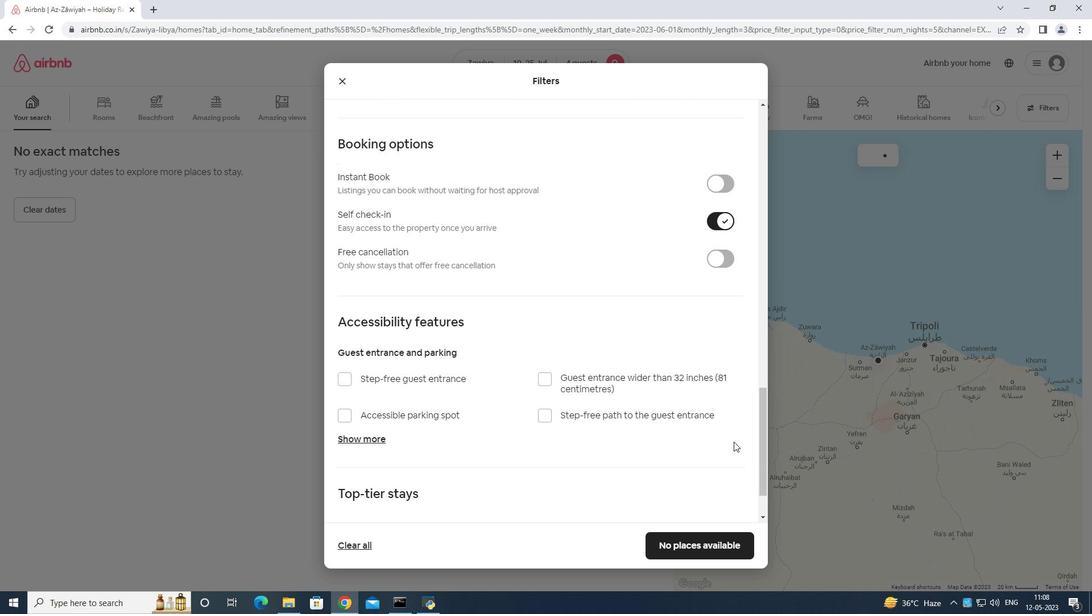 
Action: Mouse scrolled (733, 441) with delta (0, 0)
Screenshot: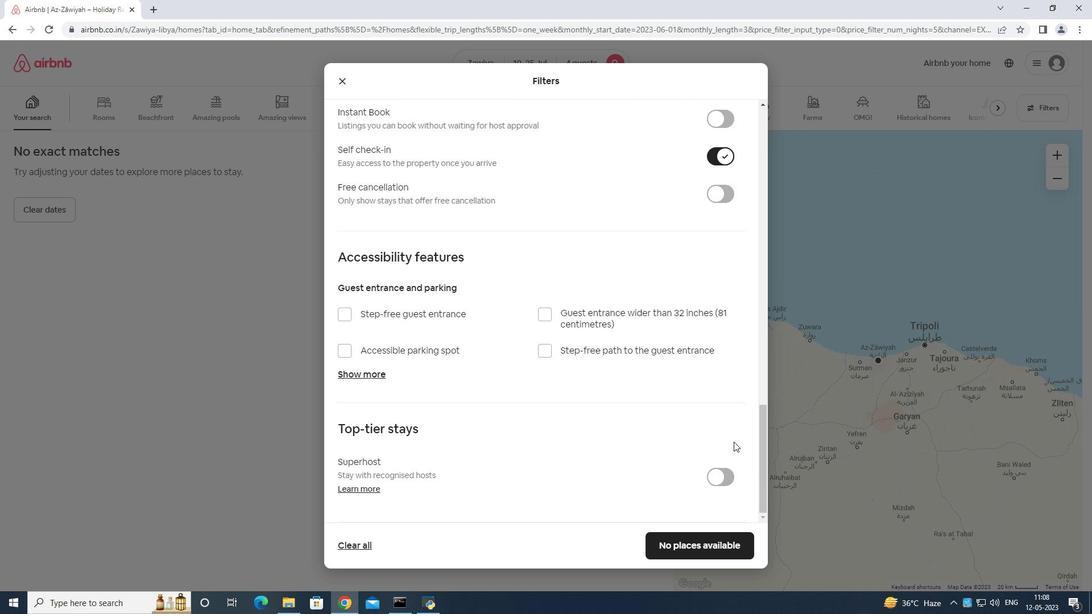 
Action: Mouse scrolled (733, 441) with delta (0, 0)
Screenshot: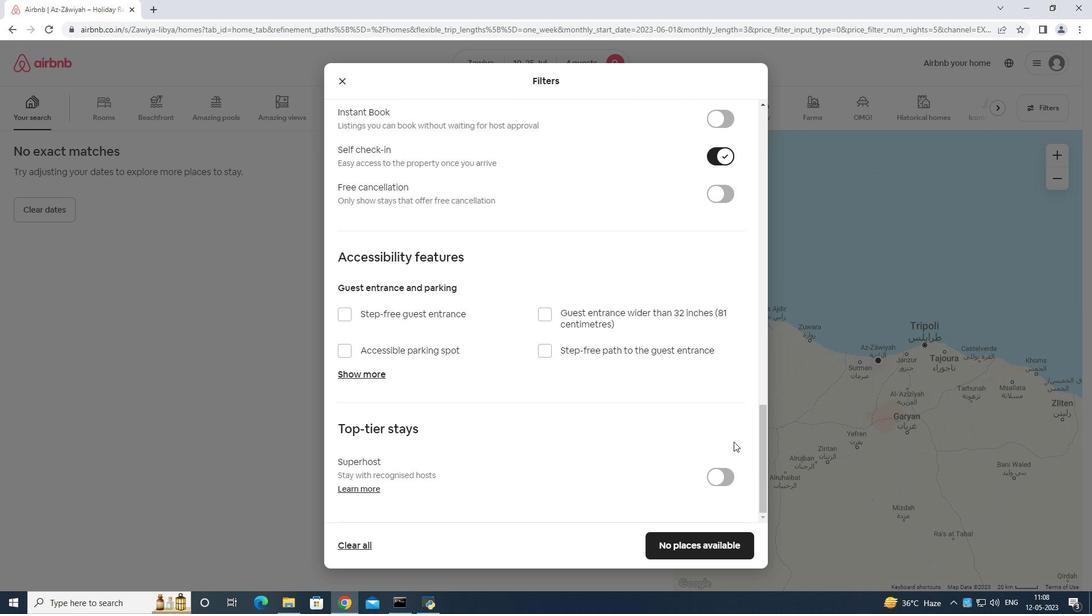 
Action: Mouse scrolled (733, 441) with delta (0, 0)
Screenshot: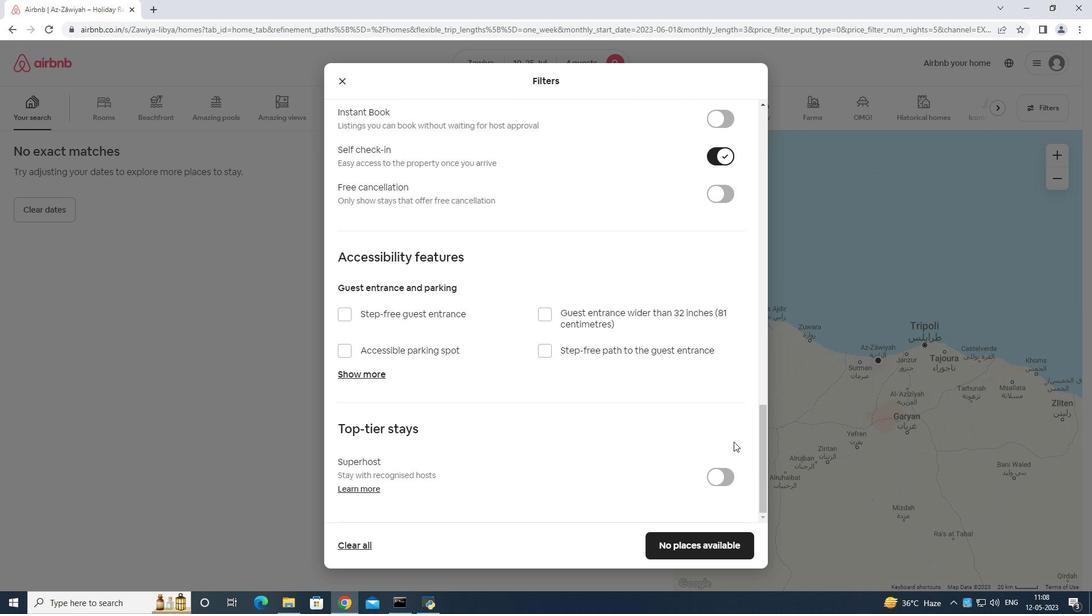 
Action: Mouse moved to (733, 441)
Screenshot: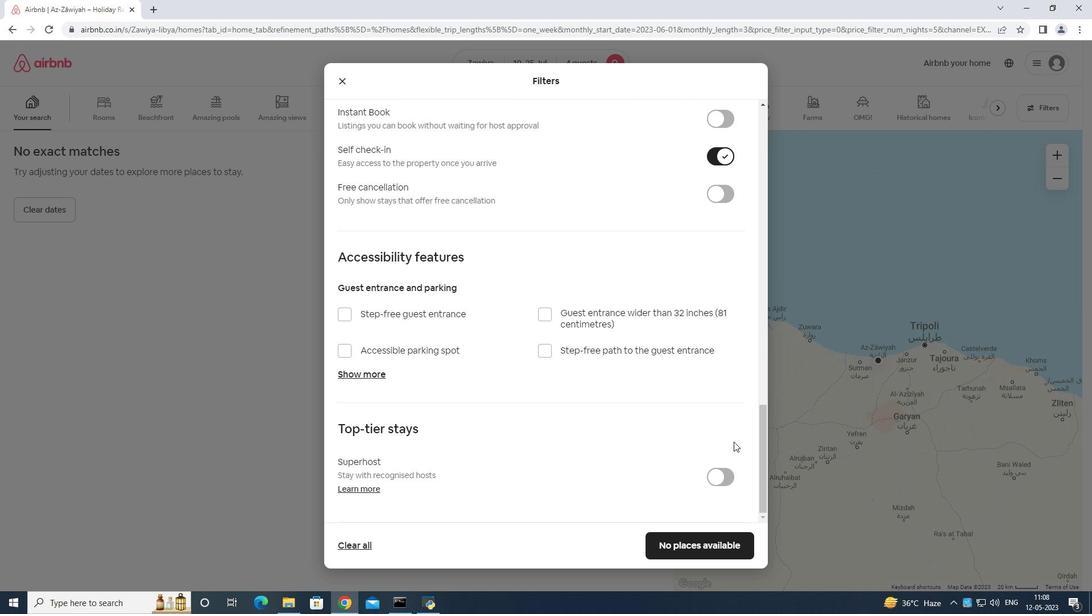 
Action: Mouse scrolled (733, 440) with delta (0, 0)
Screenshot: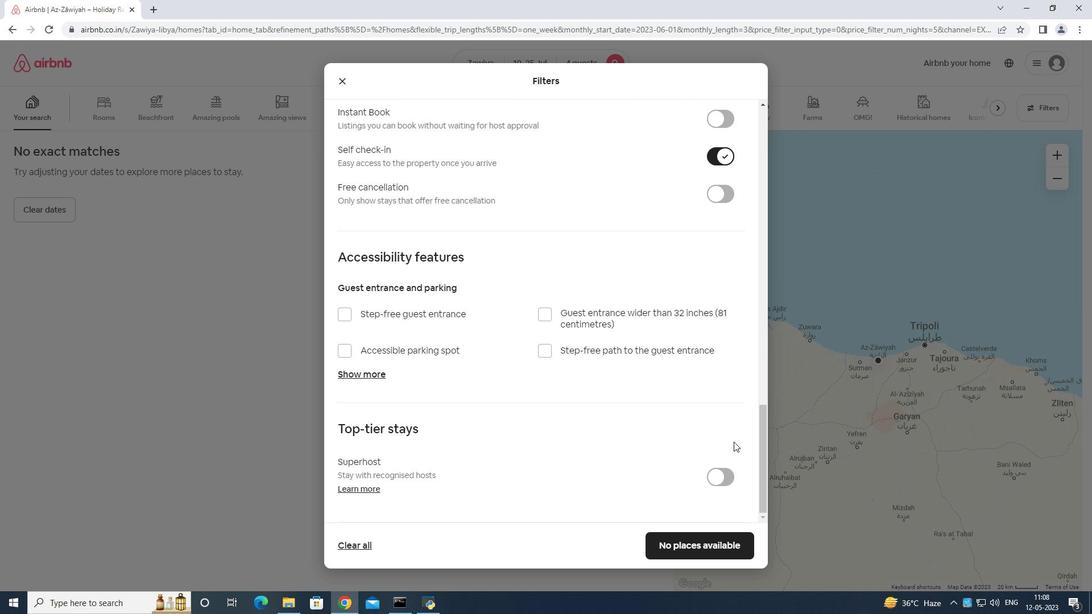 
Action: Mouse scrolled (733, 440) with delta (0, 0)
Screenshot: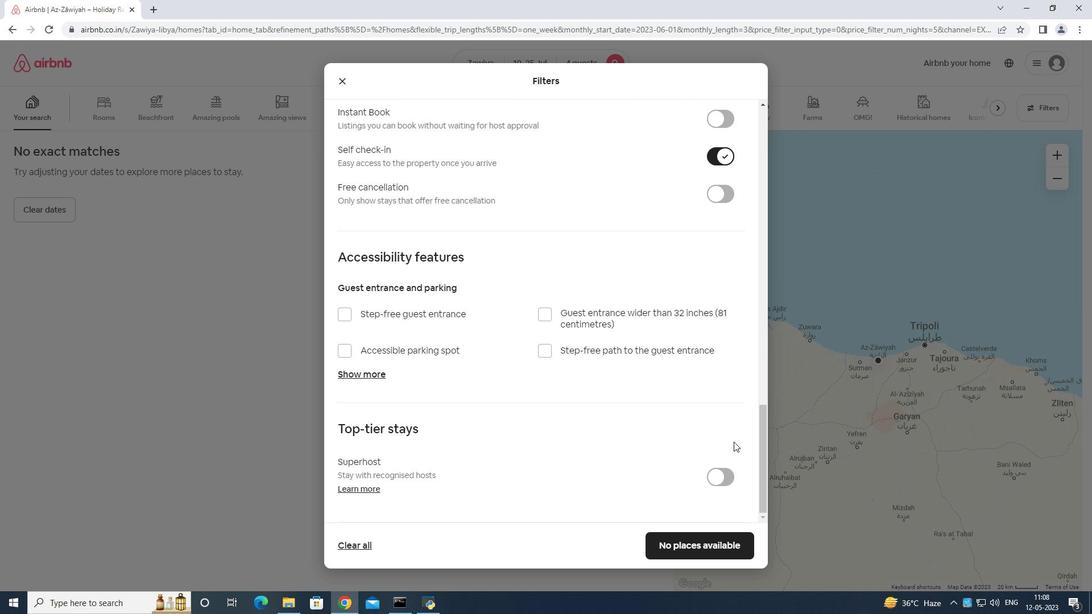 
Action: Mouse scrolled (733, 440) with delta (0, 0)
Screenshot: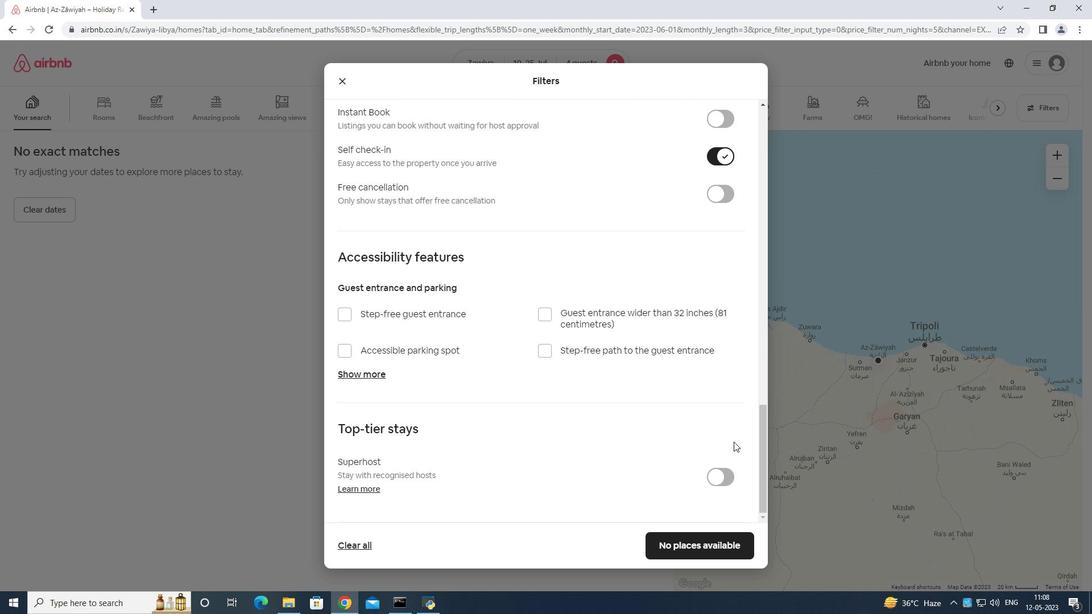 
Action: Mouse moved to (712, 541)
Screenshot: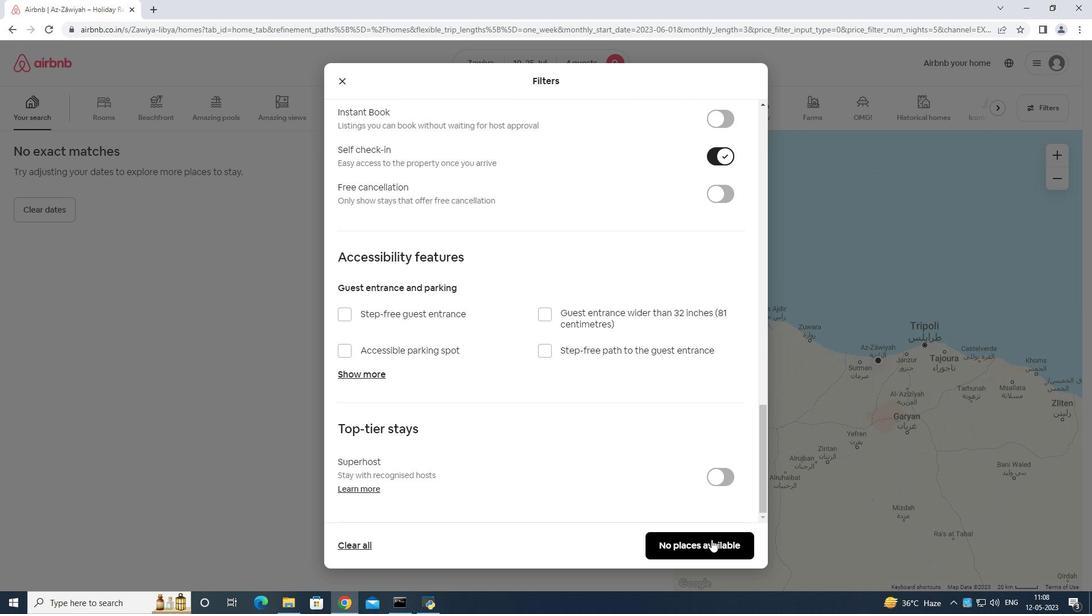 
Action: Mouse pressed left at (712, 541)
Screenshot: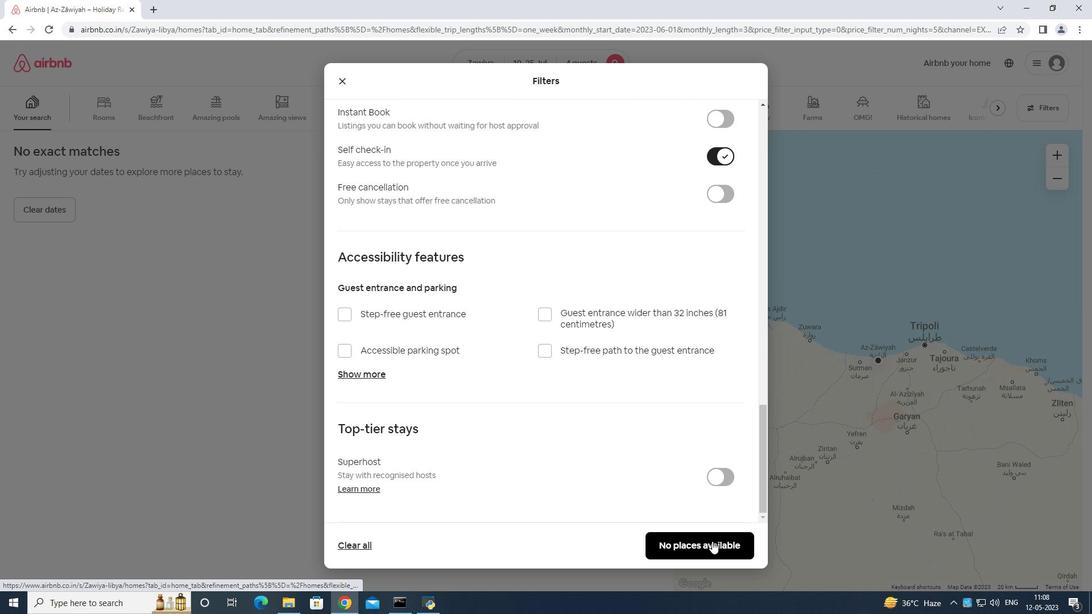 
